 Task: Look for space in East Palo Alto, United States from 10th July, 2023 to 15th July, 2023 for 7 adults in price range Rs.10000 to Rs.15000. Place can be entire place or shared room with 4 bedrooms having 7 beds and 4 bathrooms. Property type can be house, flat, guest house. Amenities needed are: wifi, TV, free parkinig on premises, gym, breakfast. Booking option can be shelf check-in. Required host language is English.
Action: Mouse moved to (468, 132)
Screenshot: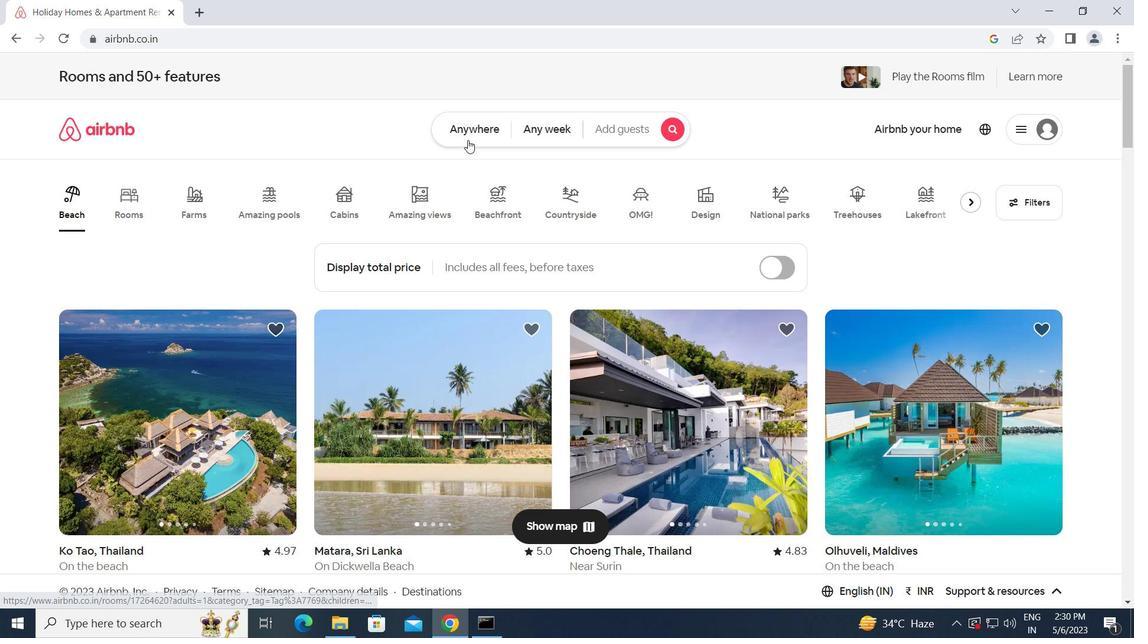 
Action: Mouse pressed left at (468, 132)
Screenshot: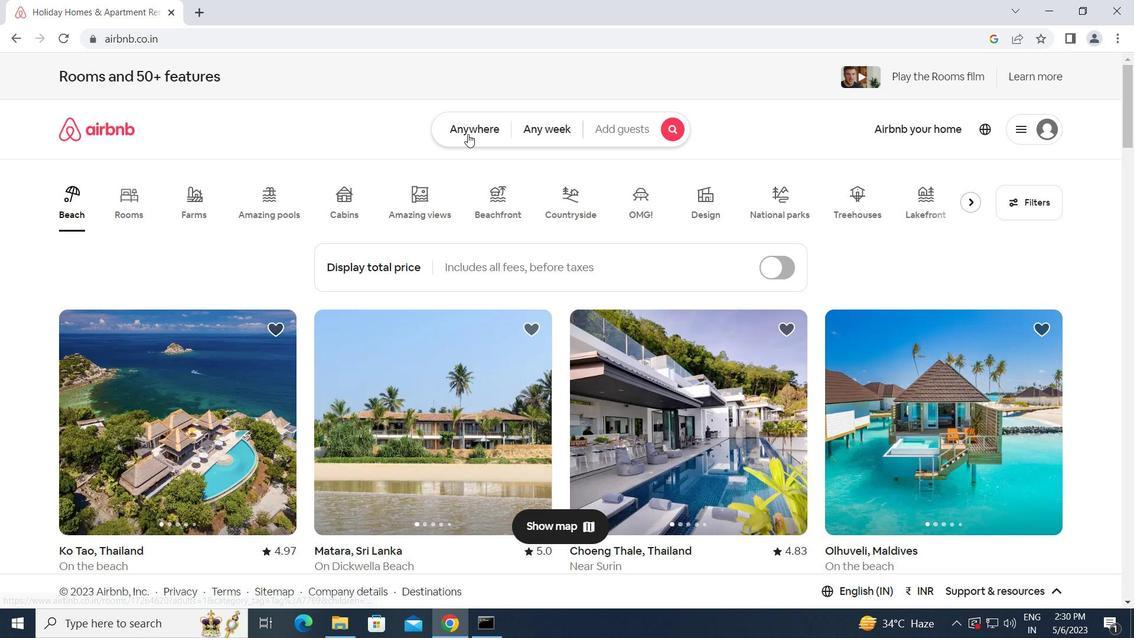 
Action: Mouse moved to (391, 176)
Screenshot: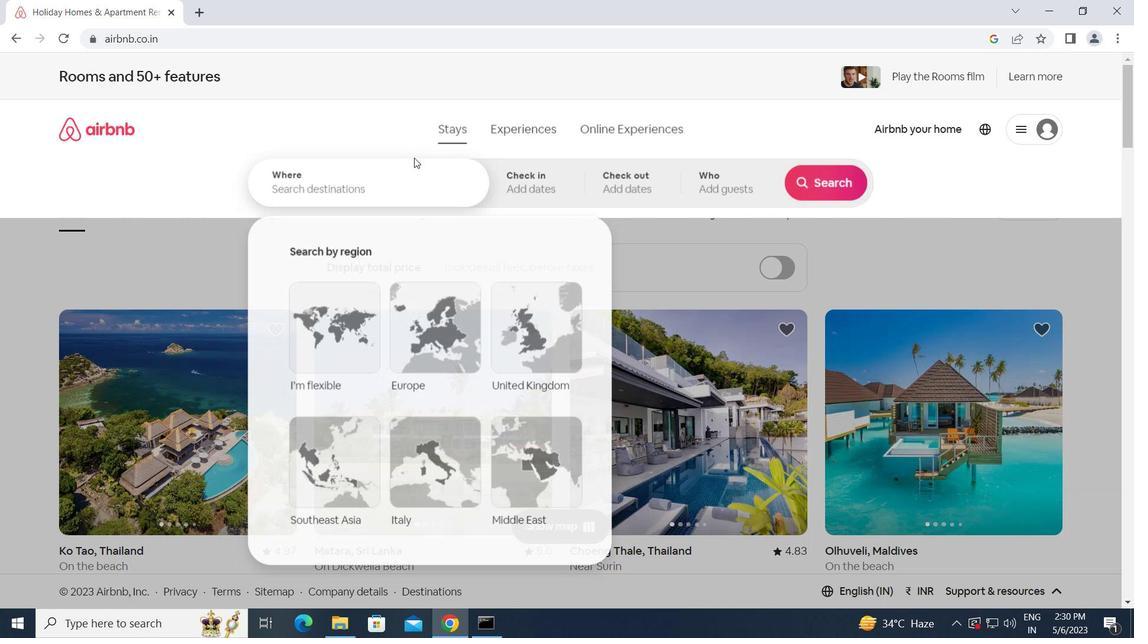 
Action: Mouse pressed left at (391, 176)
Screenshot: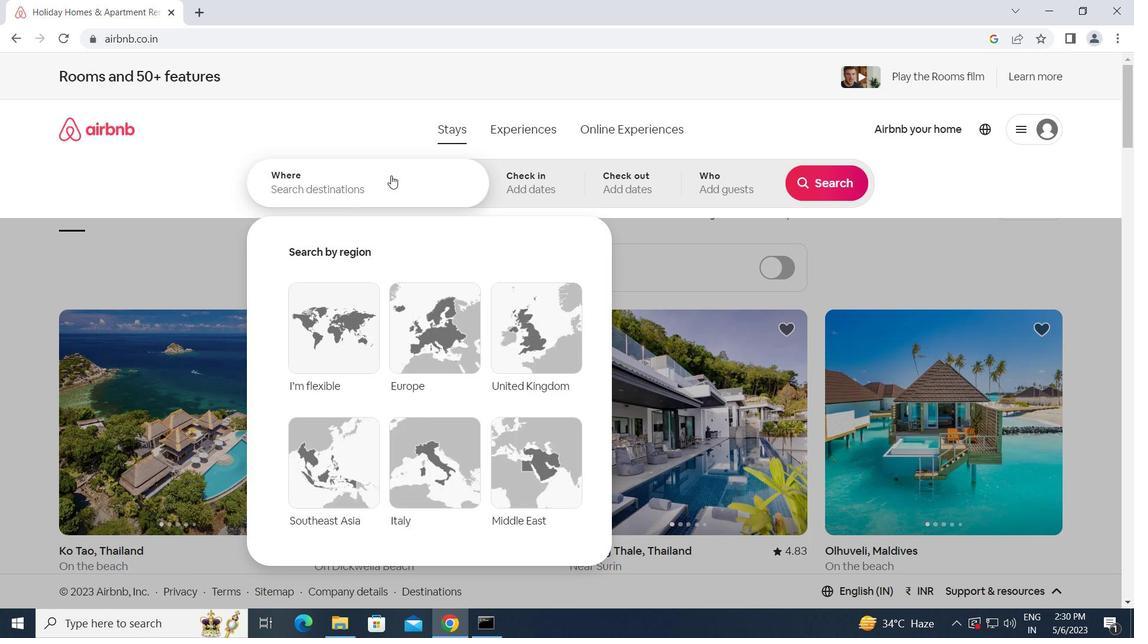 
Action: Key pressed e<Key.caps_lock>ast<Key.space><Key.caps_lock>p<Key.caps_lock>alo<Key.space><Key.caps_lock>a<Key.caps_lock>lto,<Key.space><Key.caps_lock>u<Key.caps_lock>nited<Key.space><Key.caps_lock>s<Key.caps_lock>ta
Screenshot: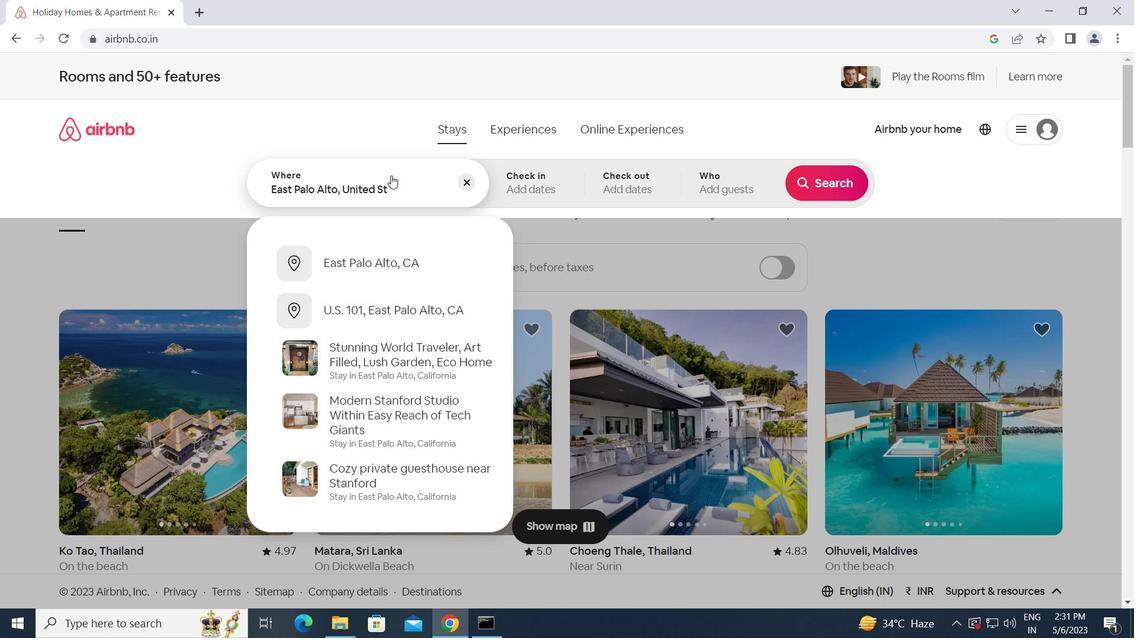 
Action: Mouse moved to (902, 0)
Screenshot: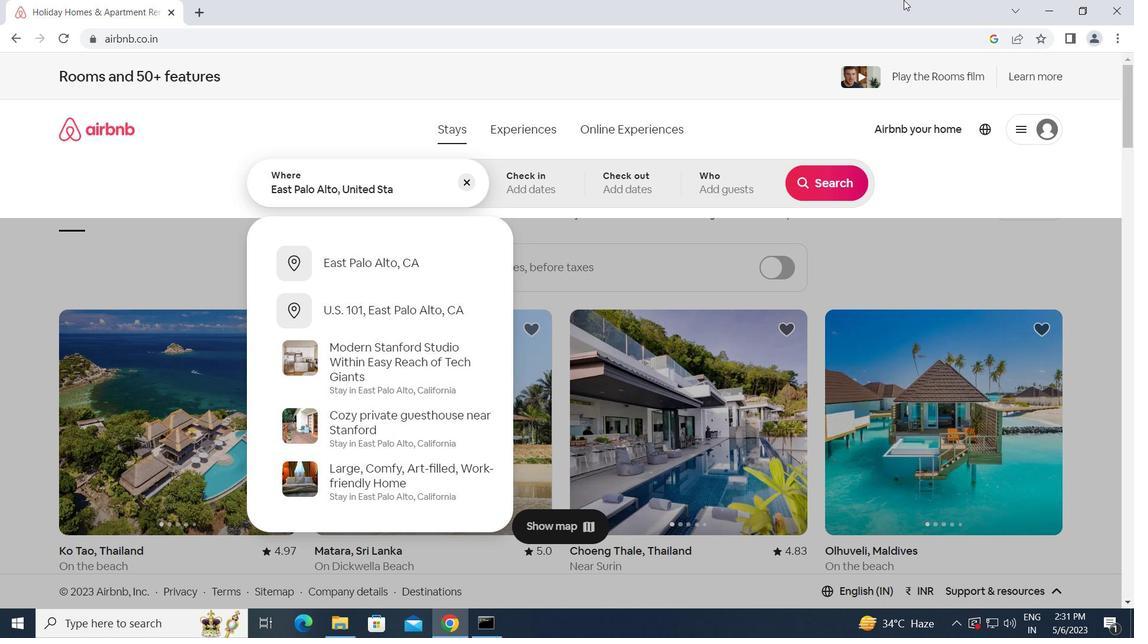 
Action: Key pressed t
Screenshot: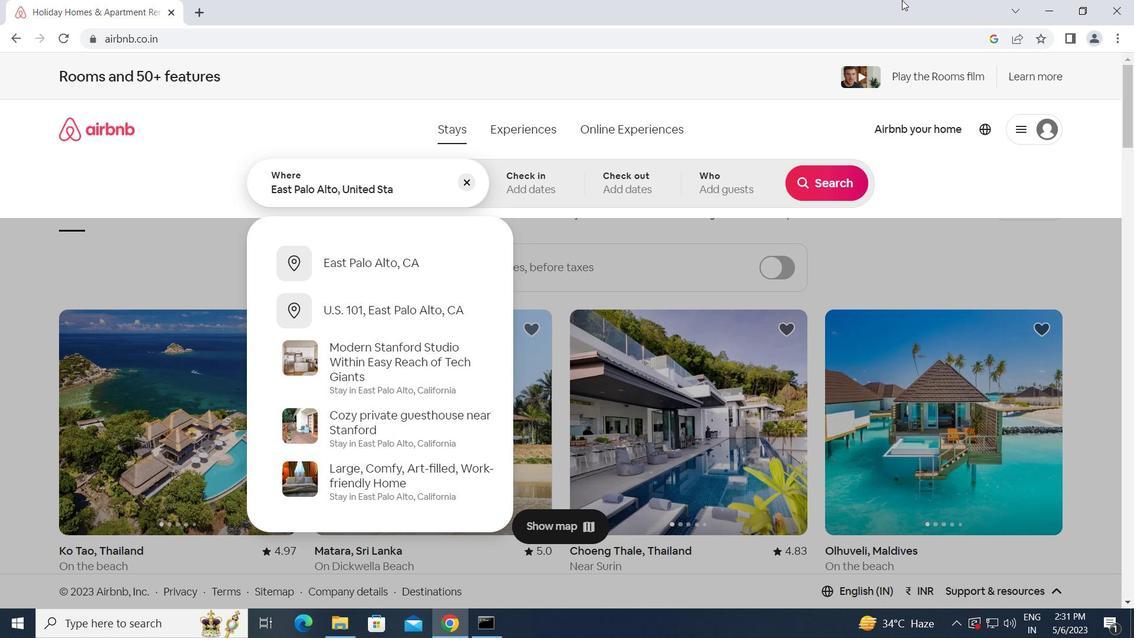 
Action: Mouse moved to (900, 0)
Screenshot: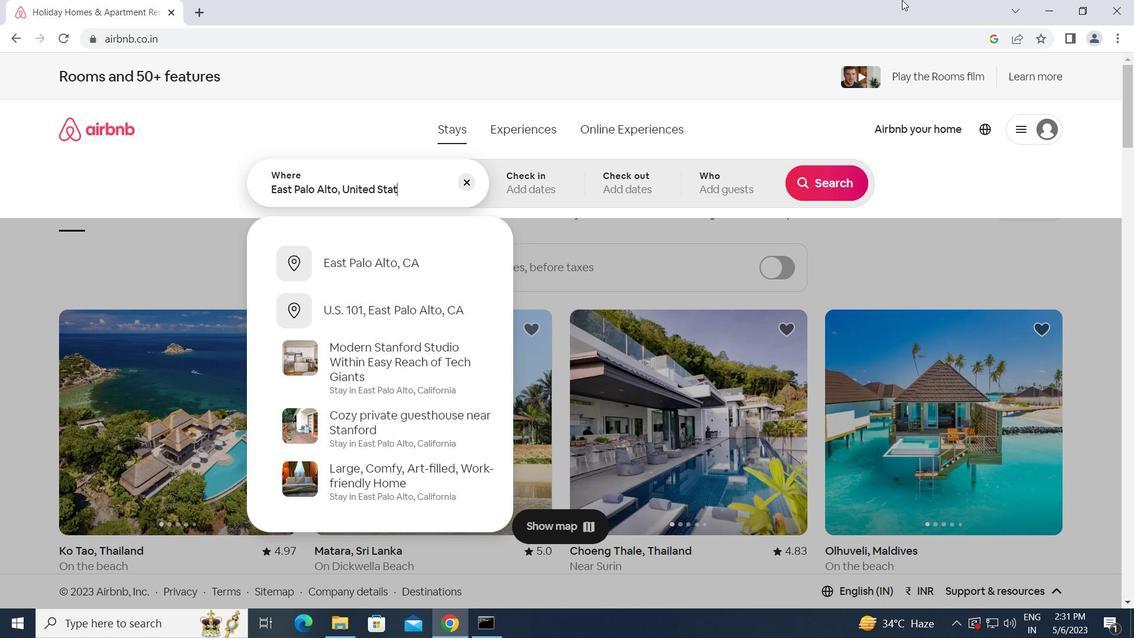 
Action: Key pressed es
Screenshot: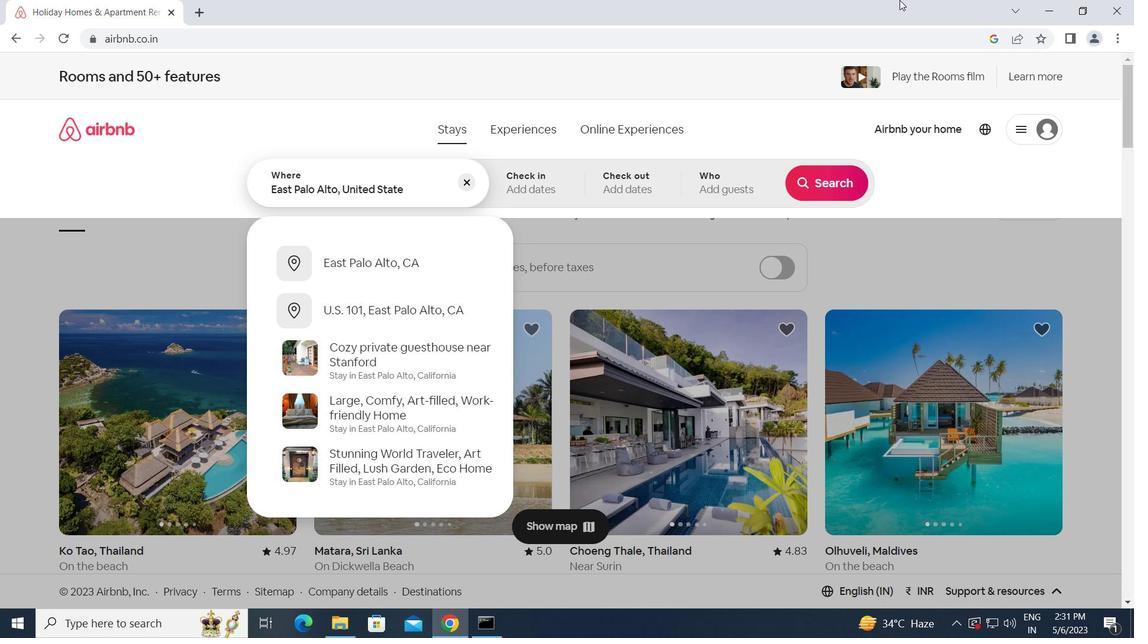 
Action: Mouse moved to (879, 0)
Screenshot: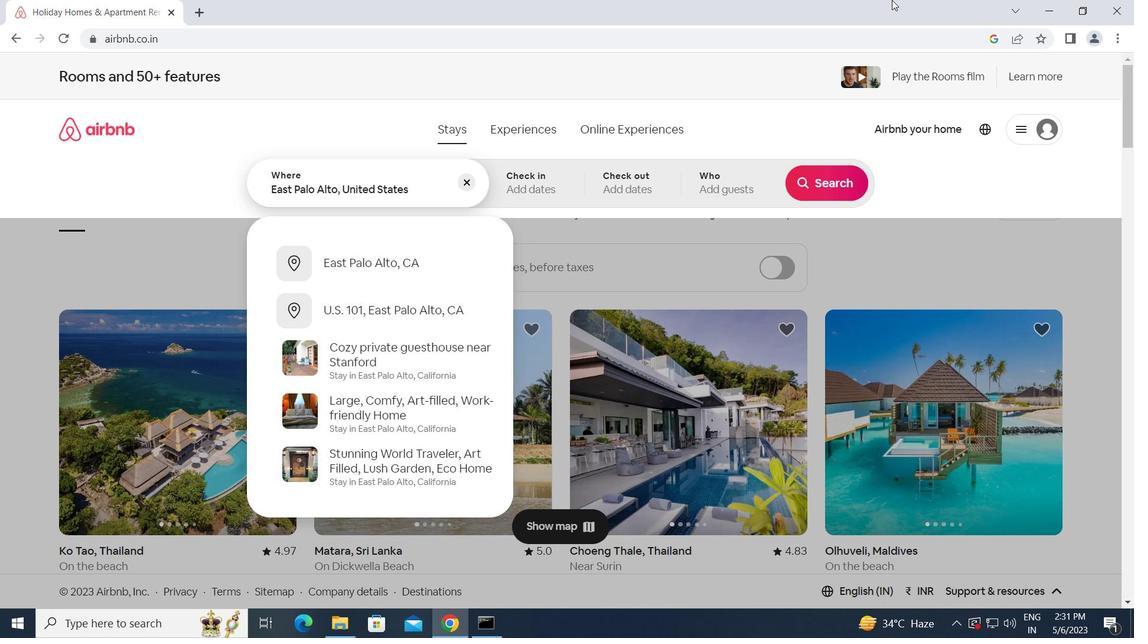 
Action: Key pressed <Key.enter>
Screenshot: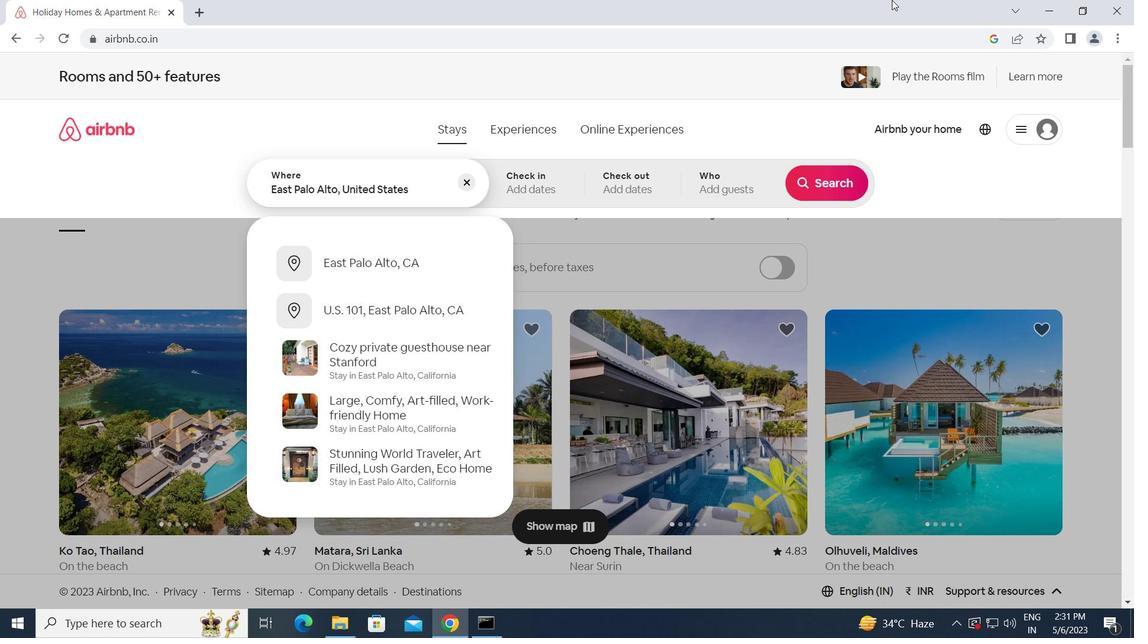 
Action: Mouse moved to (820, 304)
Screenshot: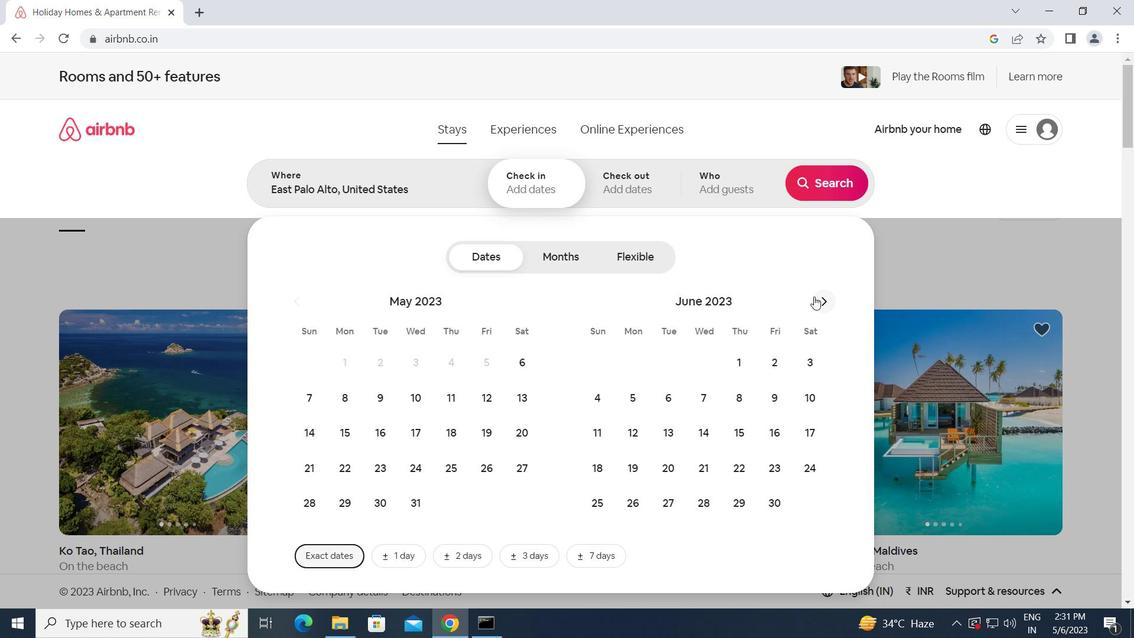 
Action: Mouse pressed left at (820, 304)
Screenshot: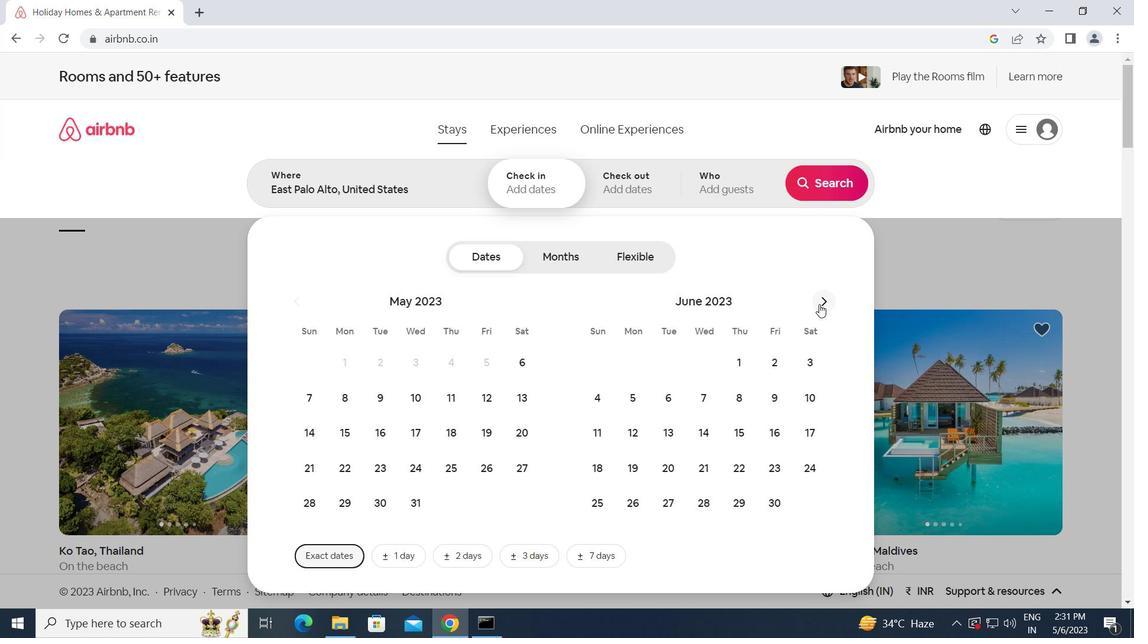 
Action: Mouse moved to (638, 432)
Screenshot: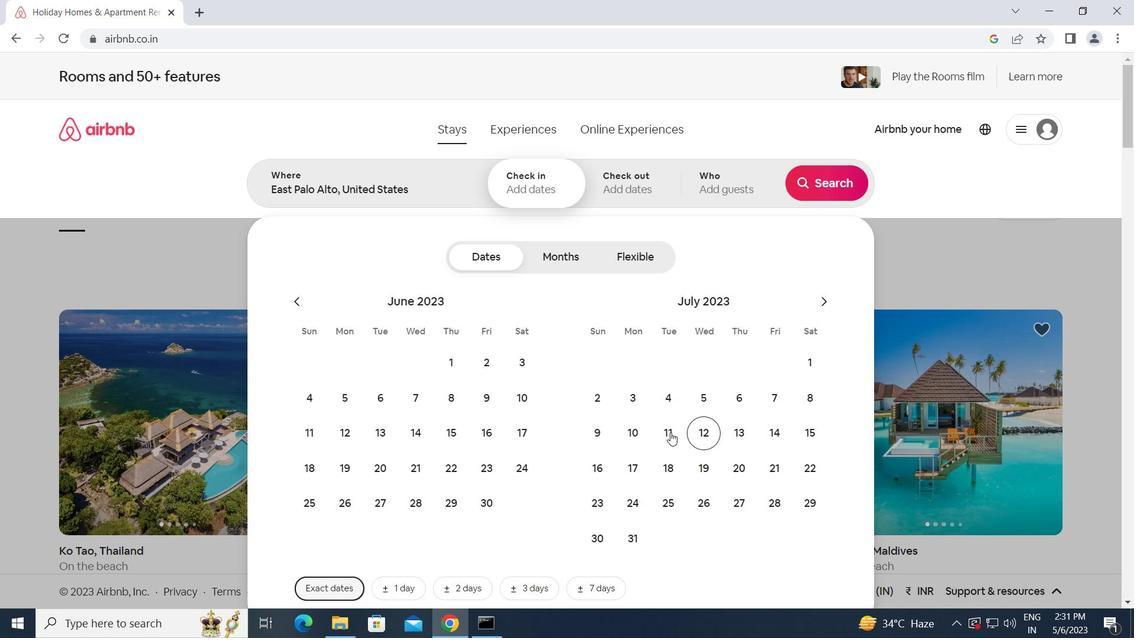 
Action: Mouse pressed left at (638, 432)
Screenshot: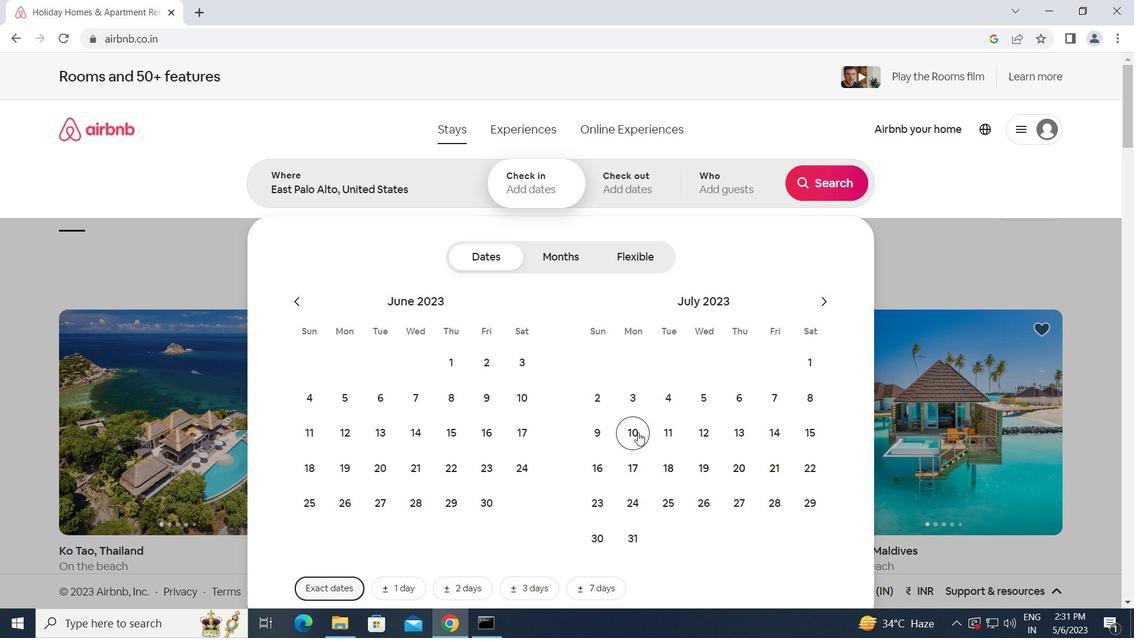 
Action: Mouse moved to (803, 429)
Screenshot: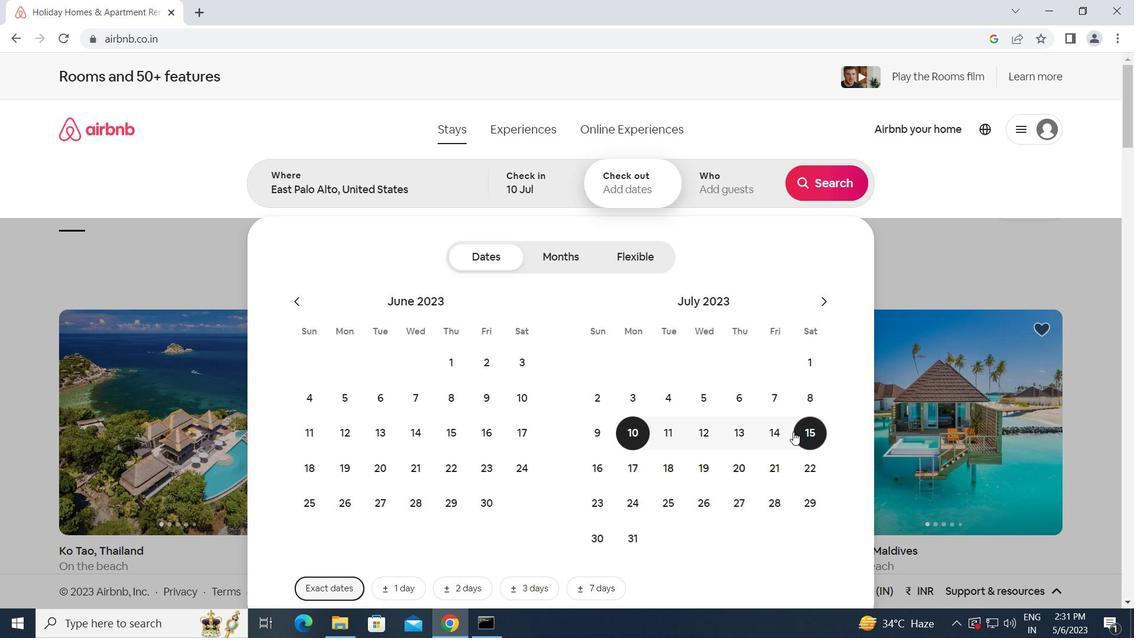 
Action: Mouse pressed left at (803, 429)
Screenshot: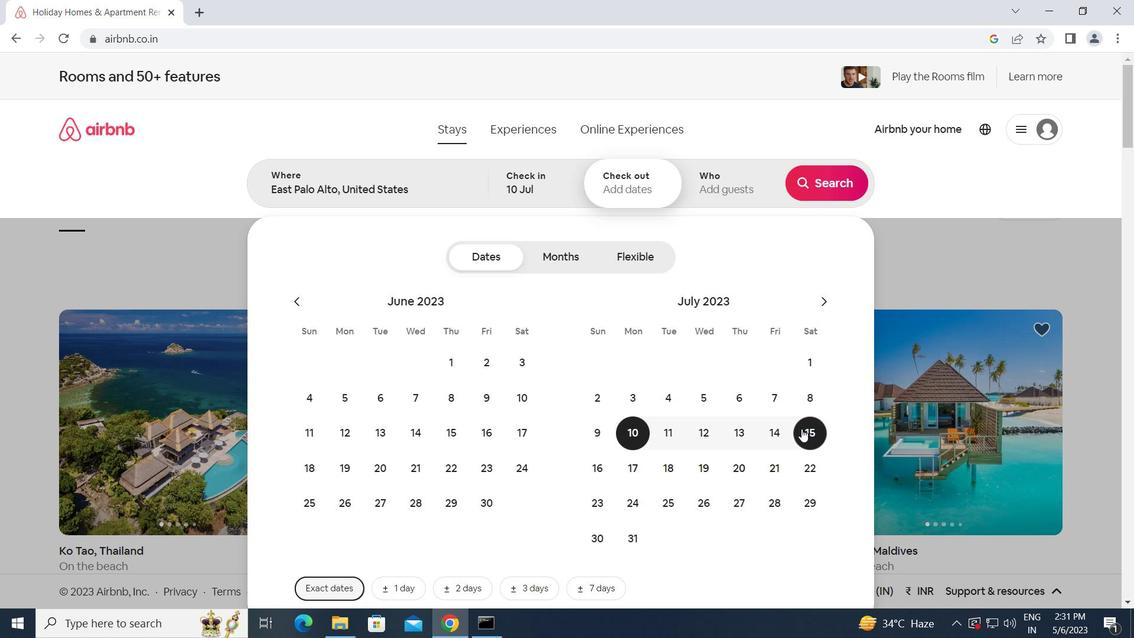 
Action: Mouse moved to (736, 186)
Screenshot: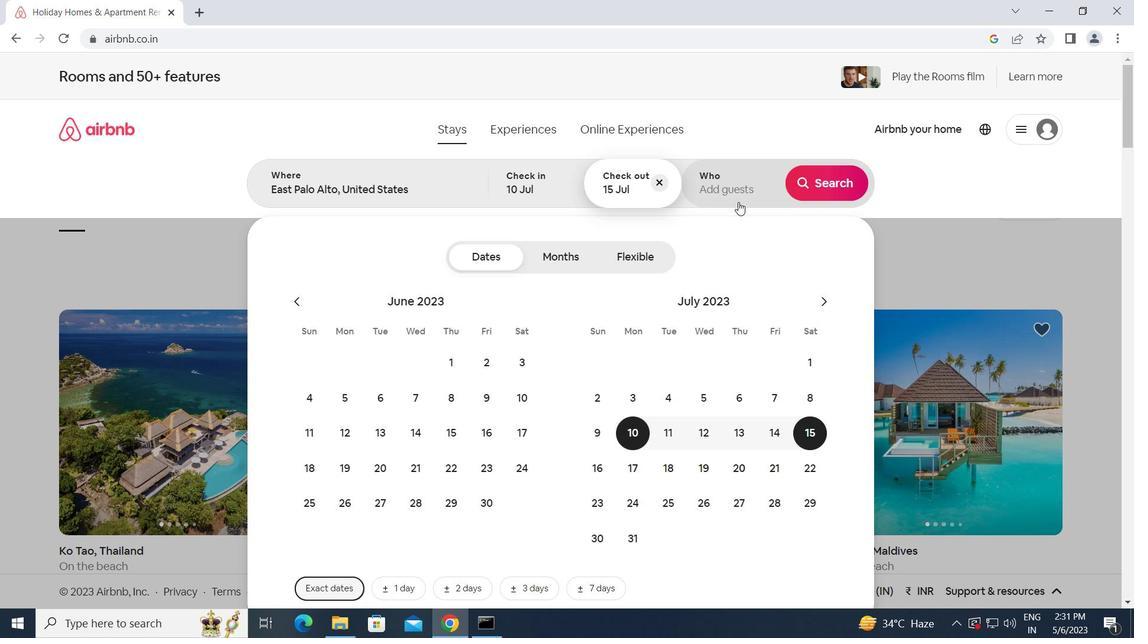 
Action: Mouse pressed left at (736, 186)
Screenshot: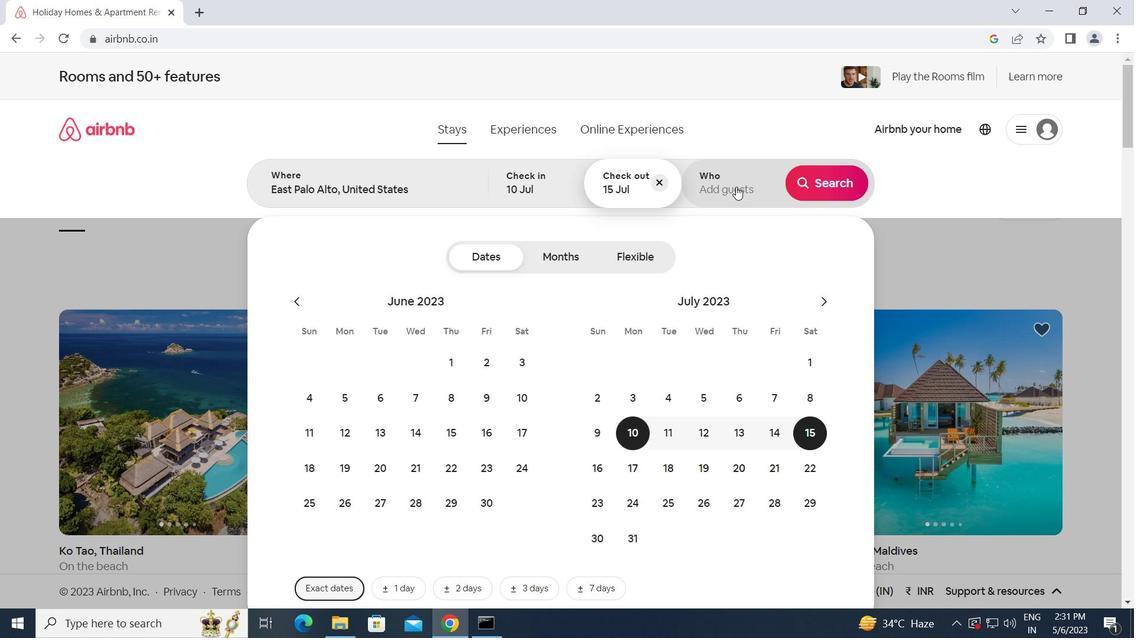 
Action: Mouse moved to (823, 266)
Screenshot: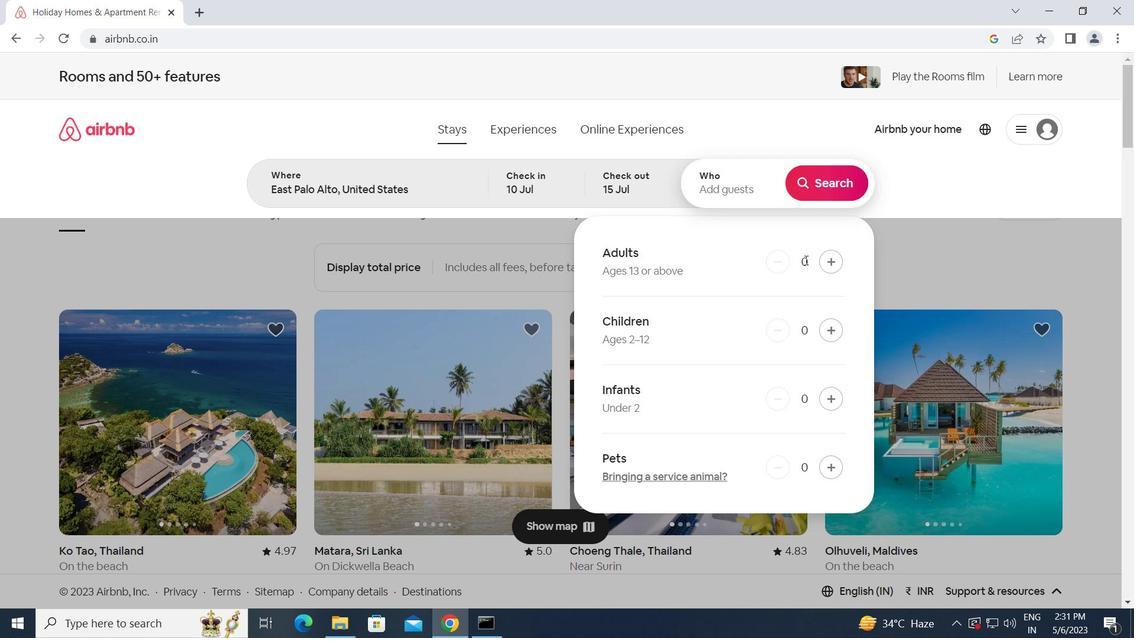 
Action: Mouse pressed left at (823, 266)
Screenshot: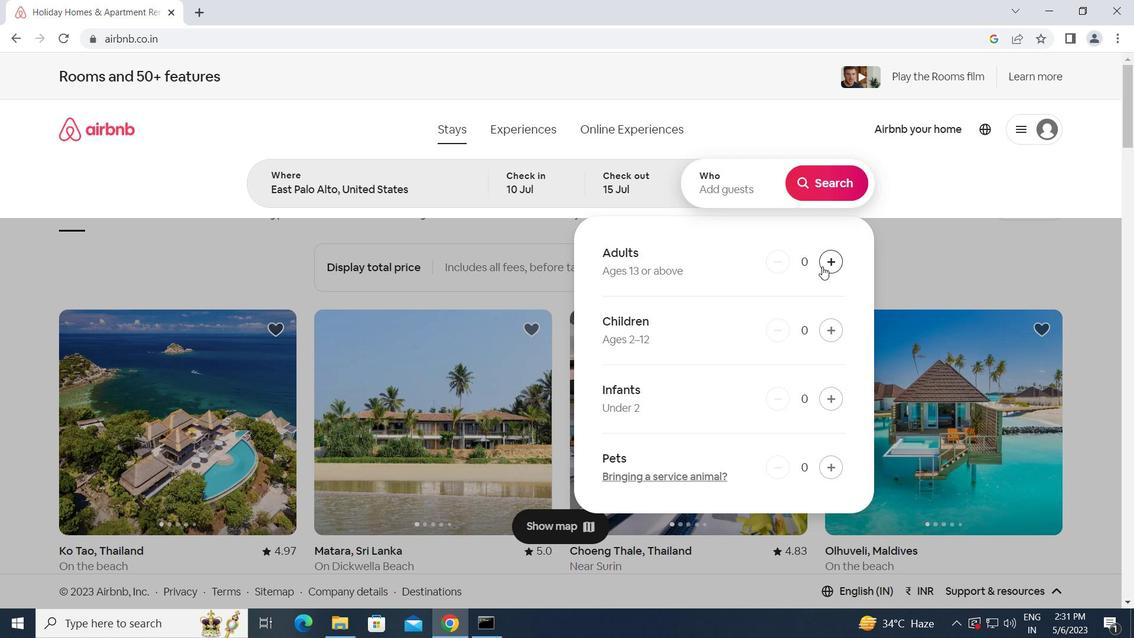 
Action: Mouse pressed left at (823, 266)
Screenshot: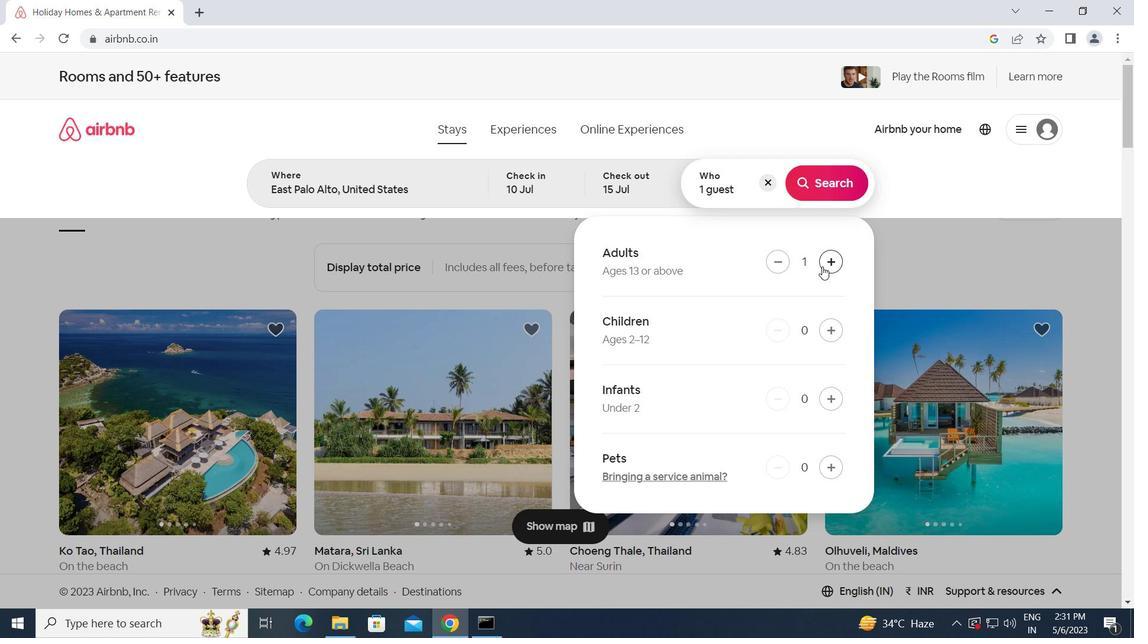 
Action: Mouse pressed left at (823, 266)
Screenshot: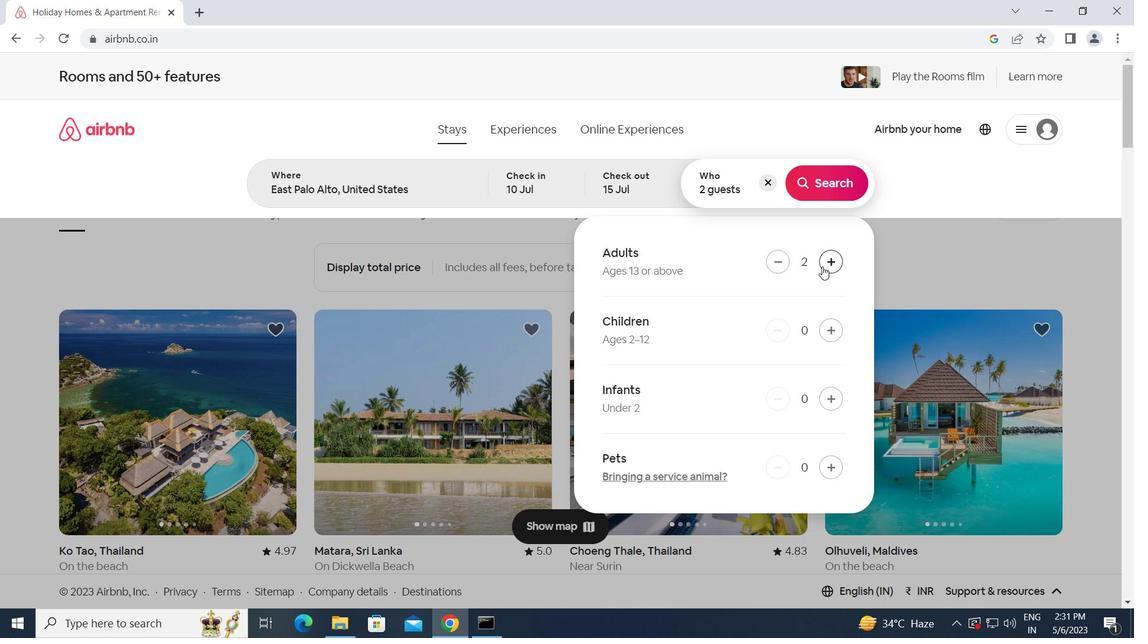 
Action: Mouse pressed left at (823, 266)
Screenshot: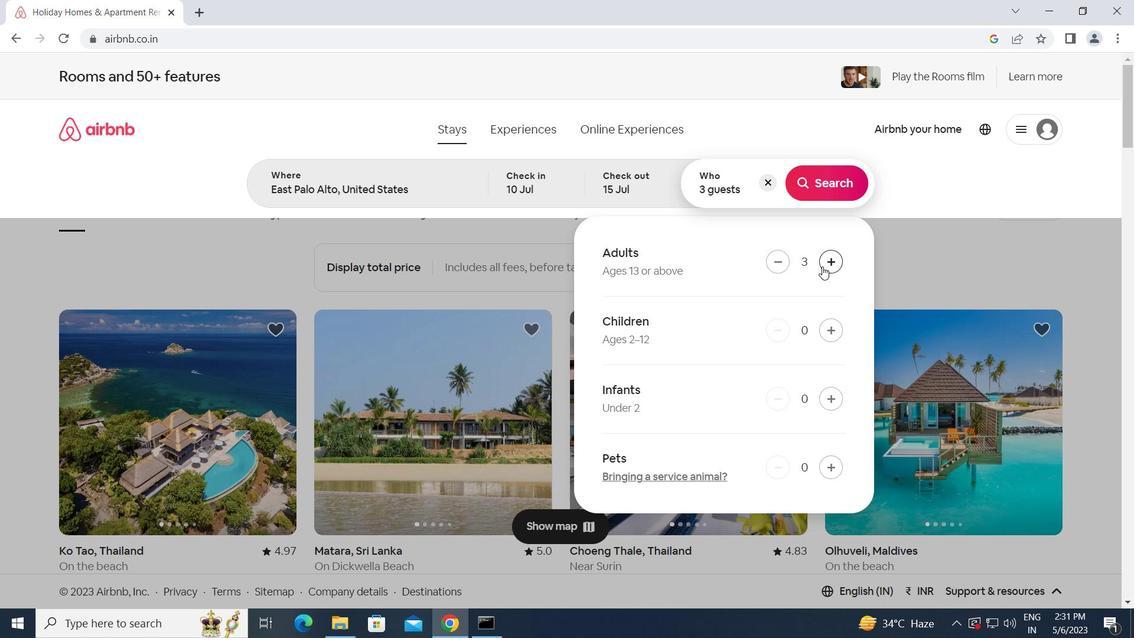 
Action: Mouse pressed left at (823, 266)
Screenshot: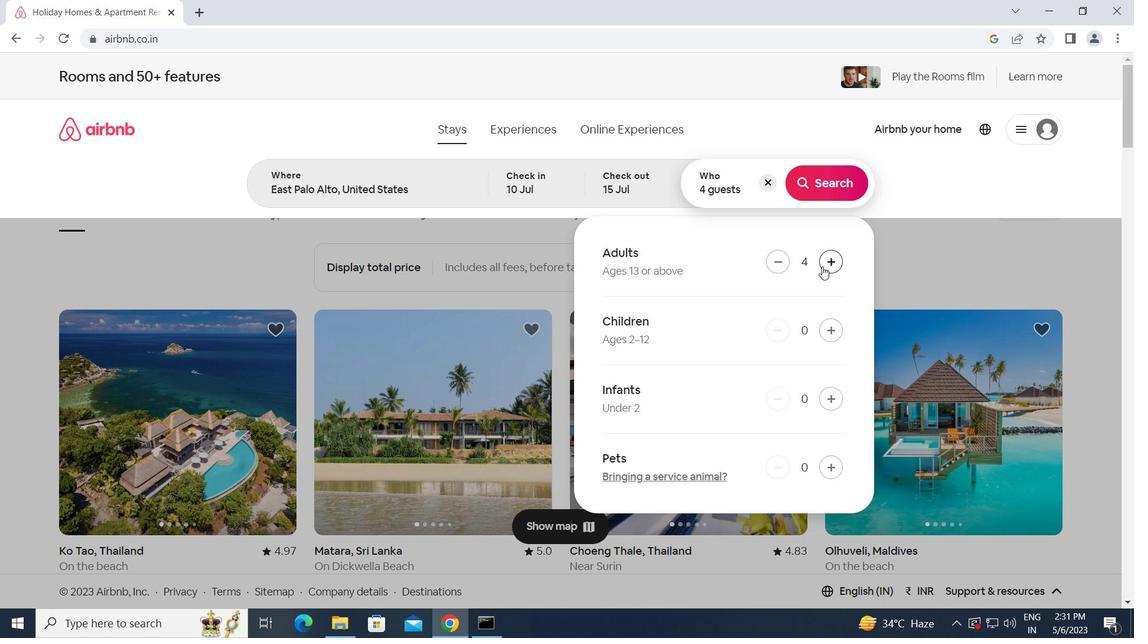
Action: Mouse pressed left at (823, 266)
Screenshot: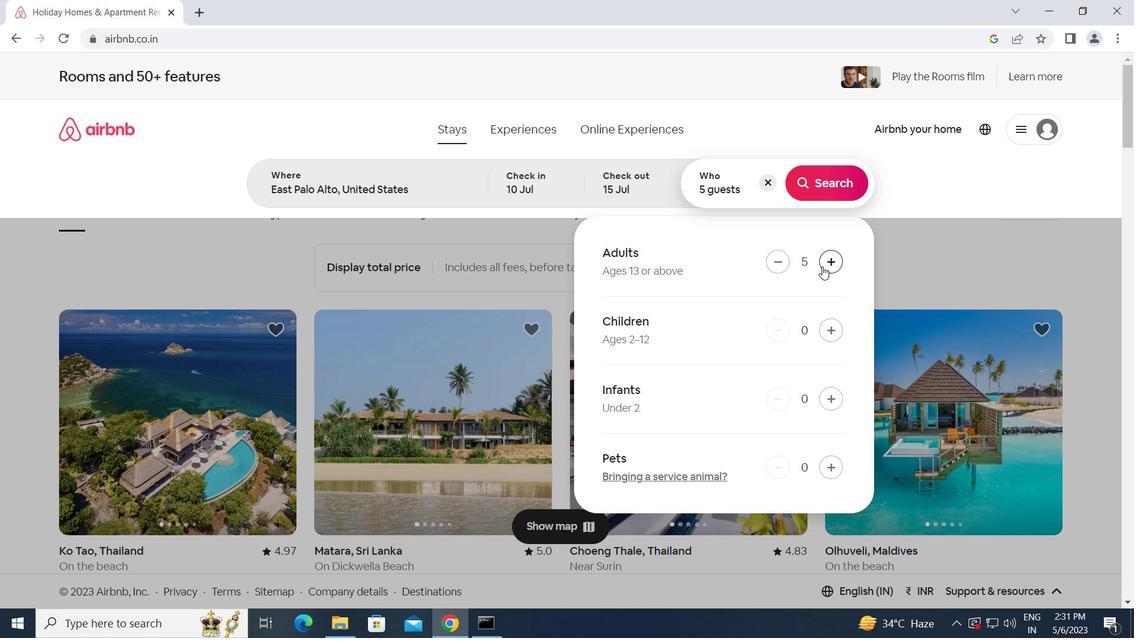 
Action: Mouse pressed left at (823, 266)
Screenshot: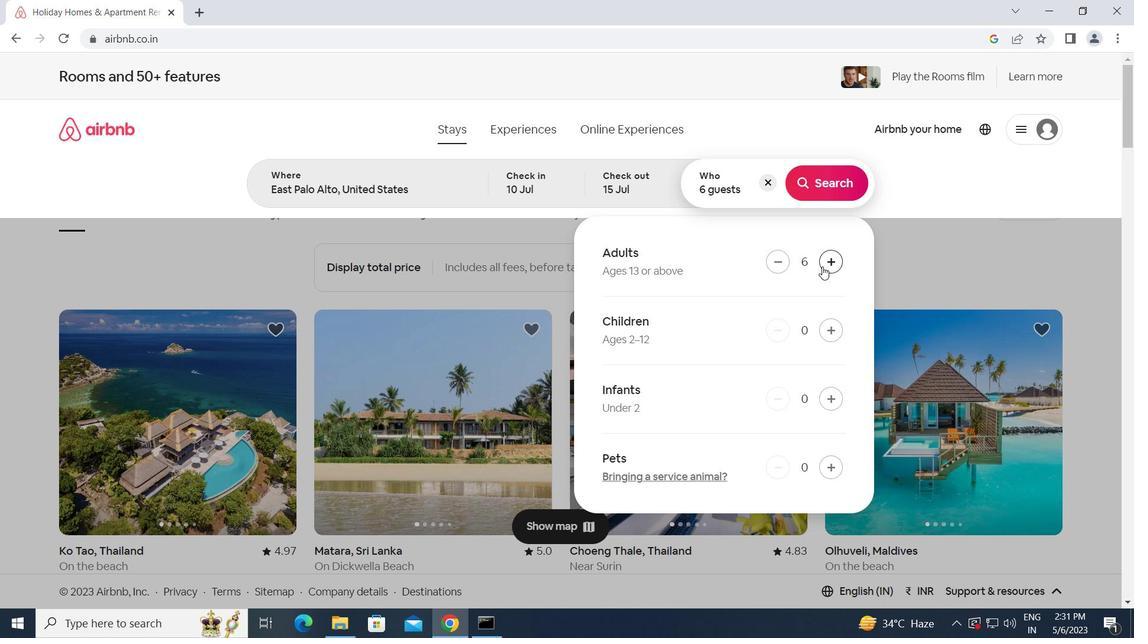 
Action: Mouse moved to (827, 187)
Screenshot: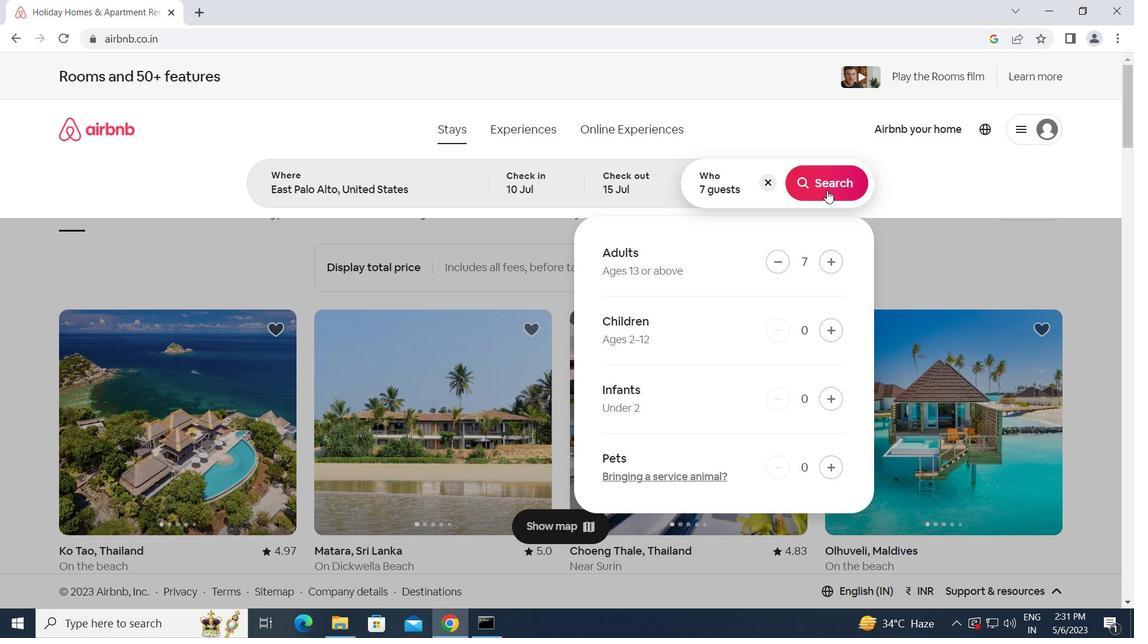 
Action: Mouse pressed left at (827, 187)
Screenshot: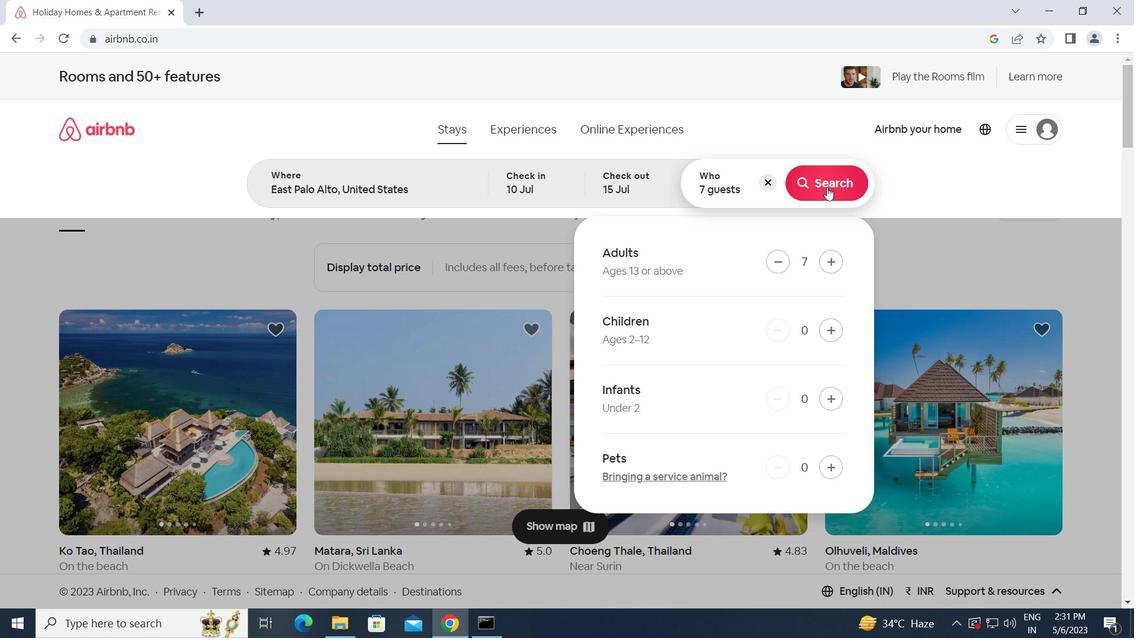 
Action: Mouse moved to (1034, 136)
Screenshot: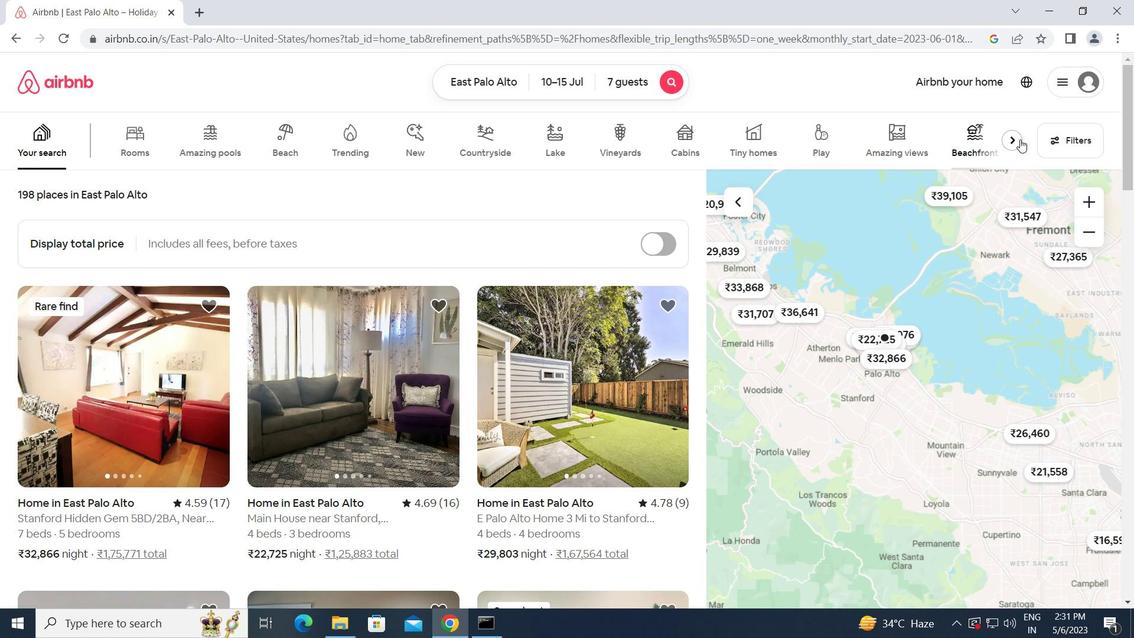 
Action: Mouse pressed left at (1034, 136)
Screenshot: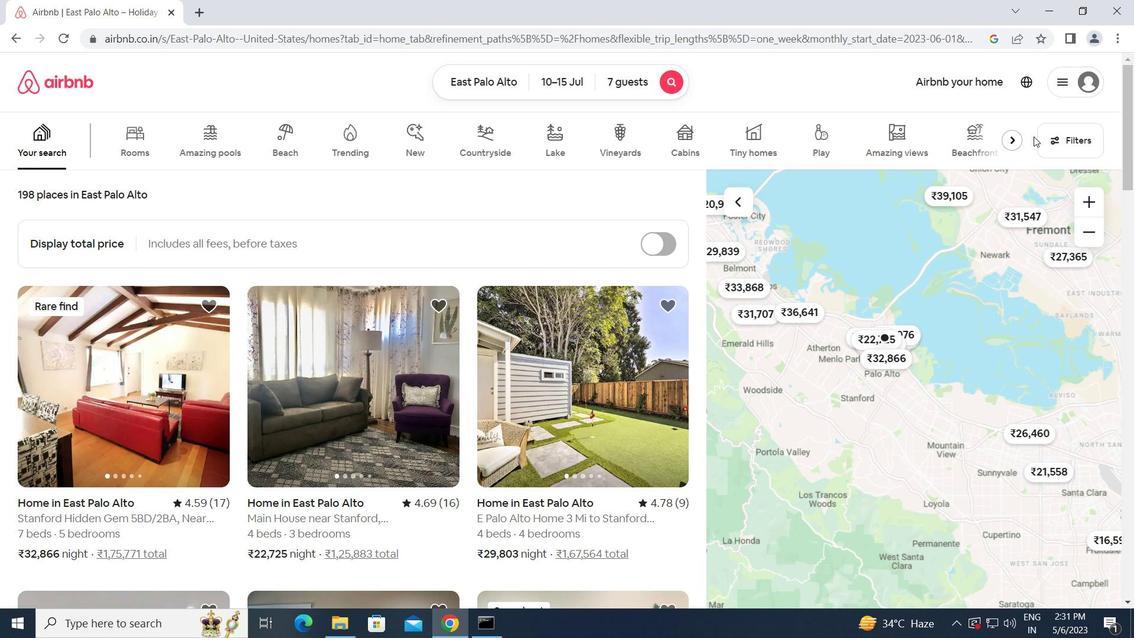 
Action: Mouse moved to (1064, 138)
Screenshot: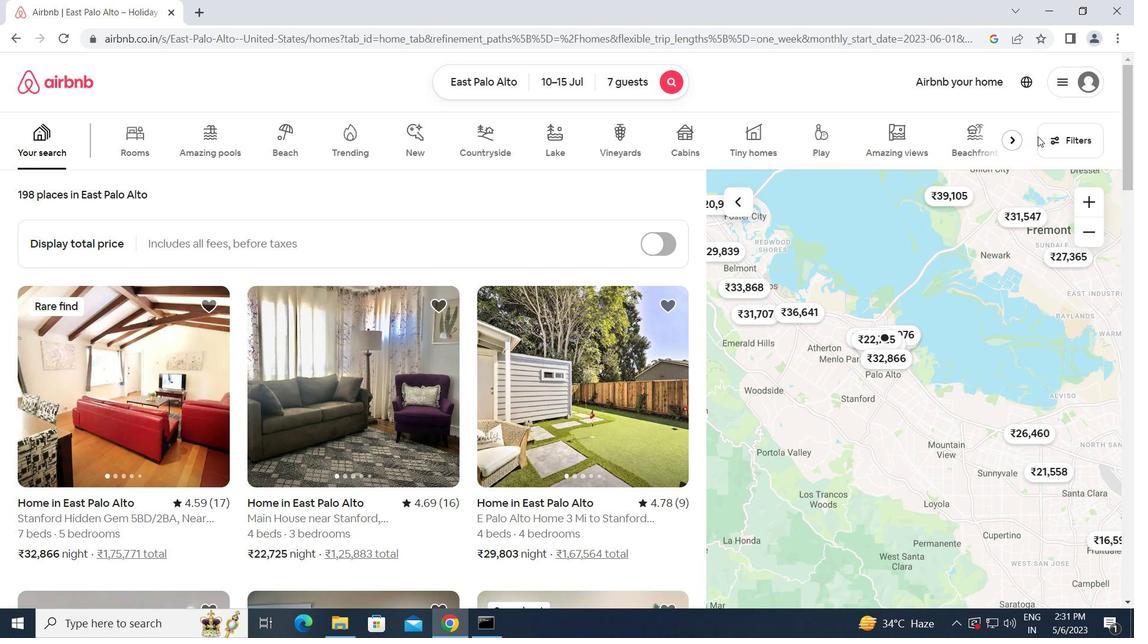 
Action: Mouse pressed left at (1064, 138)
Screenshot: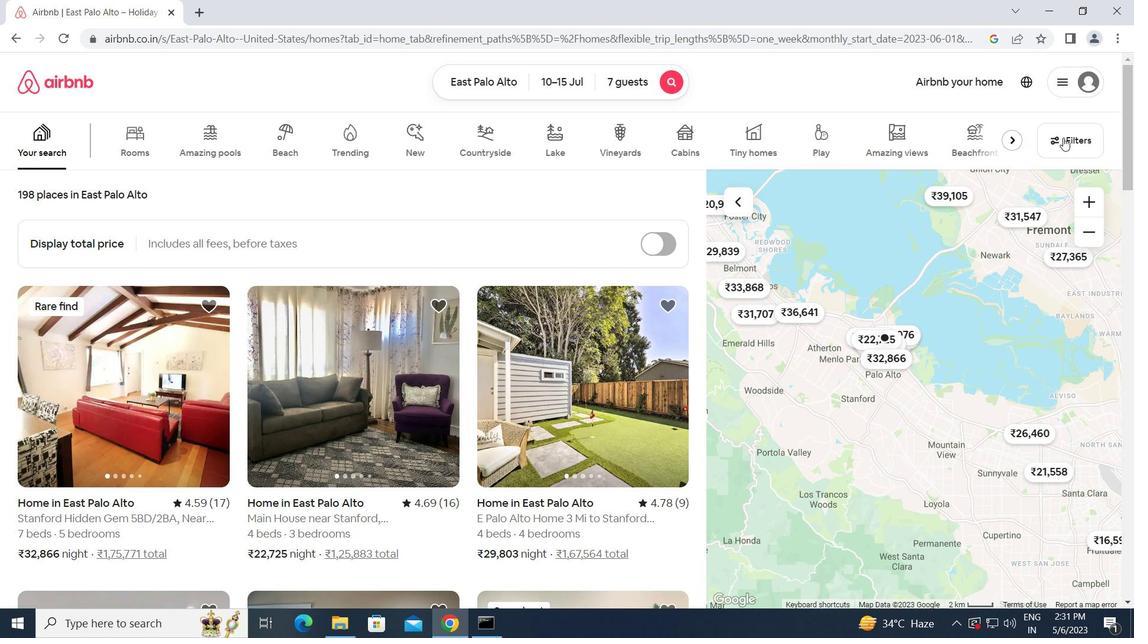 
Action: Mouse moved to (368, 500)
Screenshot: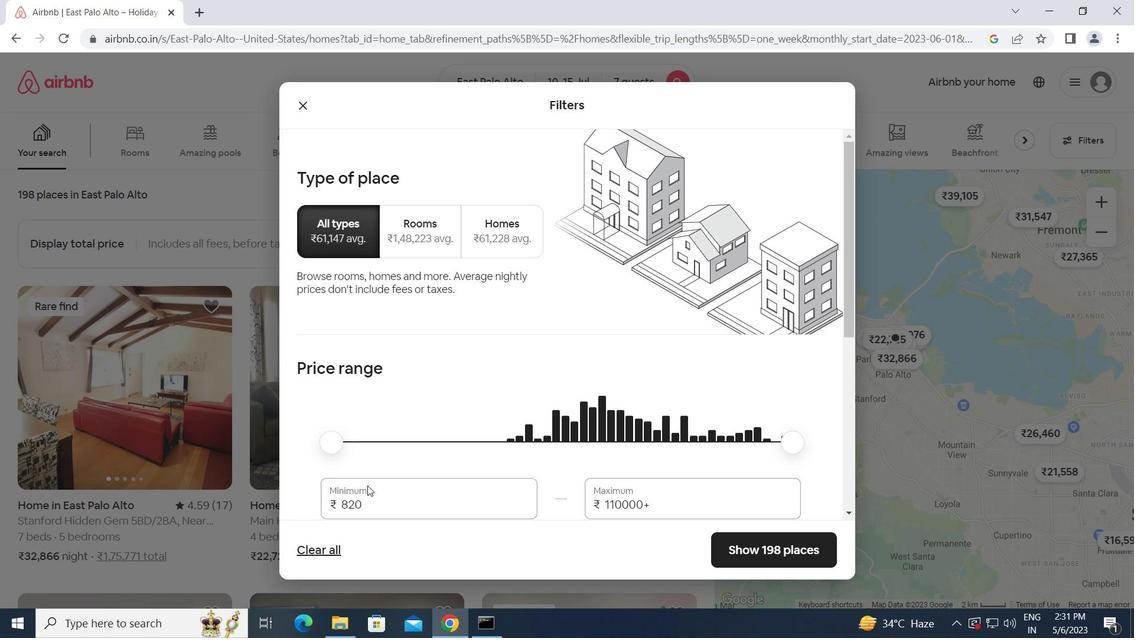 
Action: Mouse pressed left at (368, 500)
Screenshot: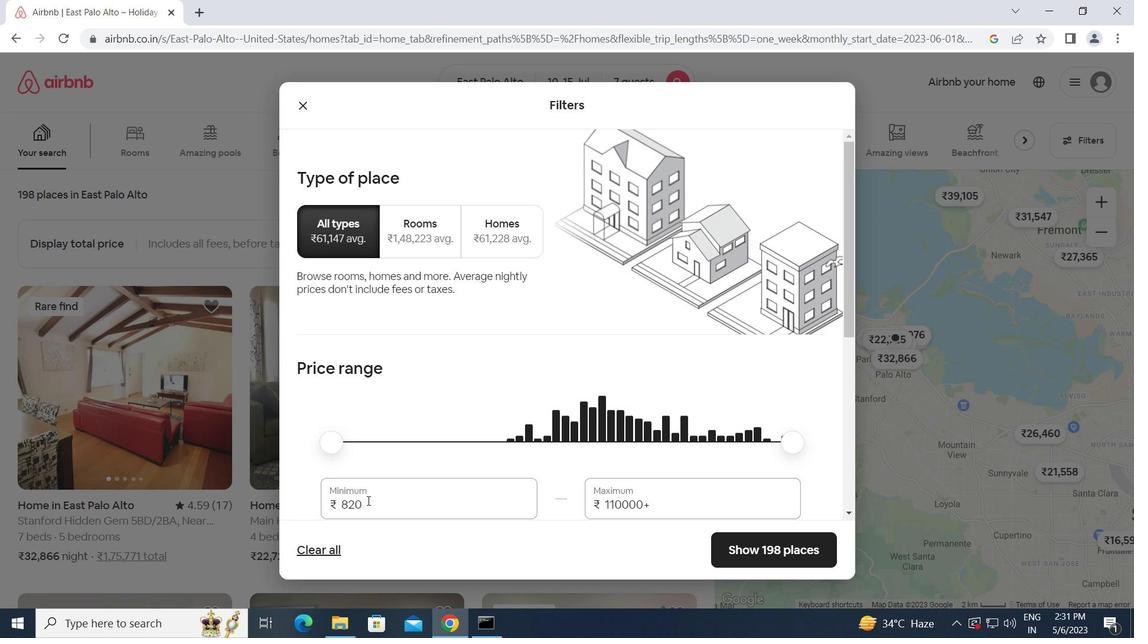 
Action: Mouse moved to (288, 502)
Screenshot: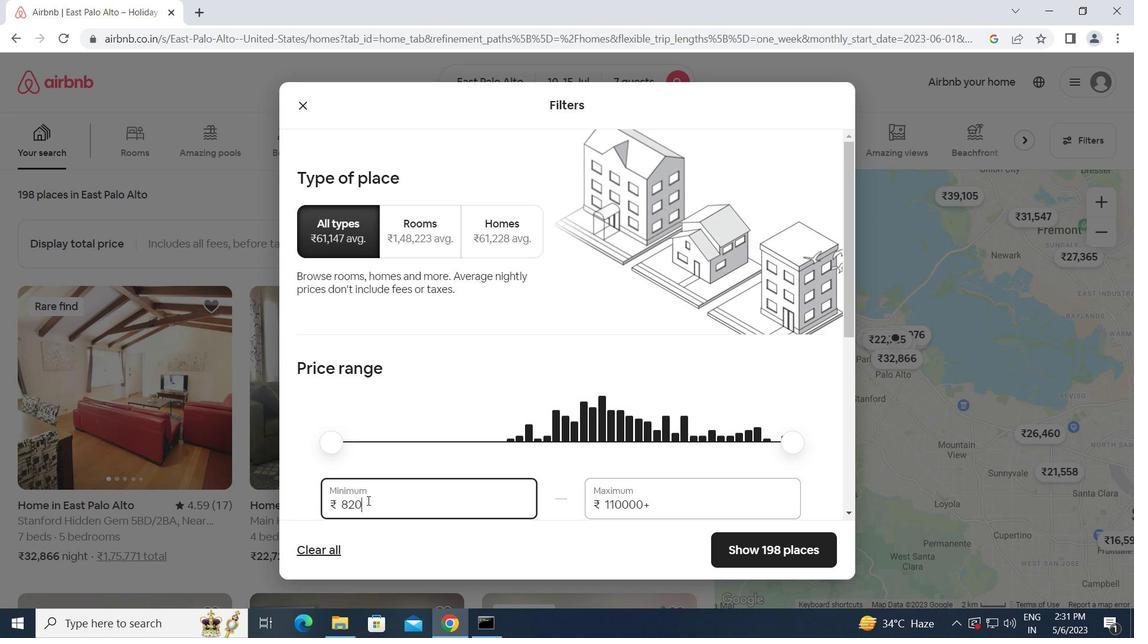 
Action: Key pressed 10000<Key.tab>15000
Screenshot: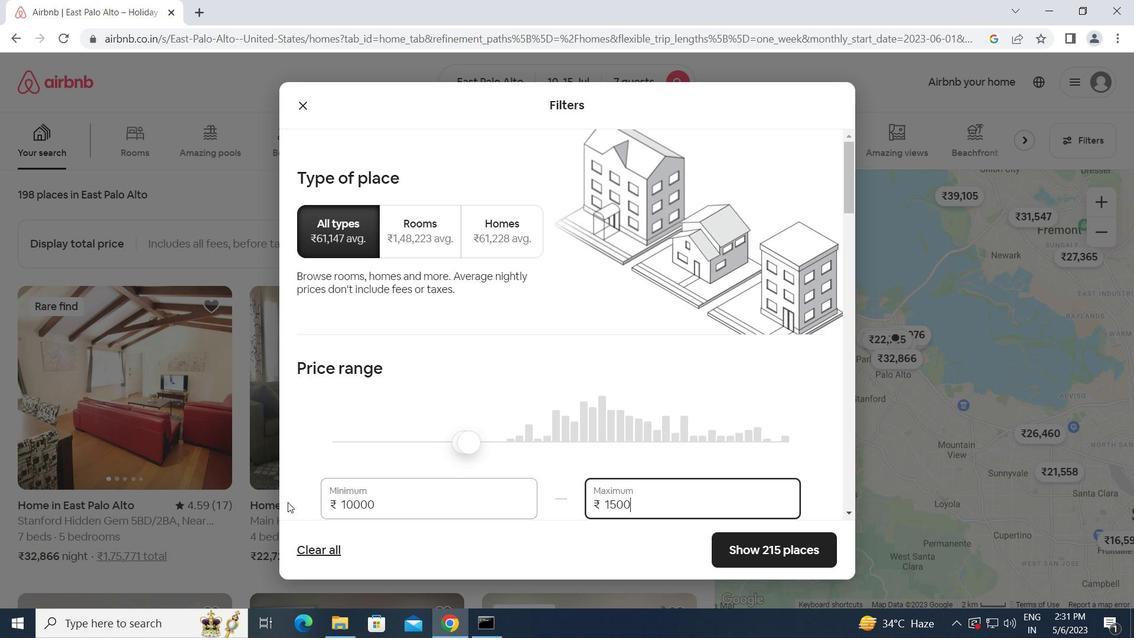 
Action: Mouse moved to (335, 490)
Screenshot: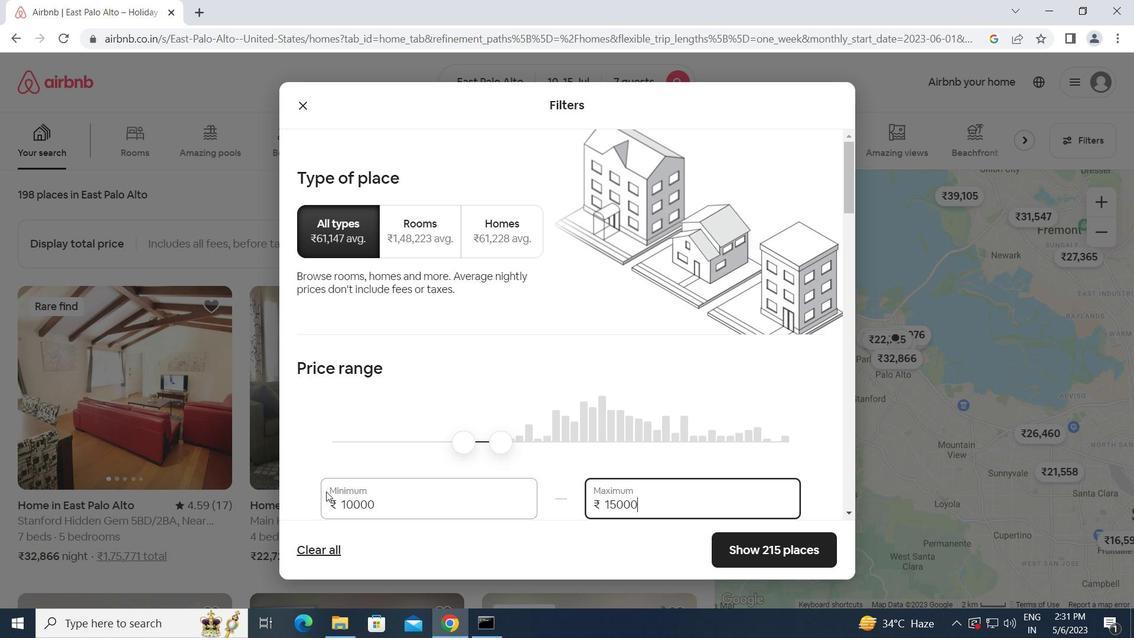 
Action: Mouse scrolled (335, 489) with delta (0, 0)
Screenshot: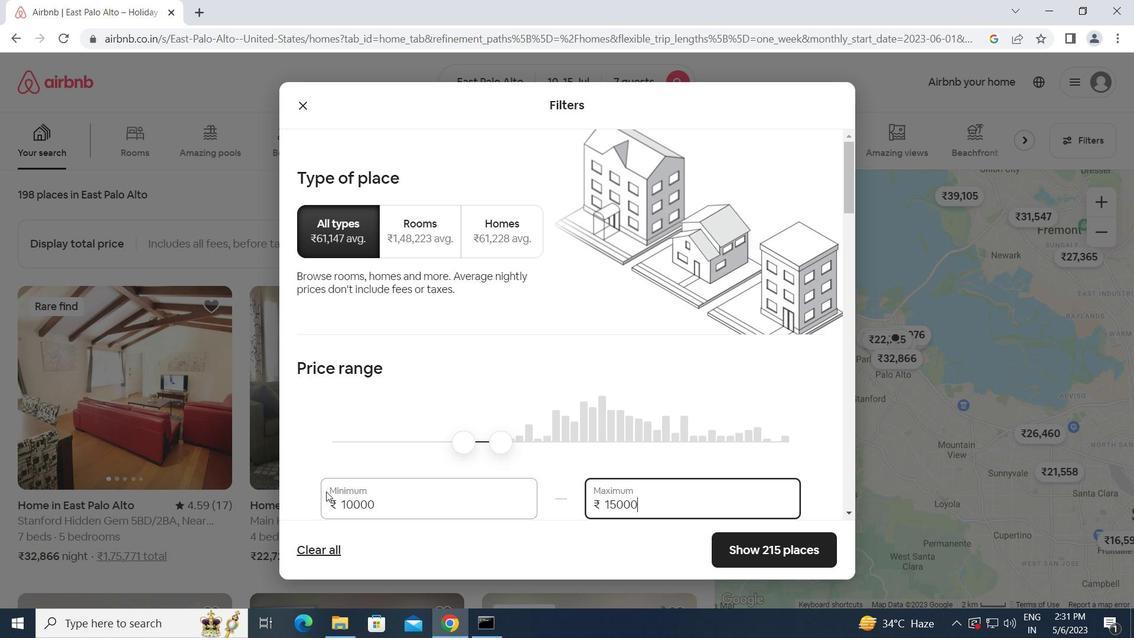 
Action: Mouse moved to (335, 490)
Screenshot: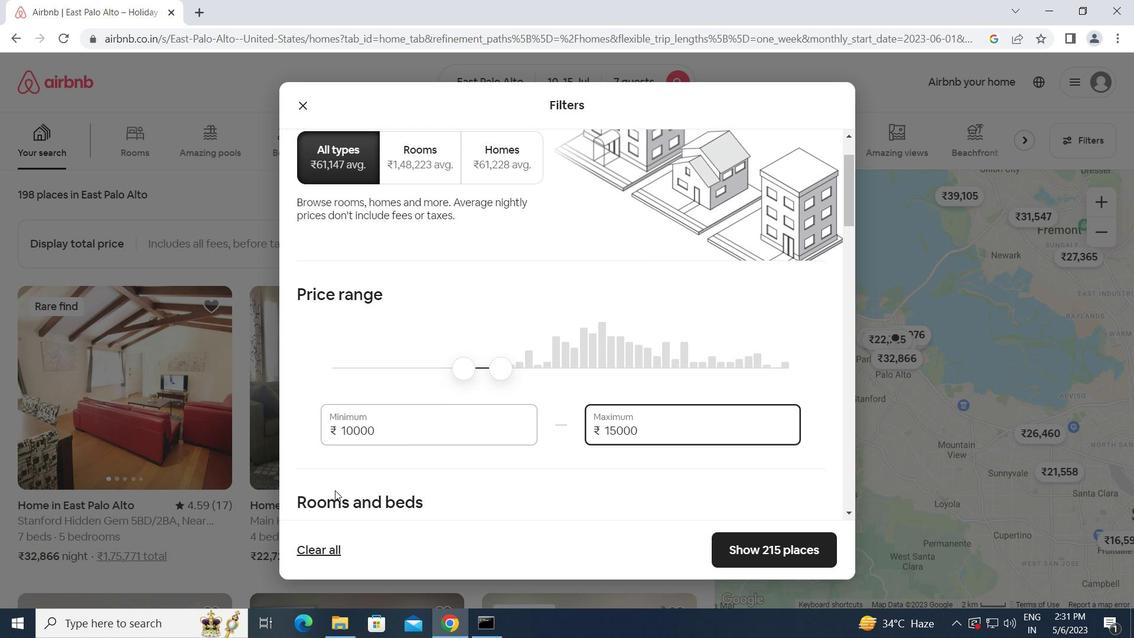 
Action: Mouse scrolled (335, 489) with delta (0, 0)
Screenshot: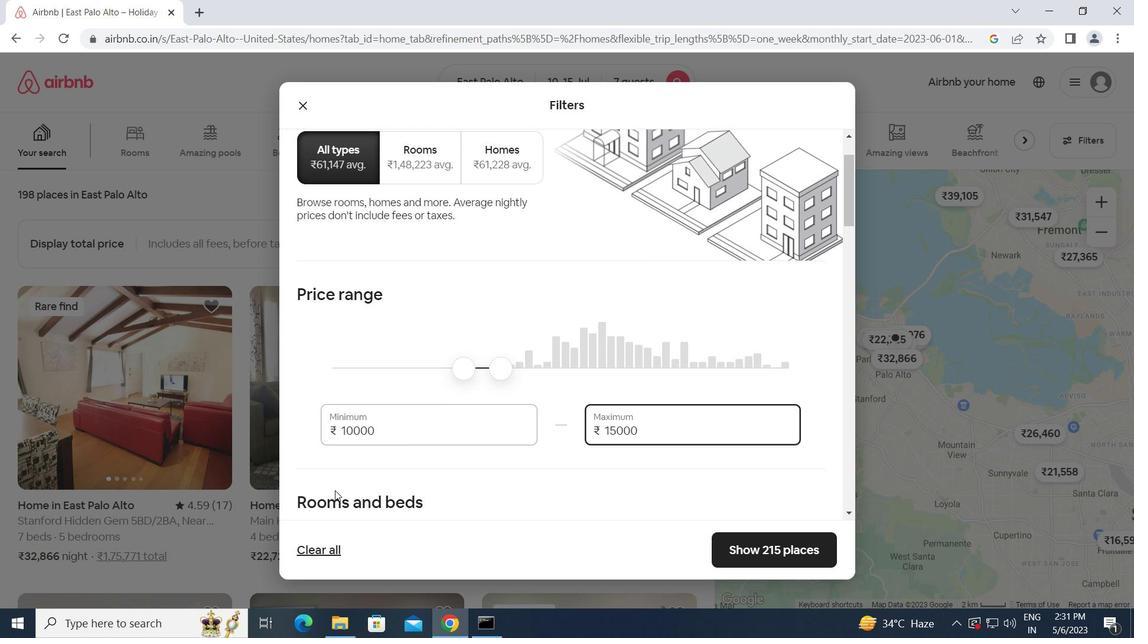 
Action: Mouse moved to (332, 490)
Screenshot: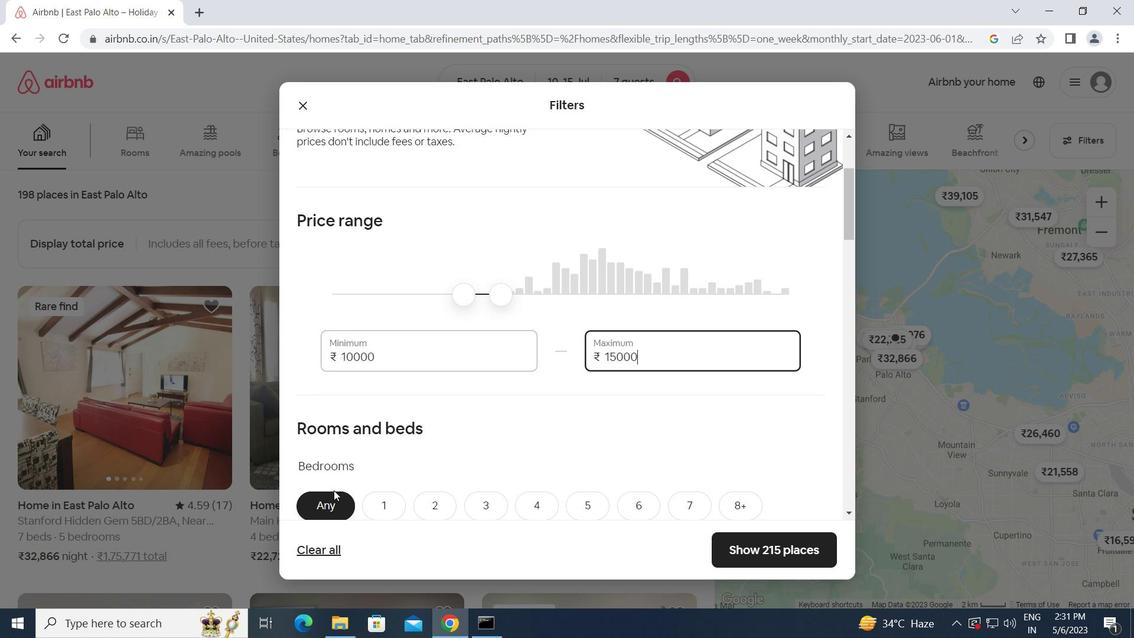 
Action: Mouse scrolled (332, 489) with delta (0, 0)
Screenshot: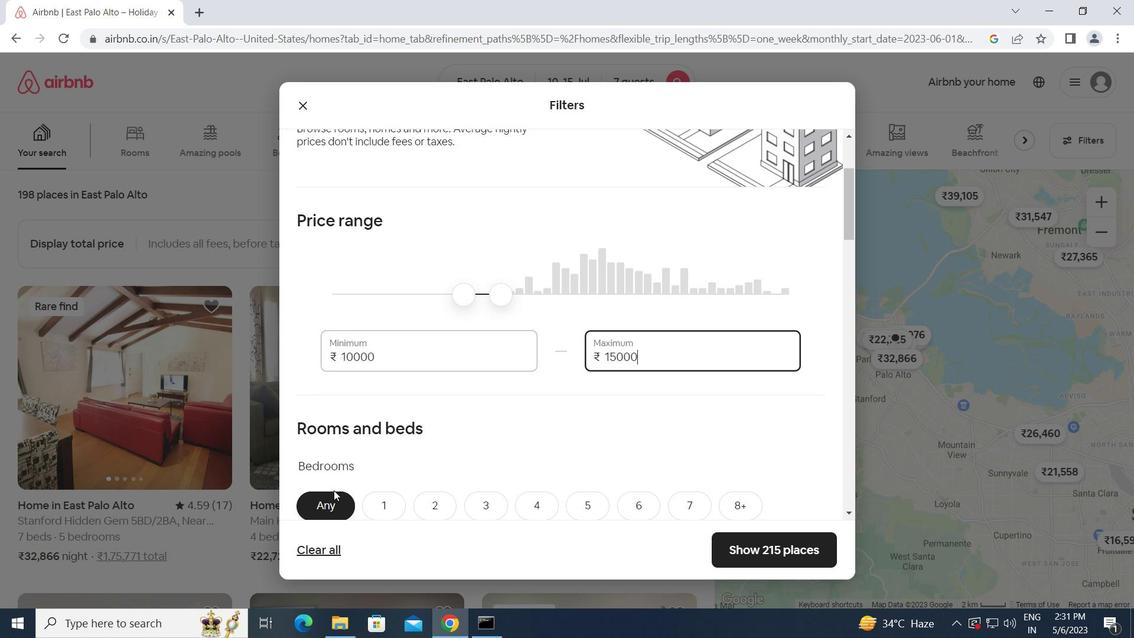 
Action: Mouse scrolled (332, 489) with delta (0, 0)
Screenshot: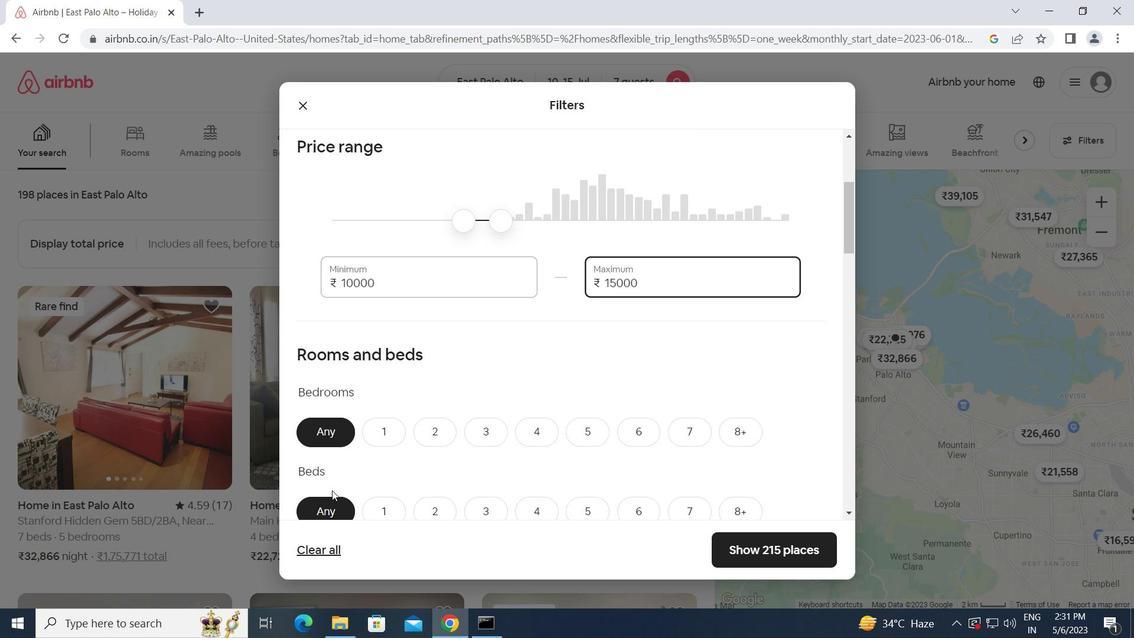 
Action: Mouse scrolled (332, 489) with delta (0, 0)
Screenshot: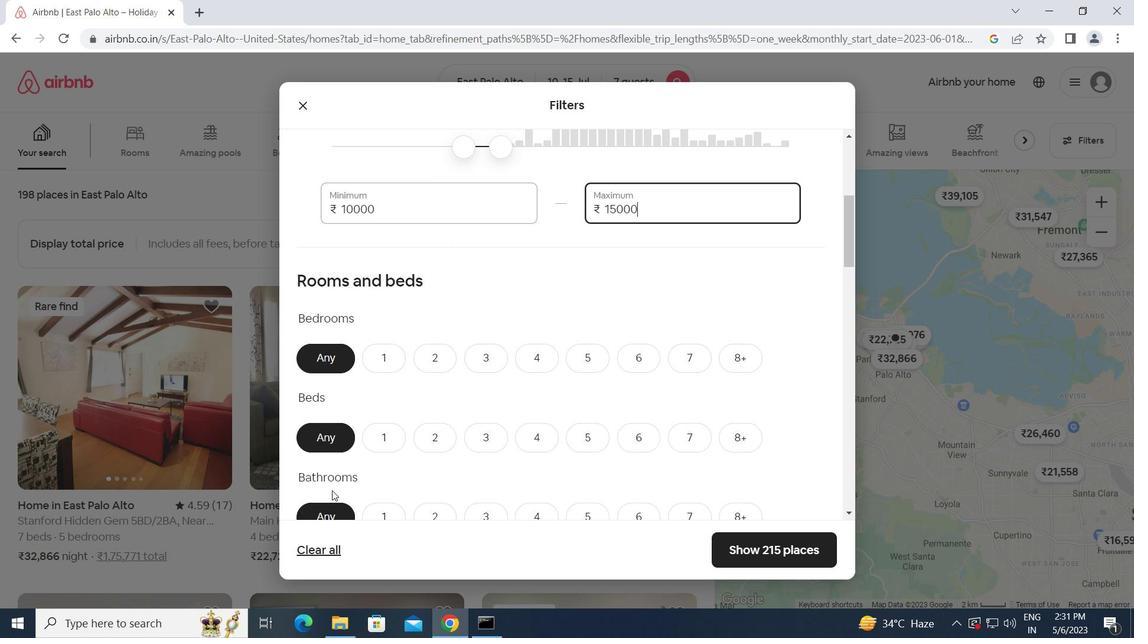 
Action: Mouse moved to (527, 288)
Screenshot: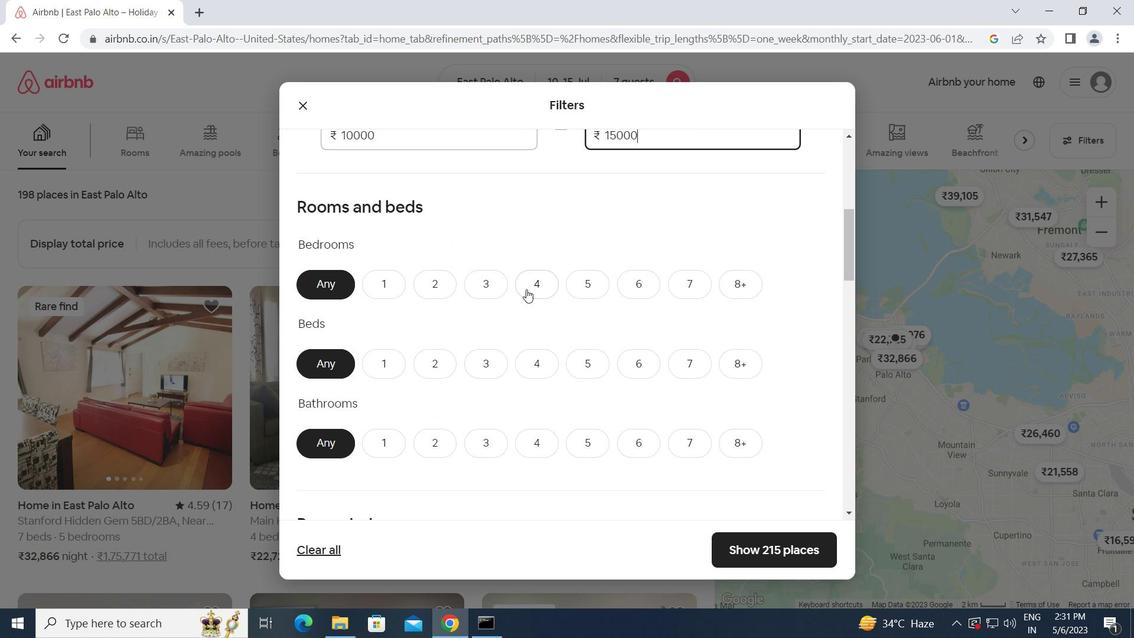 
Action: Mouse pressed left at (527, 288)
Screenshot: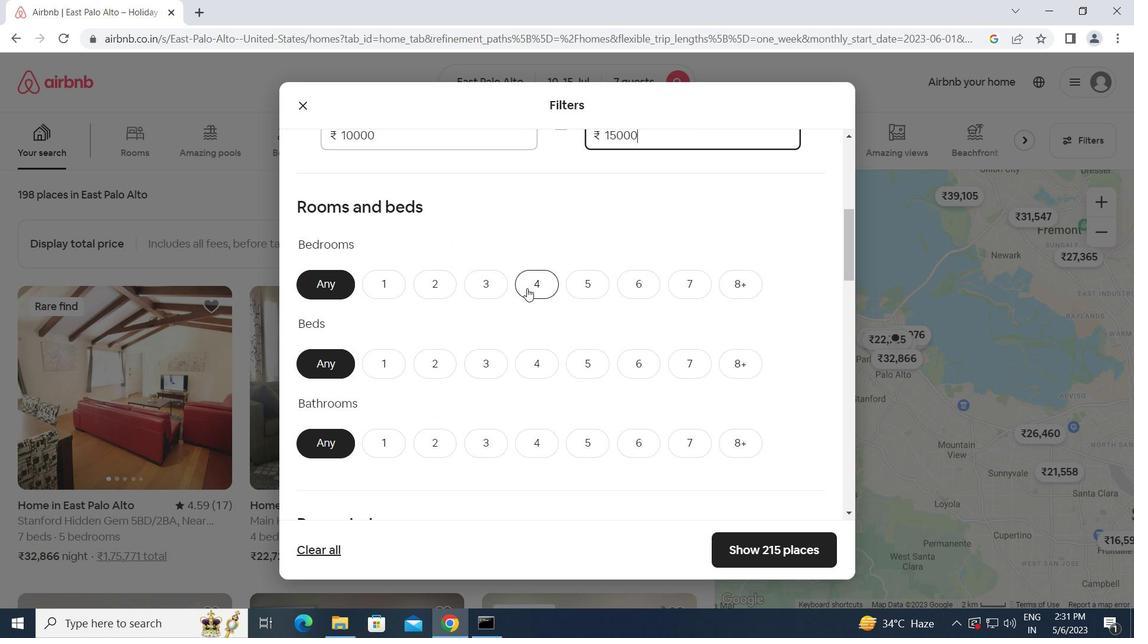 
Action: Mouse moved to (696, 358)
Screenshot: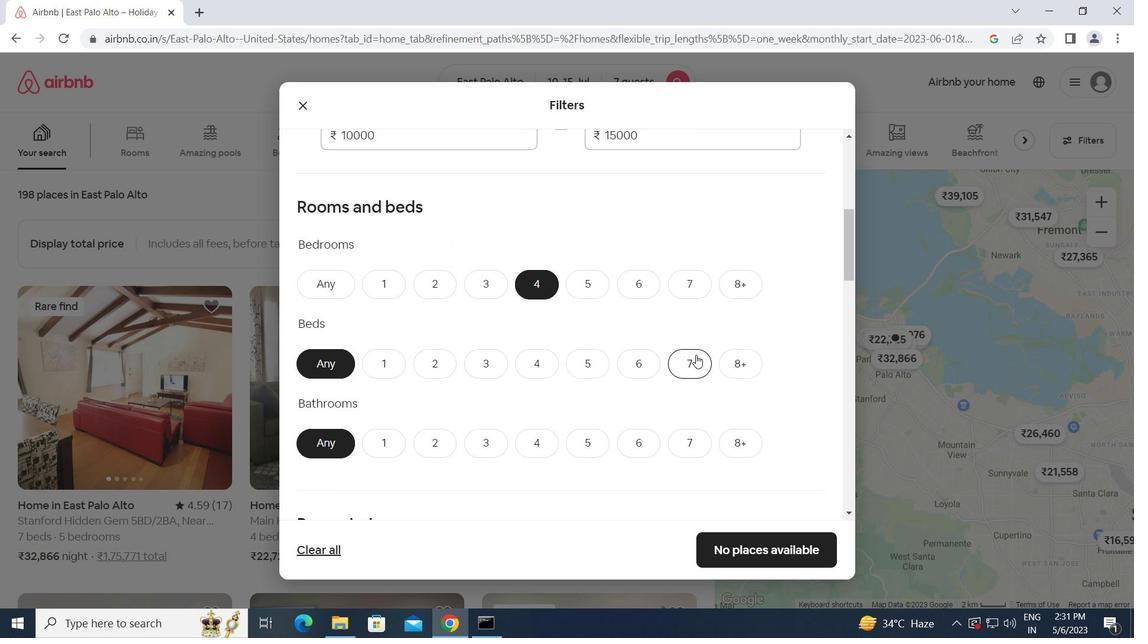 
Action: Mouse pressed left at (696, 358)
Screenshot: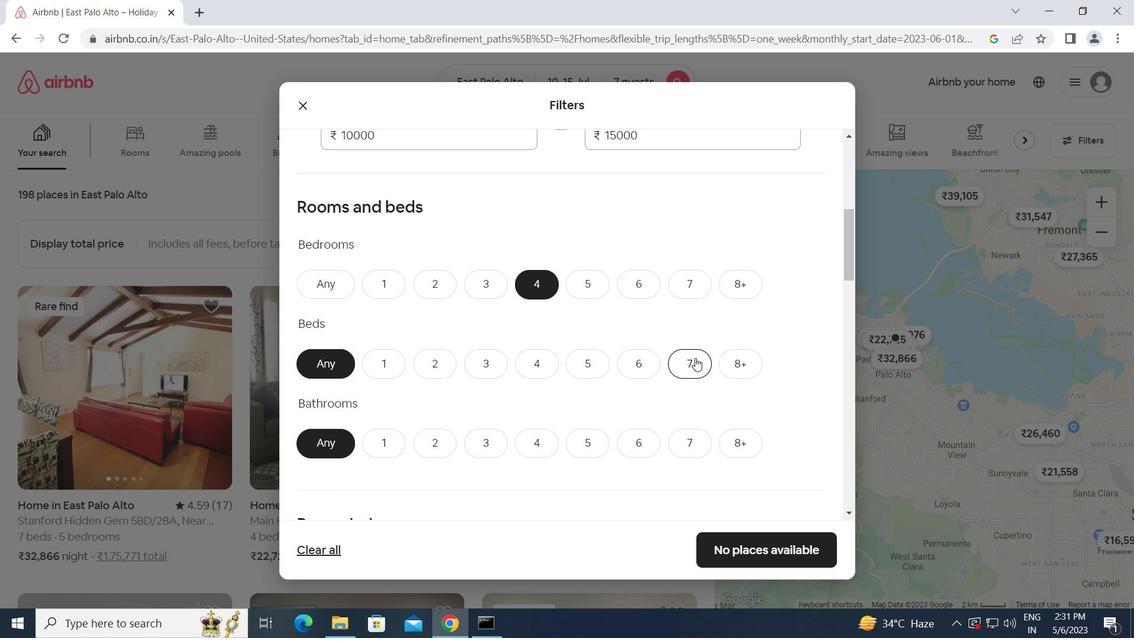
Action: Mouse moved to (546, 446)
Screenshot: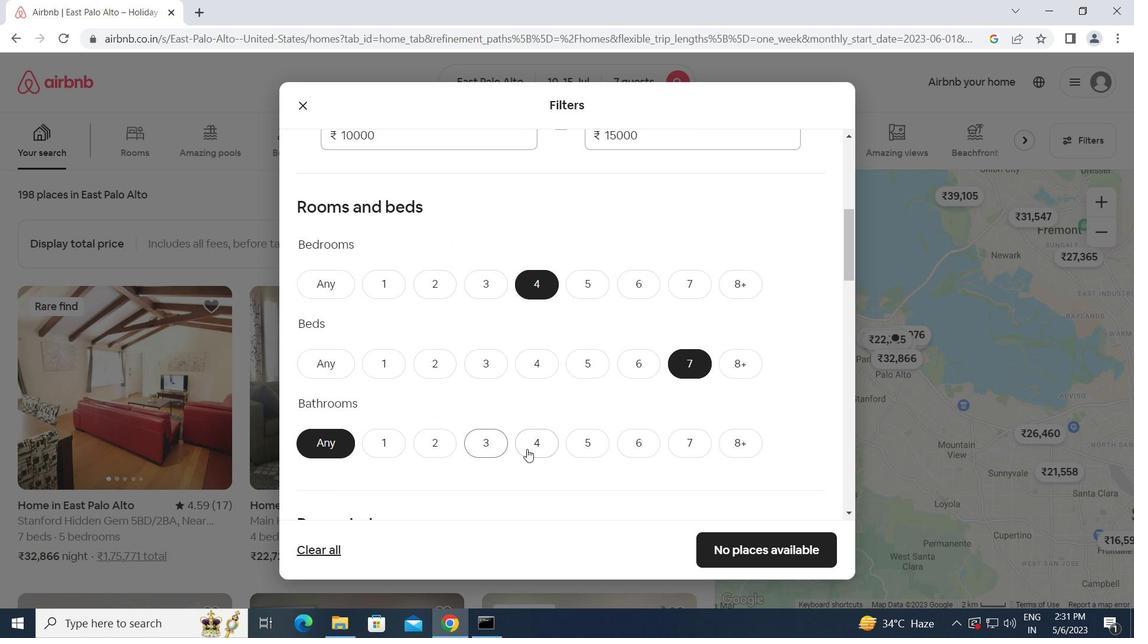 
Action: Mouse pressed left at (546, 446)
Screenshot: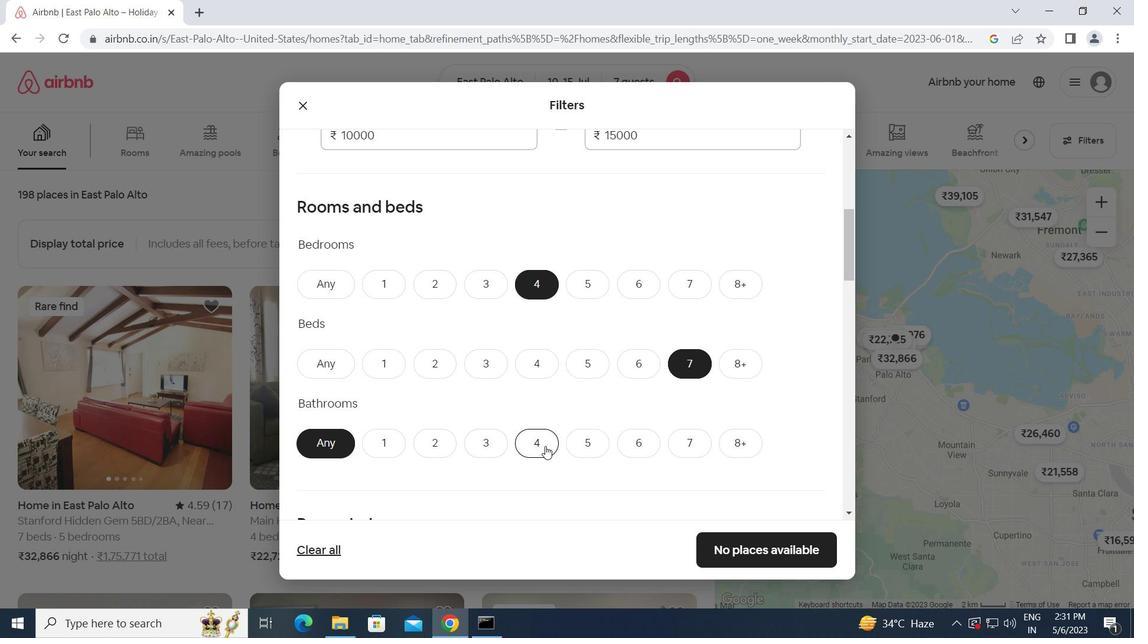 
Action: Mouse moved to (487, 468)
Screenshot: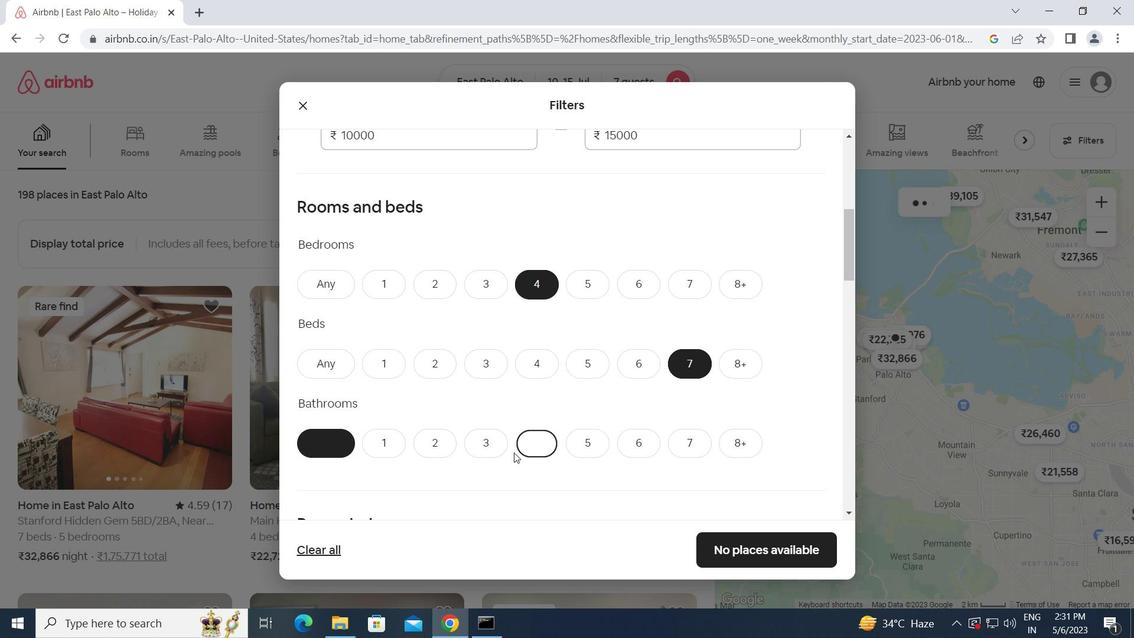
Action: Mouse scrolled (487, 468) with delta (0, 0)
Screenshot: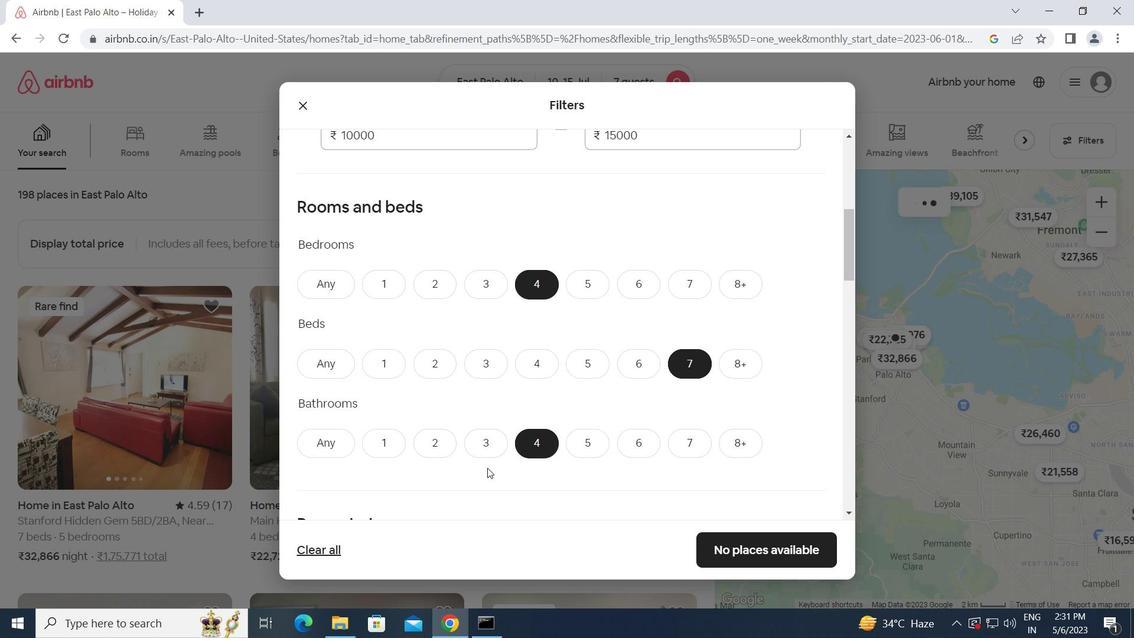 
Action: Mouse scrolled (487, 468) with delta (0, 0)
Screenshot: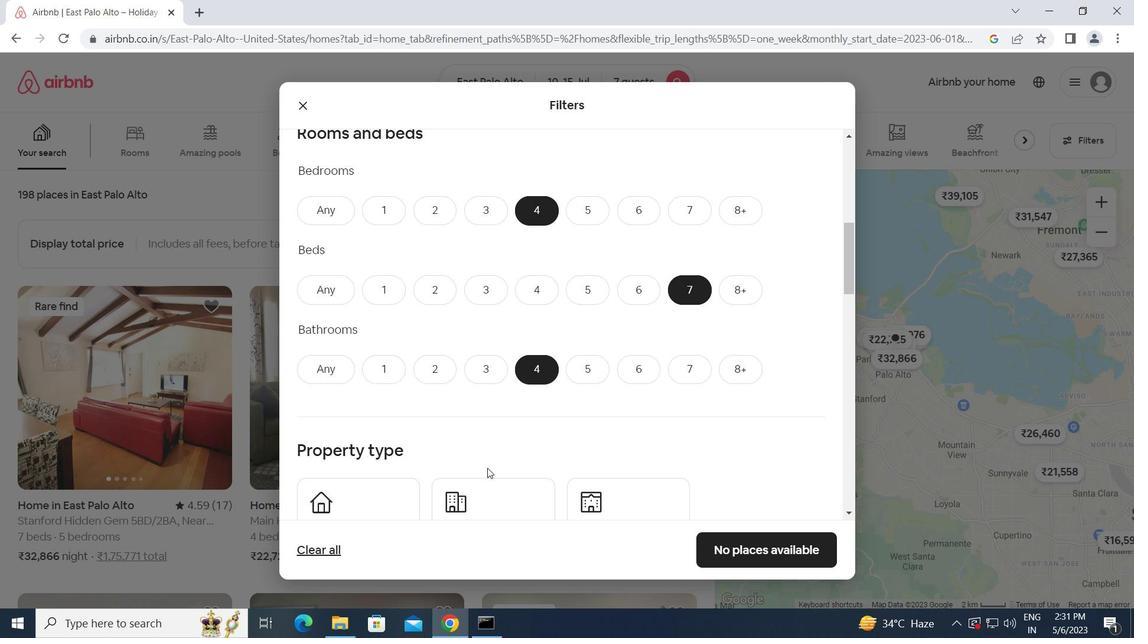 
Action: Mouse scrolled (487, 468) with delta (0, 0)
Screenshot: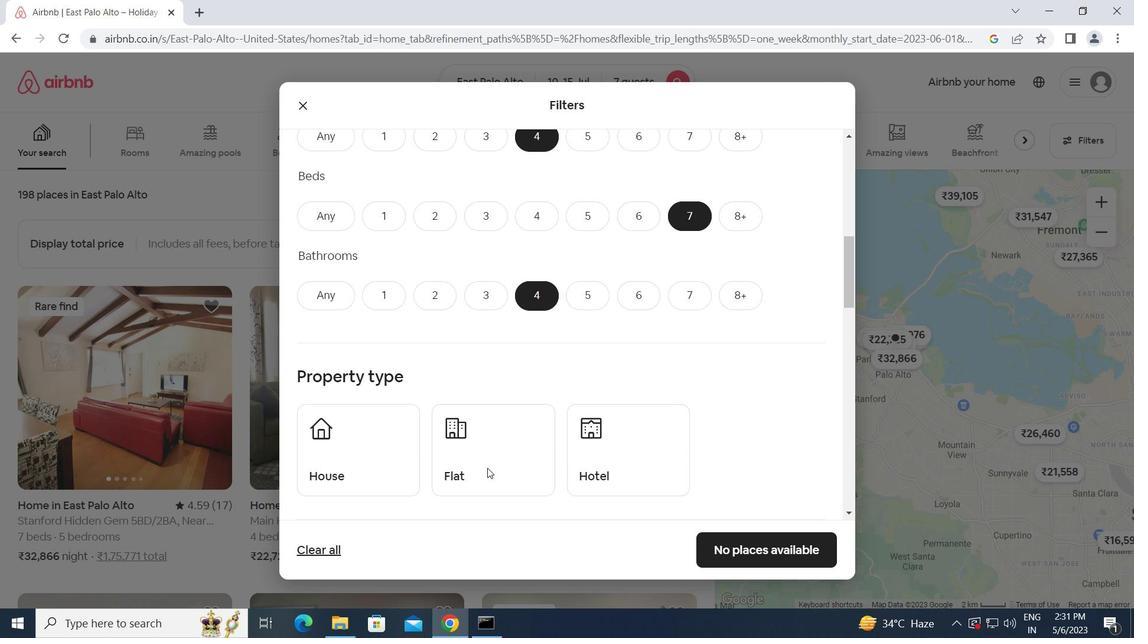 
Action: Mouse moved to (486, 468)
Screenshot: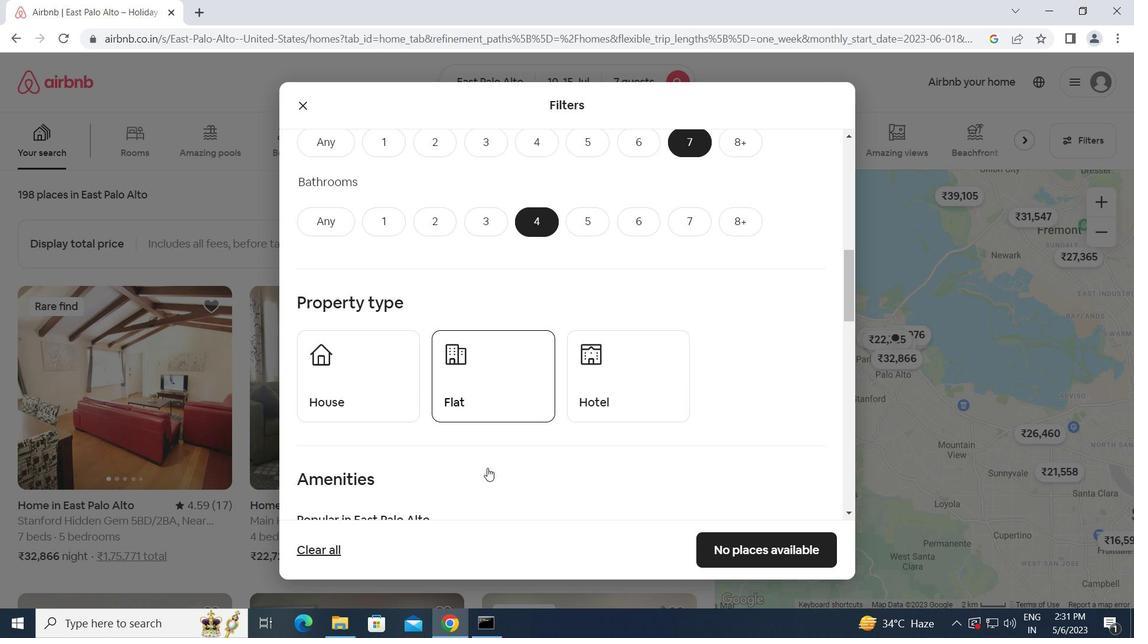 
Action: Mouse scrolled (486, 468) with delta (0, 0)
Screenshot: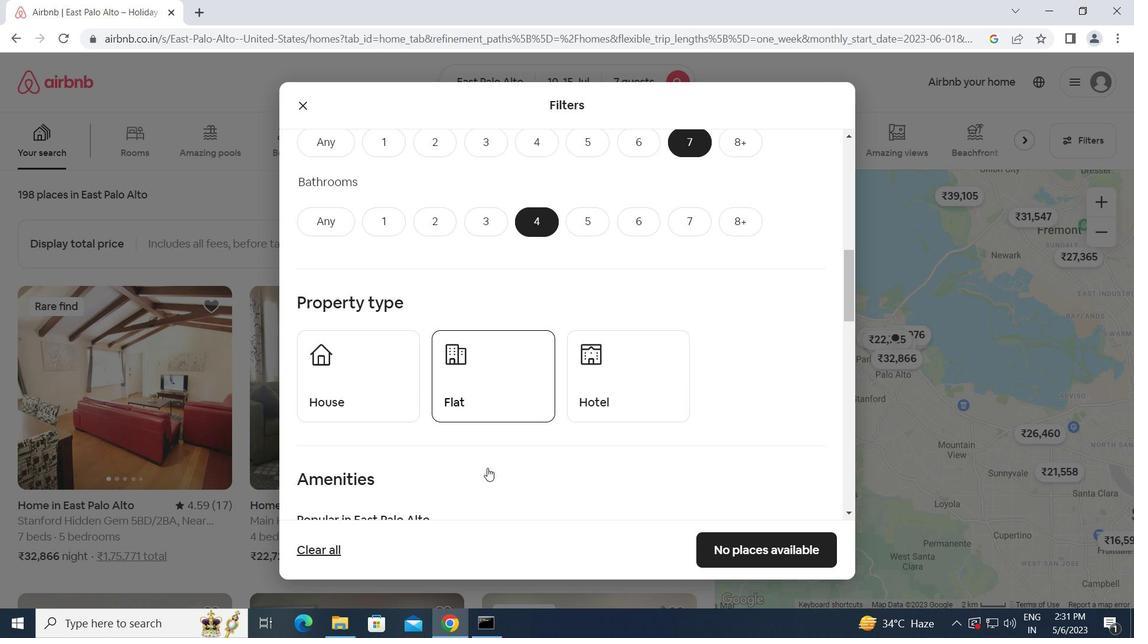 
Action: Mouse moved to (354, 317)
Screenshot: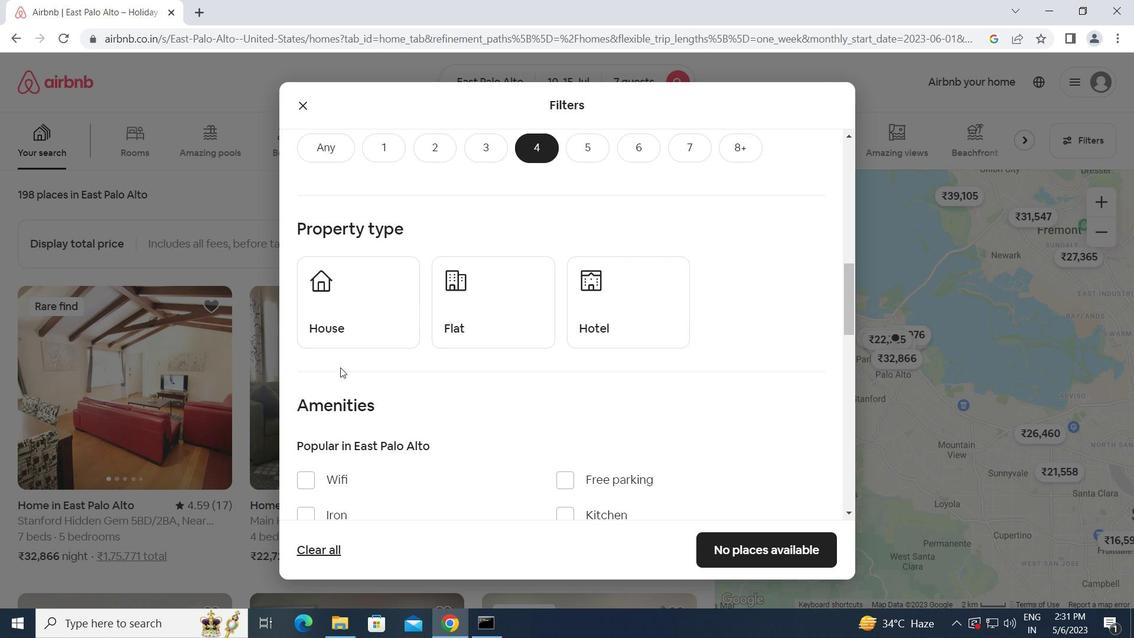 
Action: Mouse pressed left at (354, 317)
Screenshot: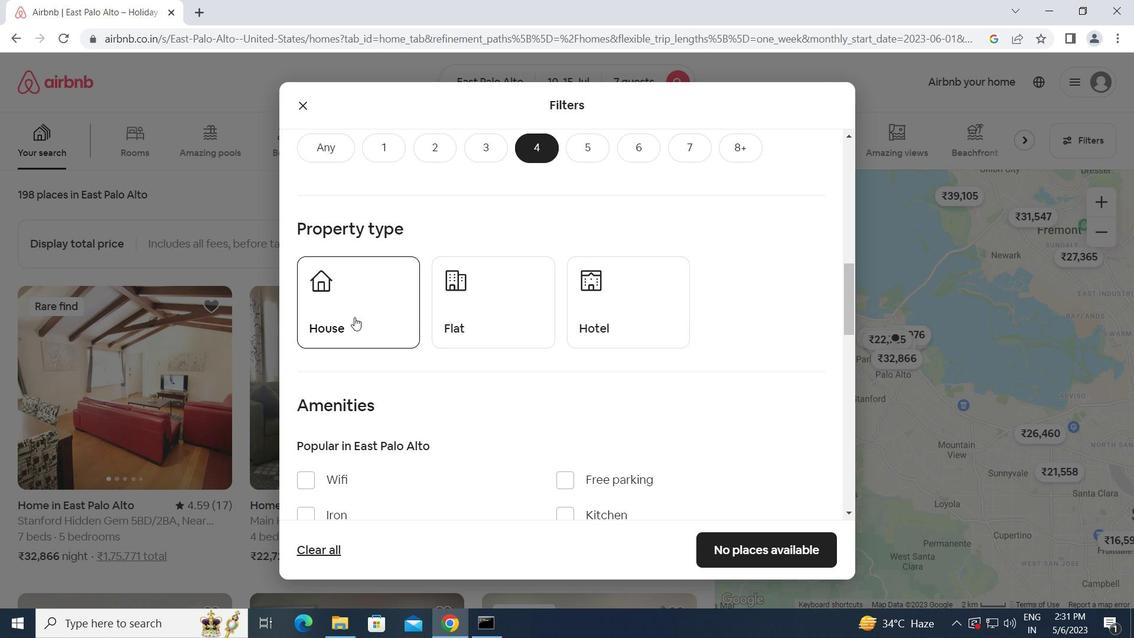 
Action: Mouse moved to (466, 304)
Screenshot: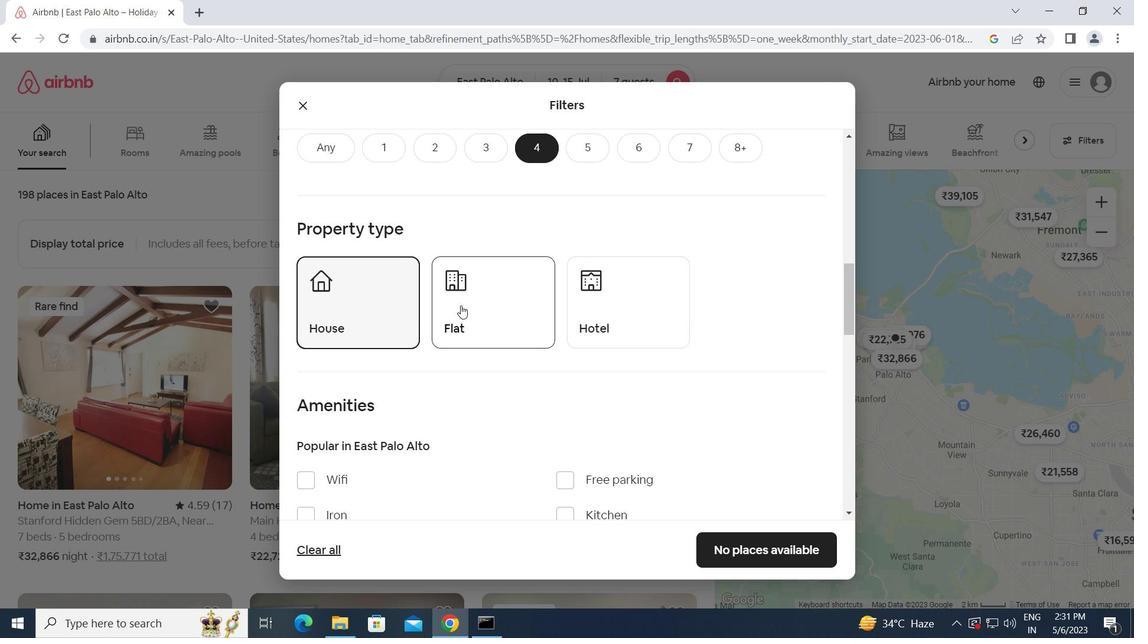 
Action: Mouse pressed left at (466, 304)
Screenshot: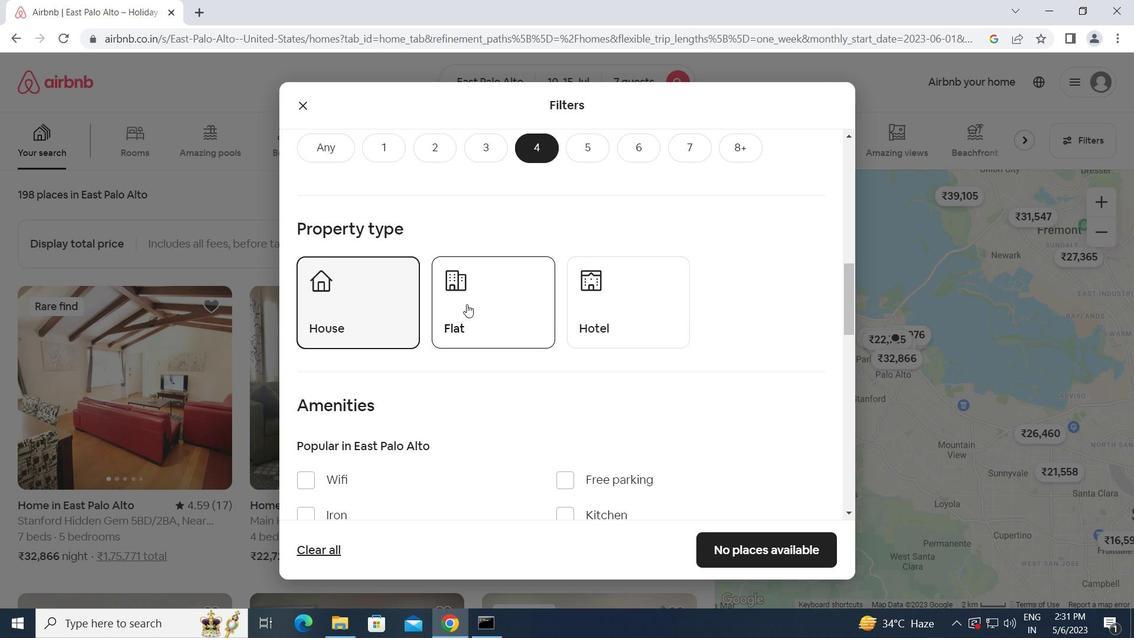 
Action: Mouse moved to (408, 375)
Screenshot: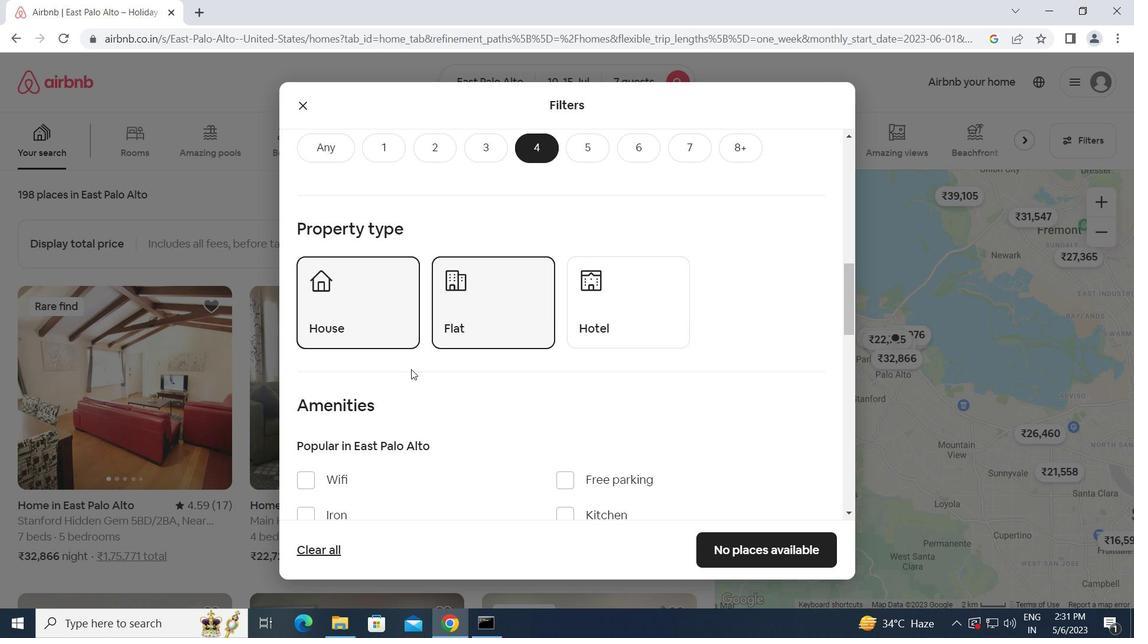 
Action: Mouse scrolled (408, 374) with delta (0, 0)
Screenshot: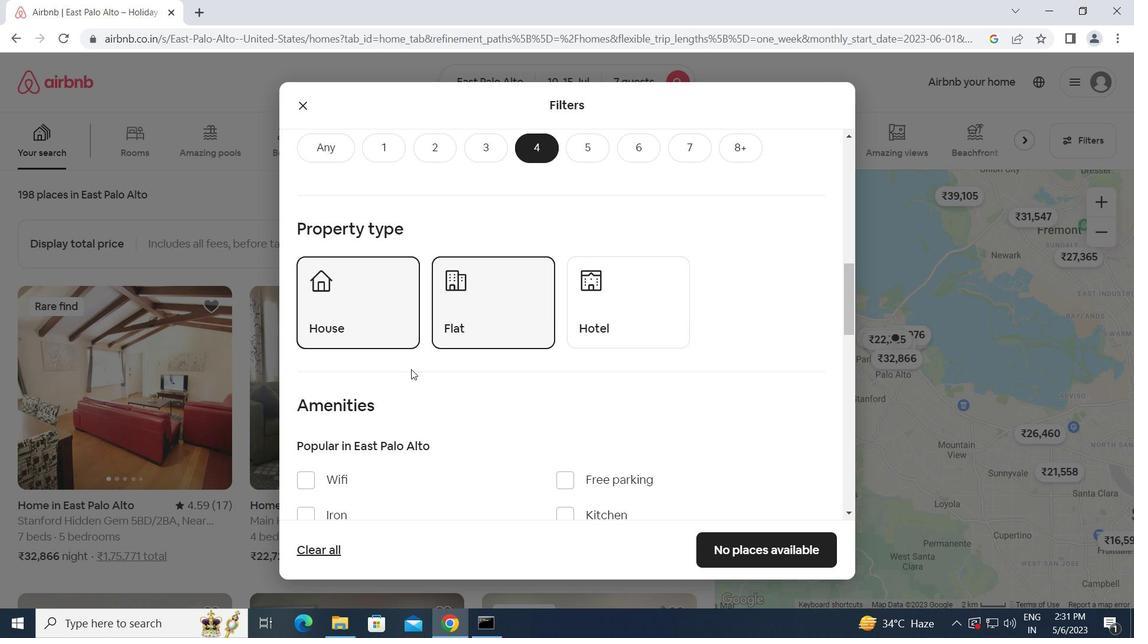 
Action: Mouse moved to (404, 375)
Screenshot: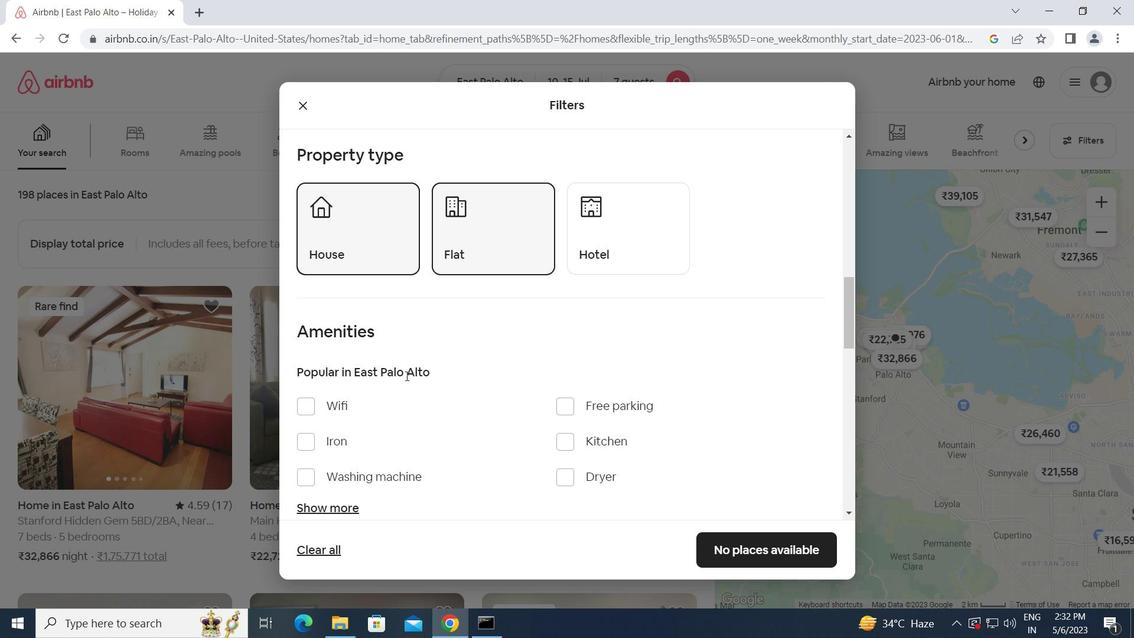 
Action: Mouse scrolled (404, 375) with delta (0, 0)
Screenshot: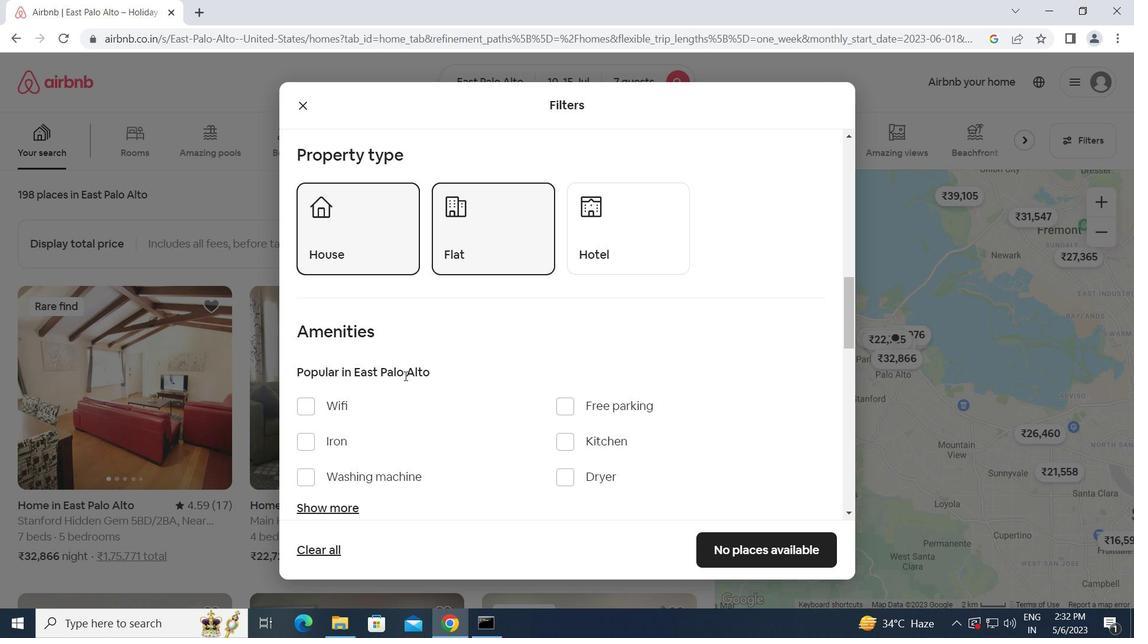 
Action: Mouse moved to (303, 335)
Screenshot: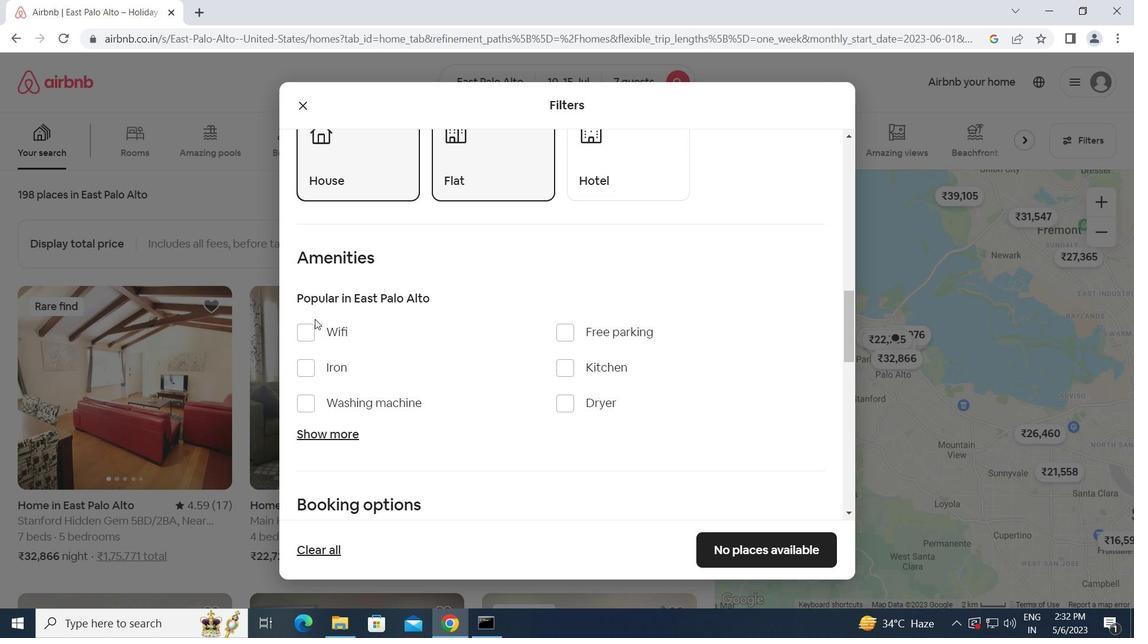 
Action: Mouse pressed left at (303, 335)
Screenshot: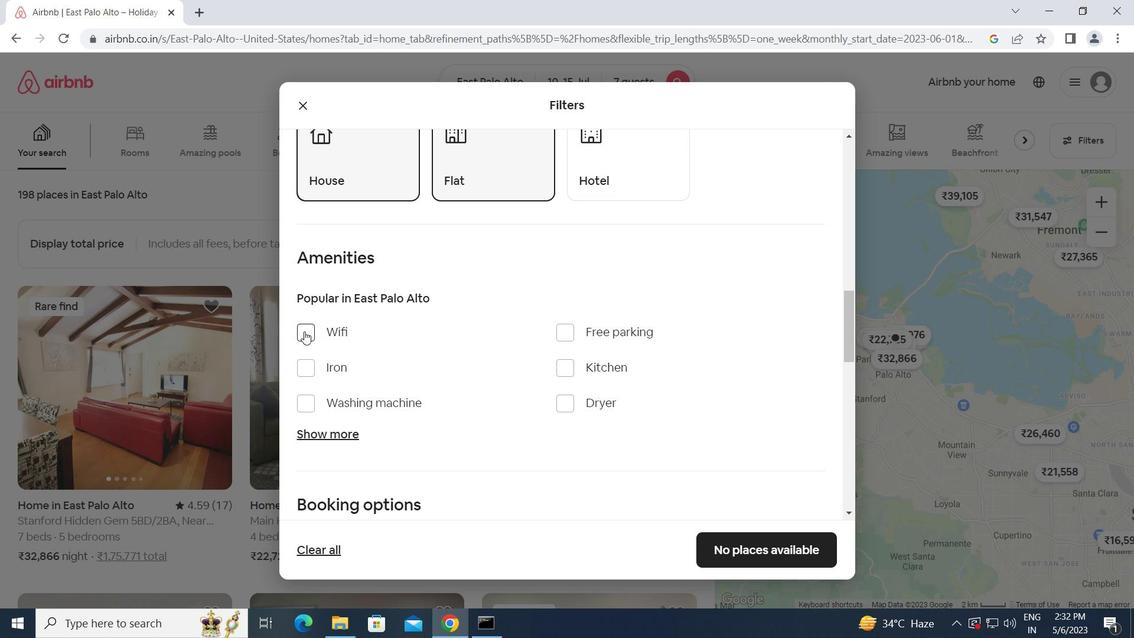 
Action: Mouse moved to (349, 433)
Screenshot: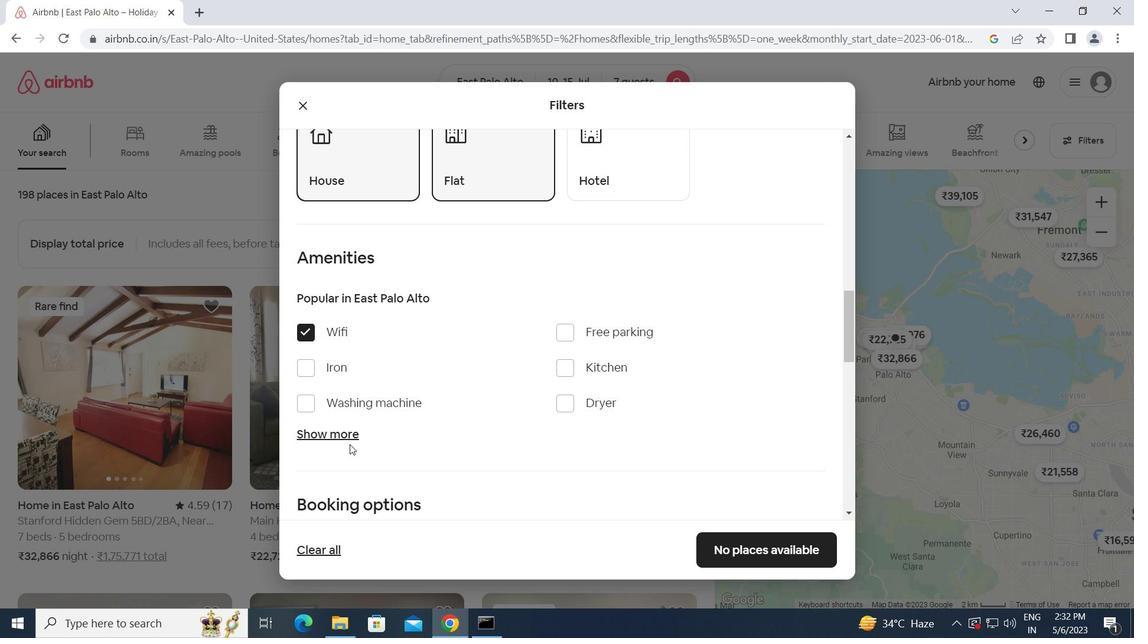 
Action: Mouse pressed left at (349, 433)
Screenshot: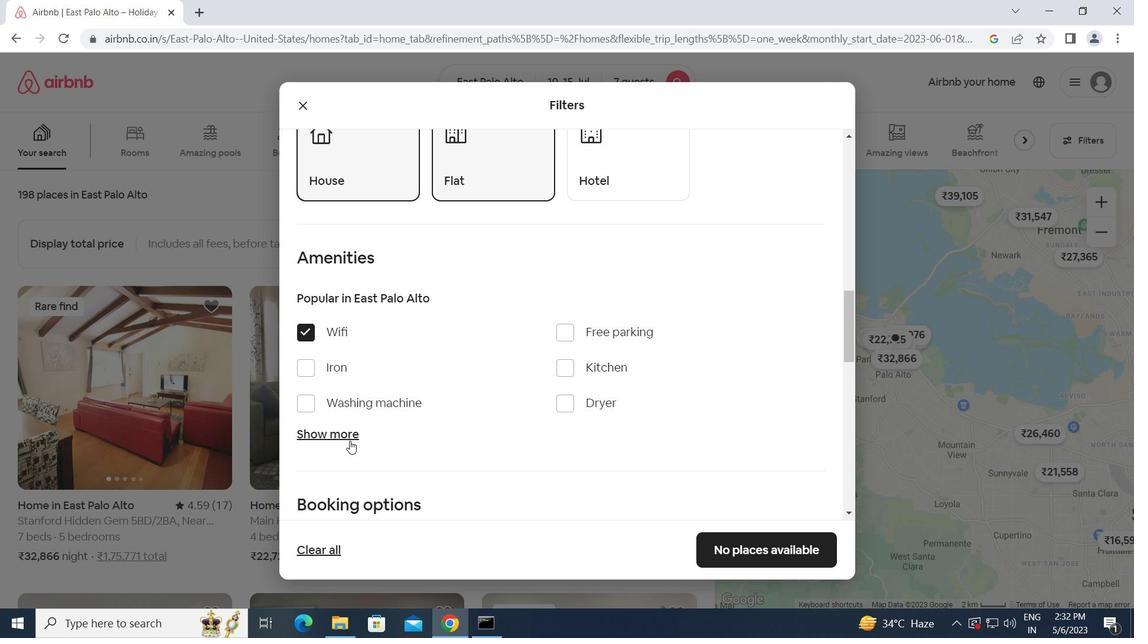 
Action: Mouse moved to (364, 451)
Screenshot: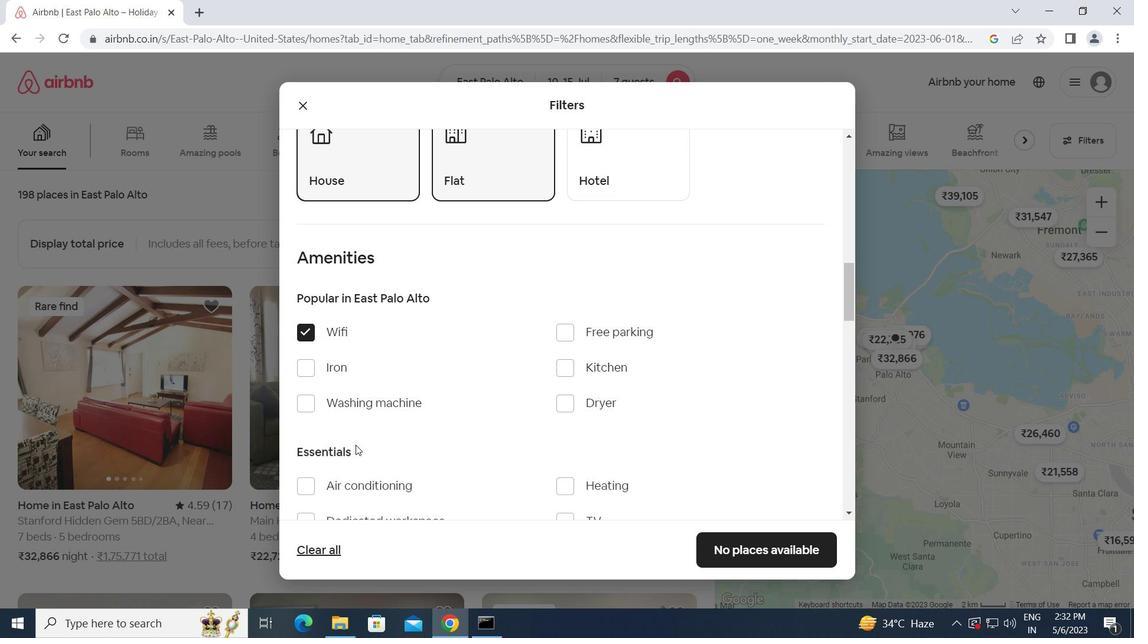 
Action: Mouse scrolled (364, 450) with delta (0, 0)
Screenshot: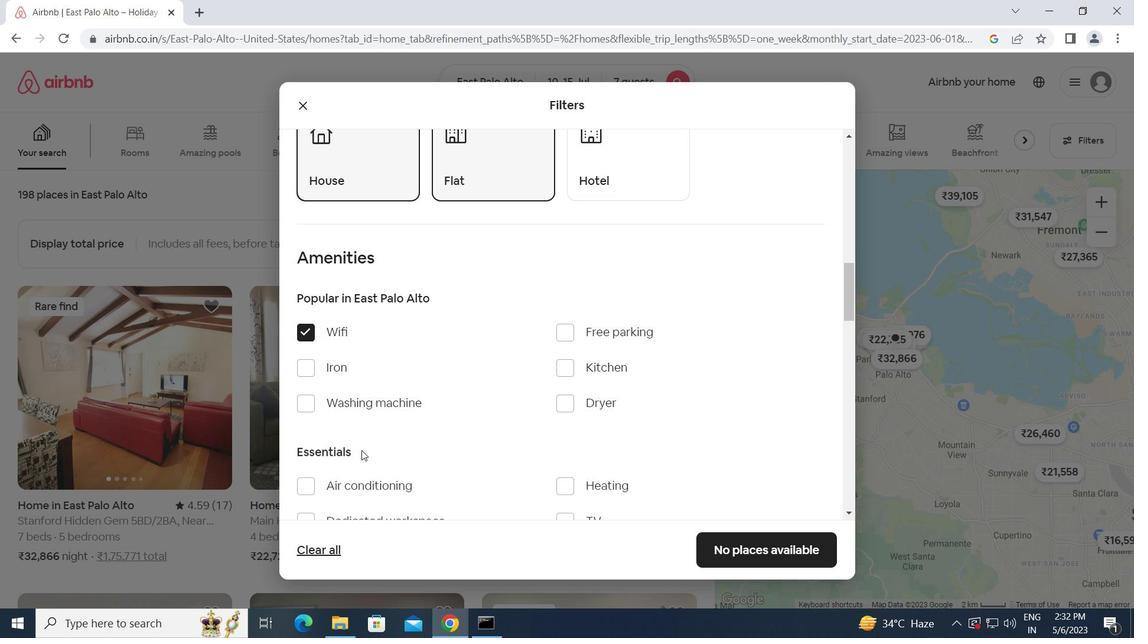 
Action: Mouse scrolled (364, 450) with delta (0, 0)
Screenshot: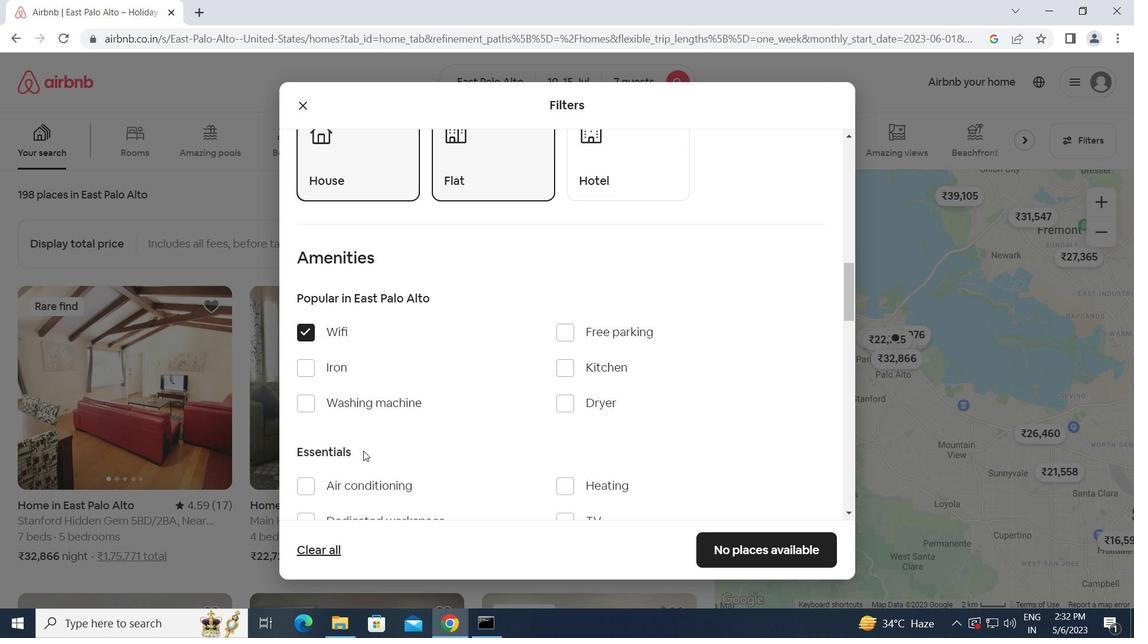 
Action: Mouse moved to (564, 374)
Screenshot: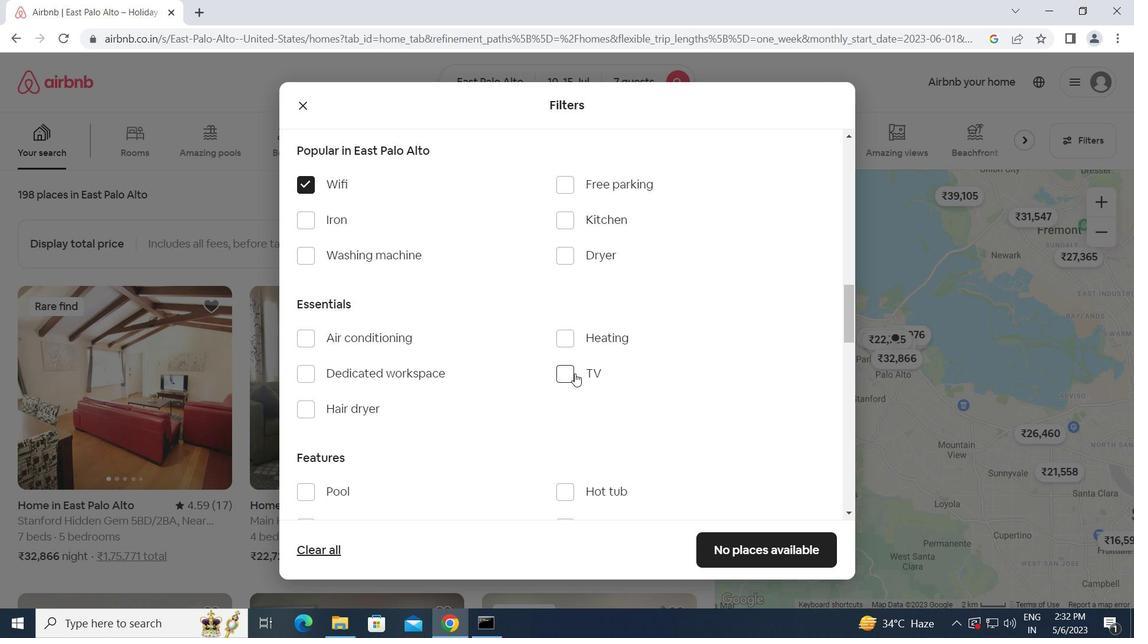 
Action: Mouse pressed left at (564, 374)
Screenshot: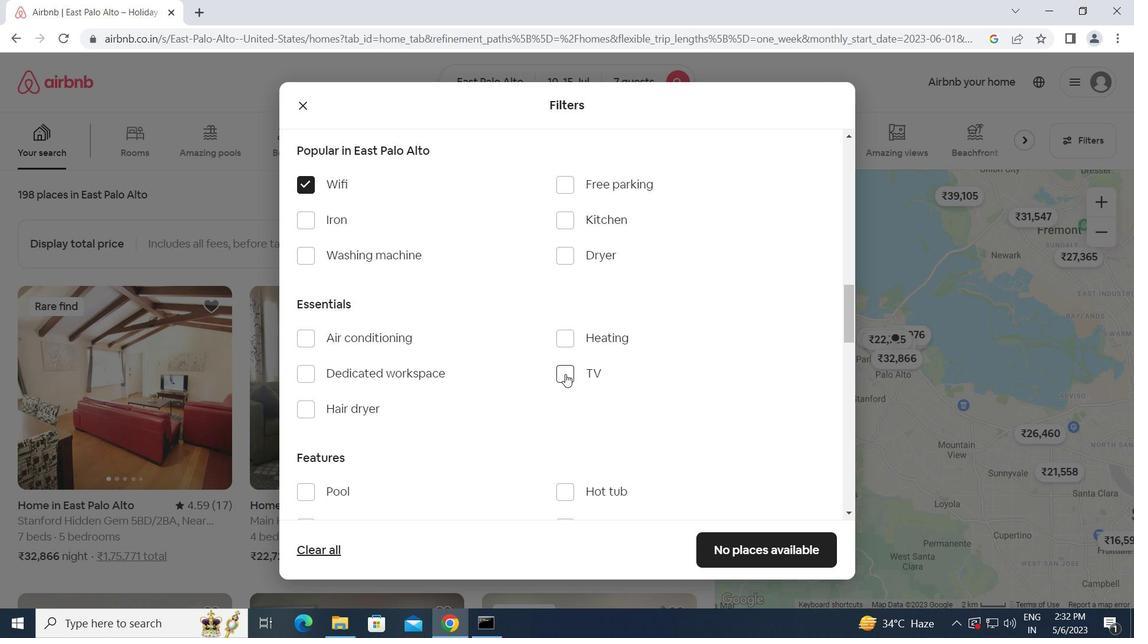 
Action: Mouse moved to (565, 184)
Screenshot: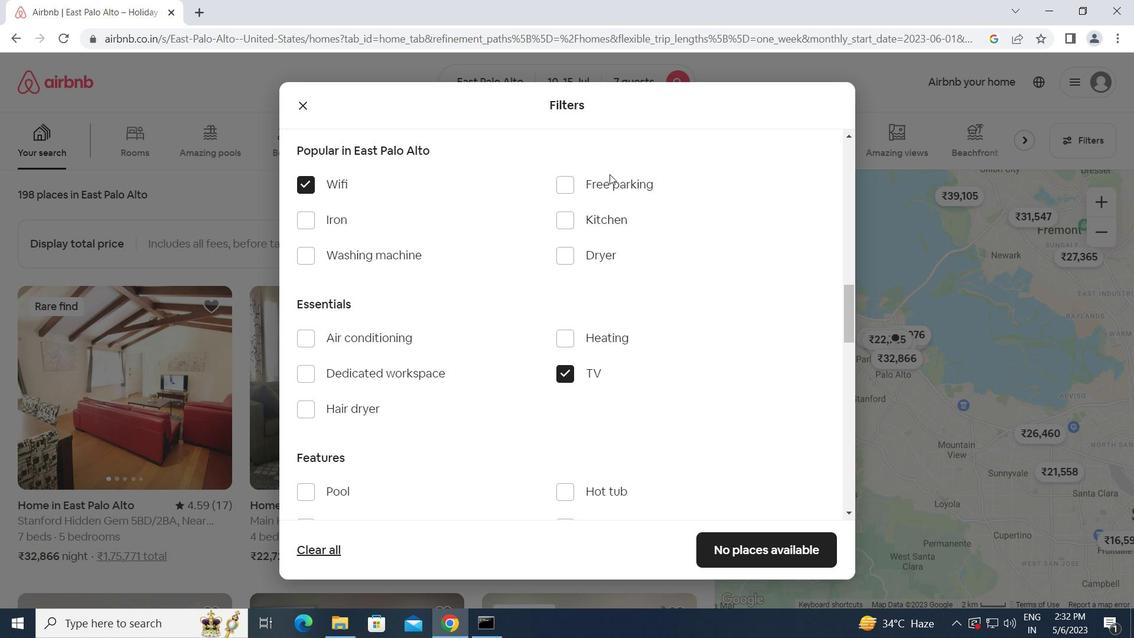 
Action: Mouse pressed left at (565, 184)
Screenshot: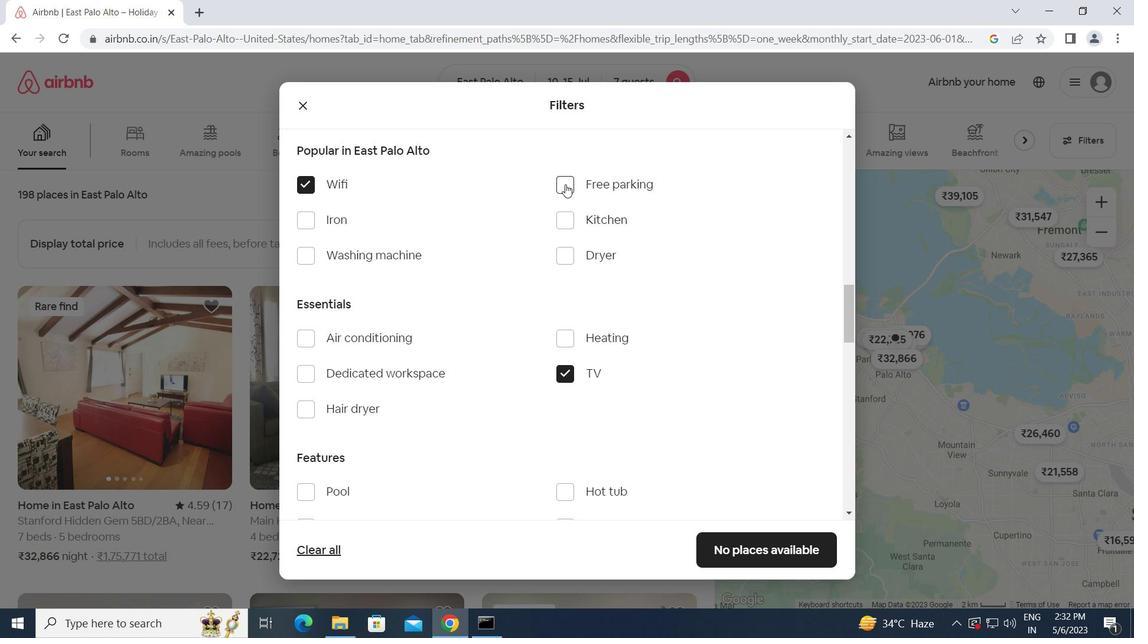 
Action: Mouse moved to (392, 320)
Screenshot: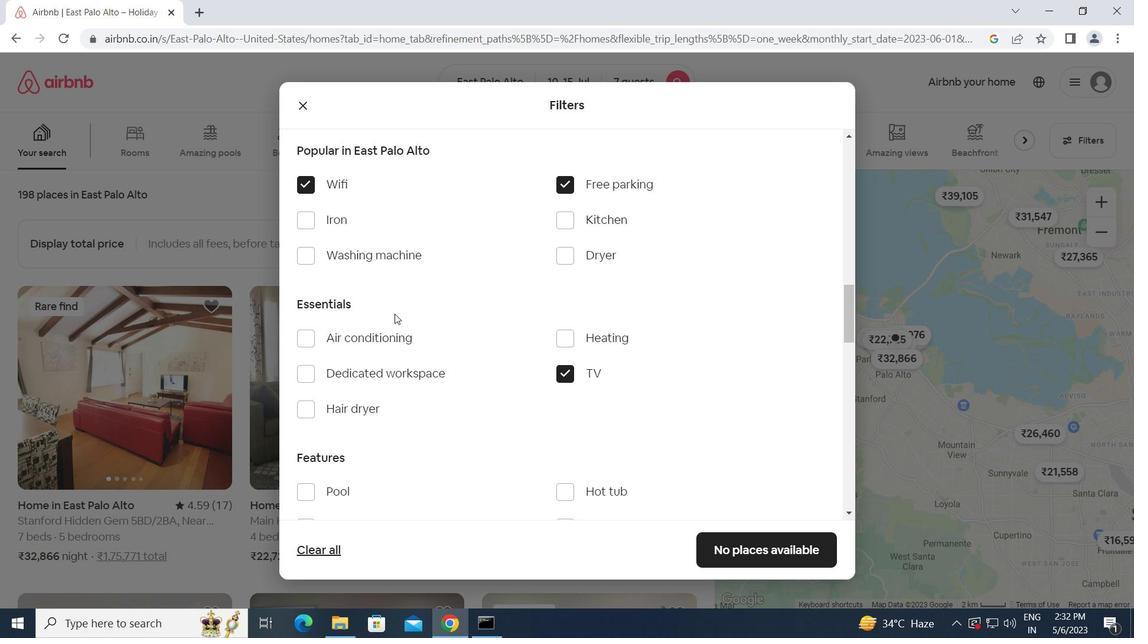 
Action: Mouse scrolled (392, 319) with delta (0, 0)
Screenshot: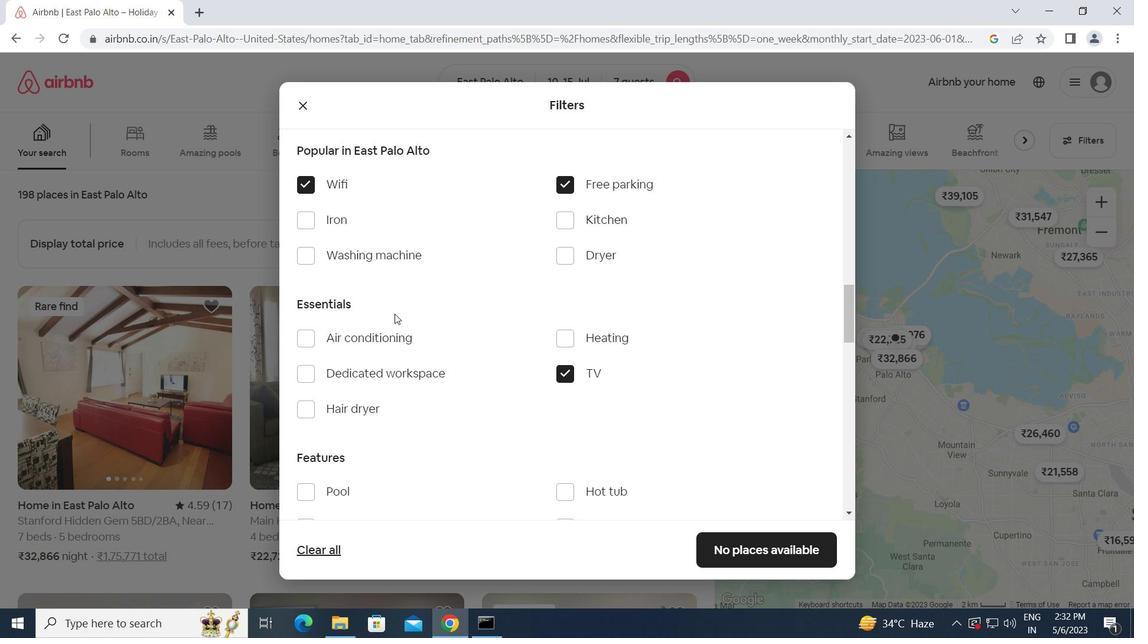 
Action: Mouse scrolled (392, 319) with delta (0, 0)
Screenshot: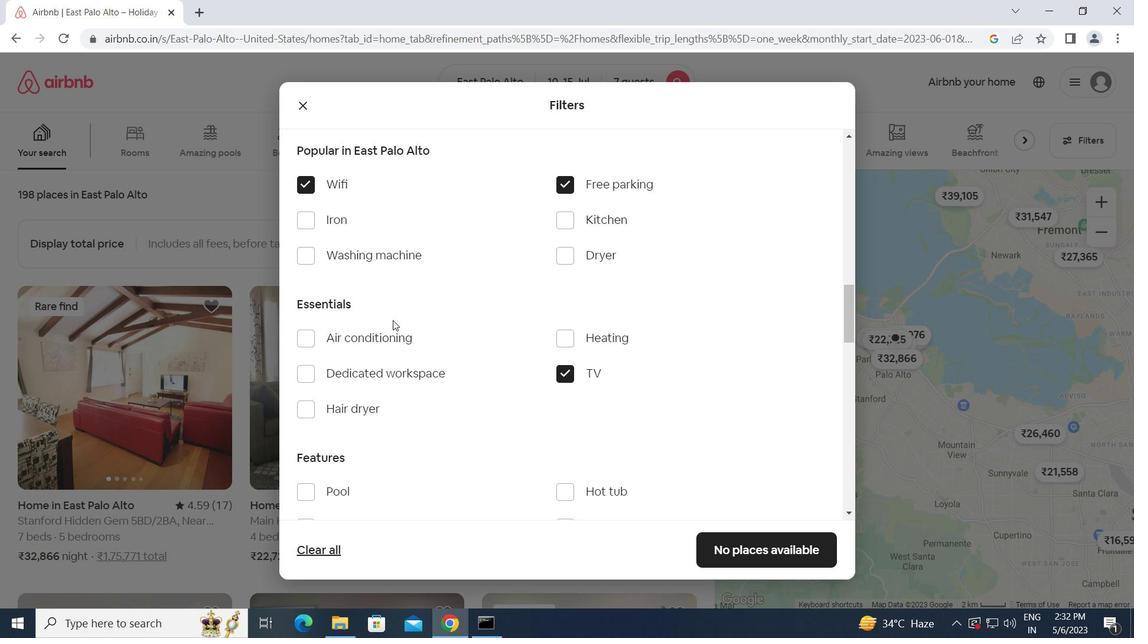 
Action: Mouse scrolled (392, 319) with delta (0, 0)
Screenshot: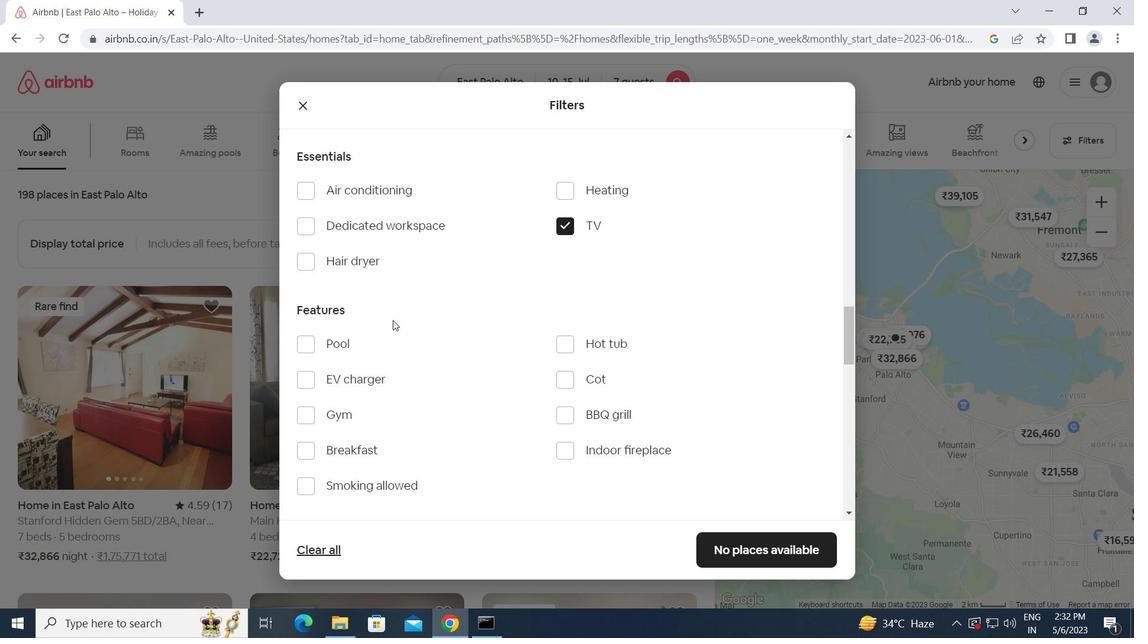 
Action: Mouse moved to (314, 345)
Screenshot: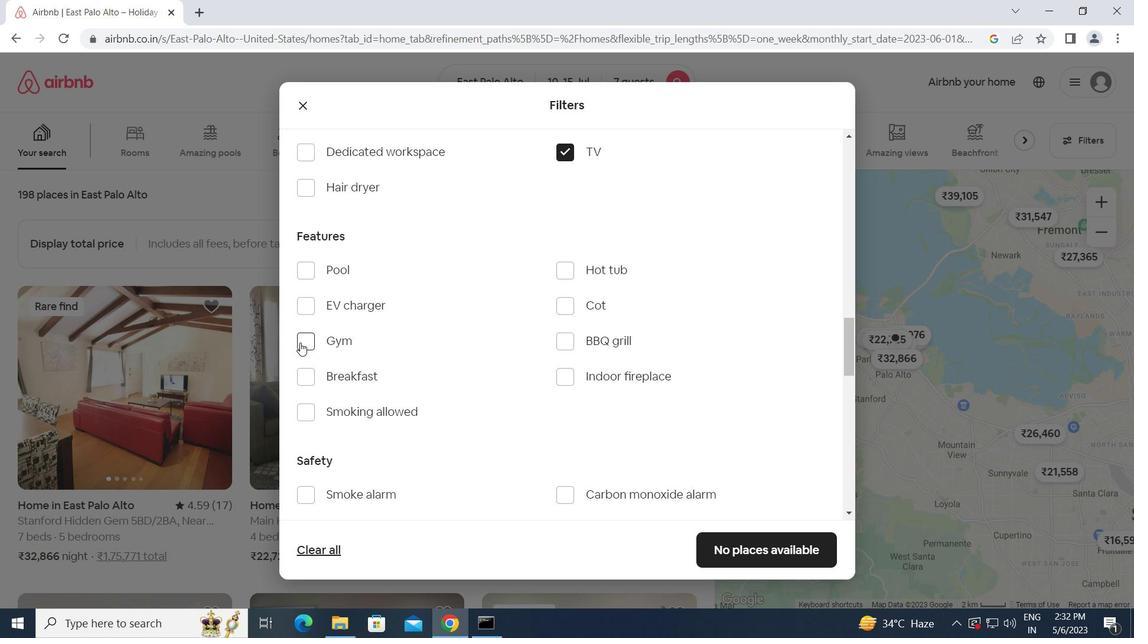 
Action: Mouse pressed left at (314, 345)
Screenshot: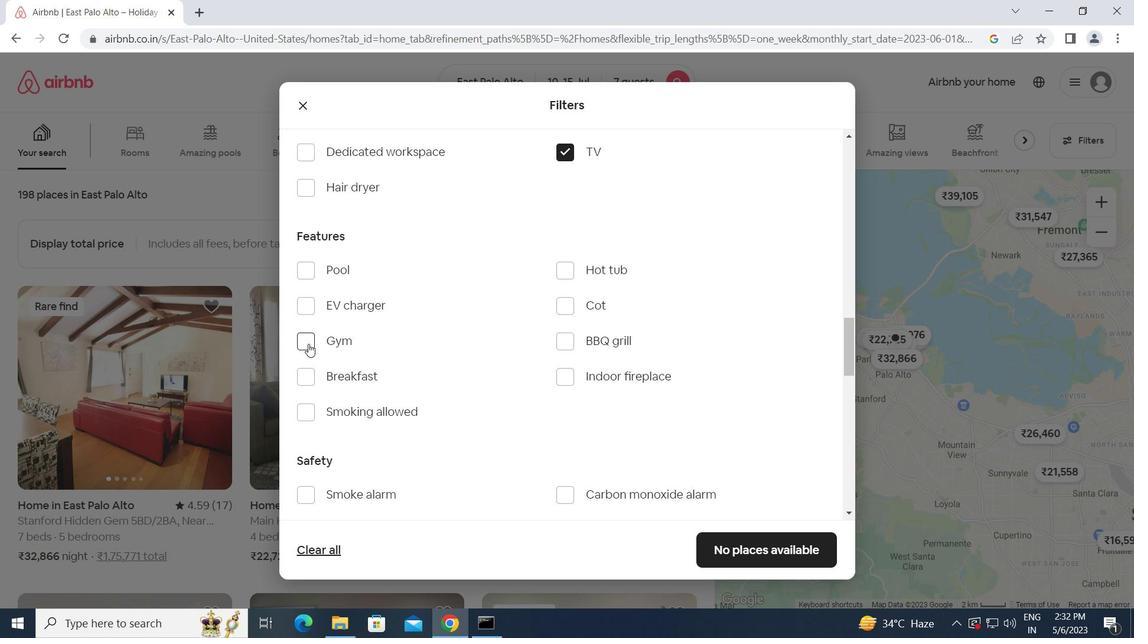 
Action: Mouse moved to (304, 375)
Screenshot: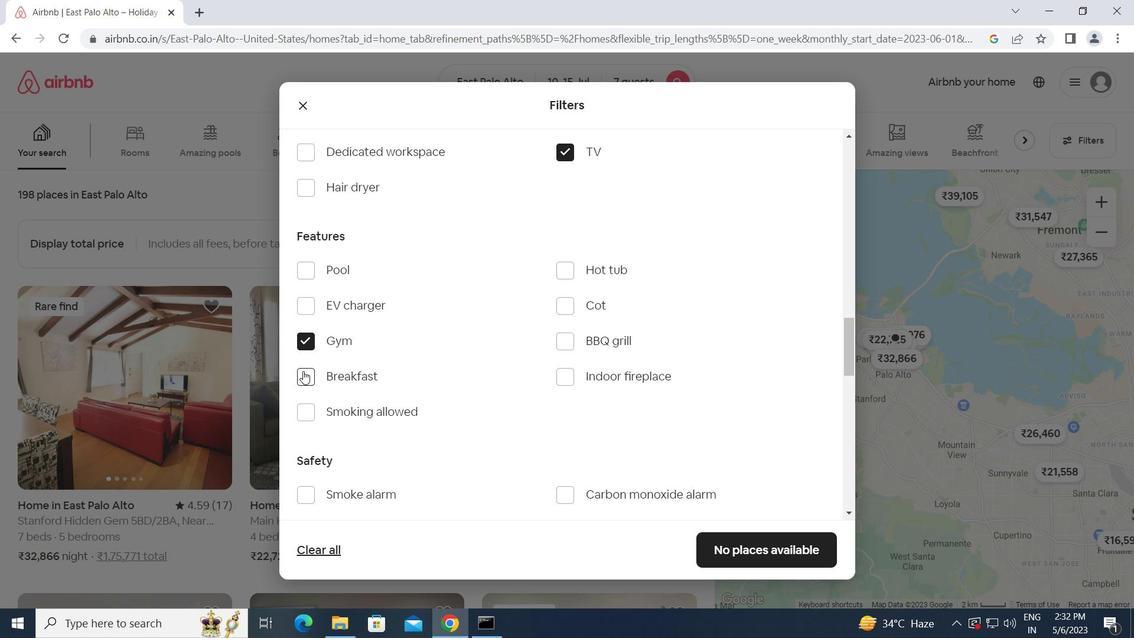 
Action: Mouse pressed left at (304, 375)
Screenshot: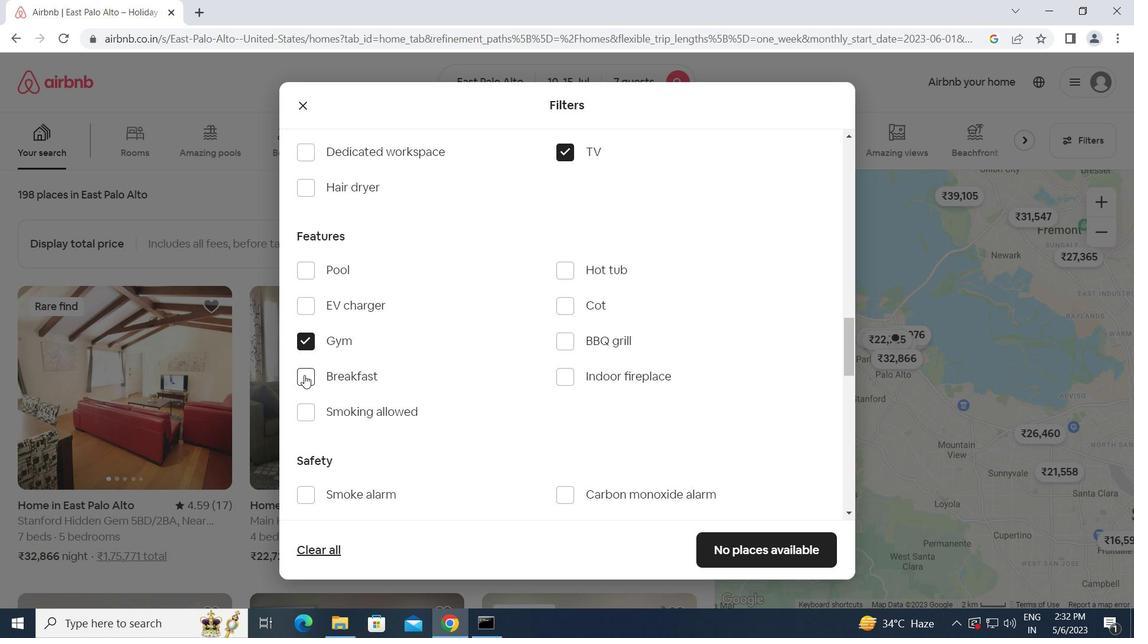 
Action: Mouse moved to (520, 439)
Screenshot: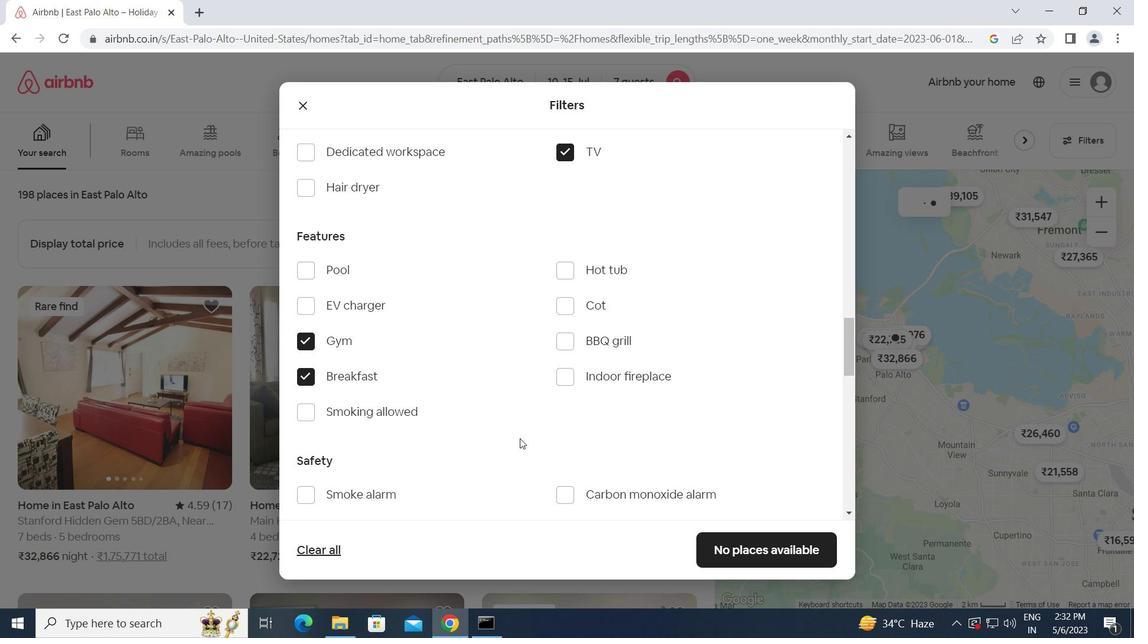 
Action: Mouse scrolled (520, 438) with delta (0, 0)
Screenshot: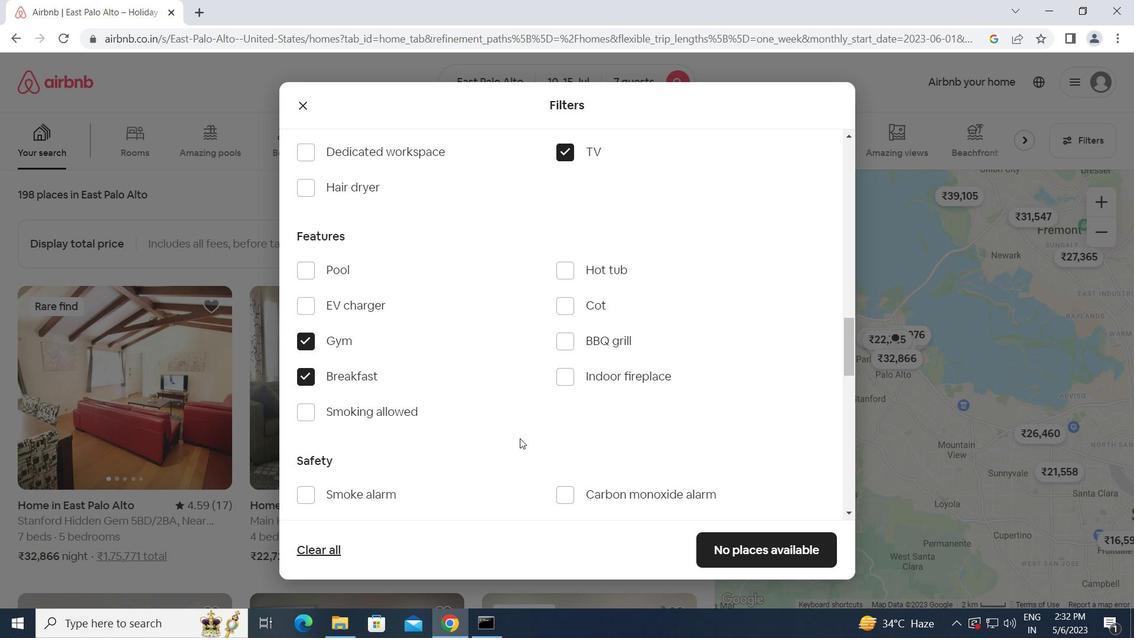 
Action: Mouse moved to (520, 439)
Screenshot: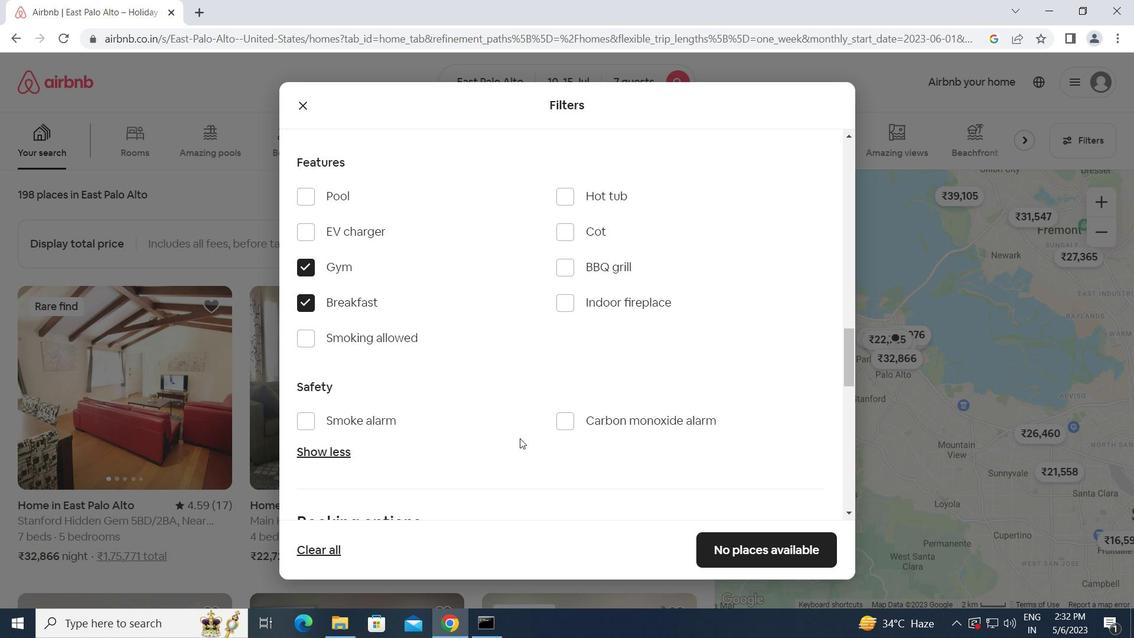
Action: Mouse scrolled (520, 438) with delta (0, 0)
Screenshot: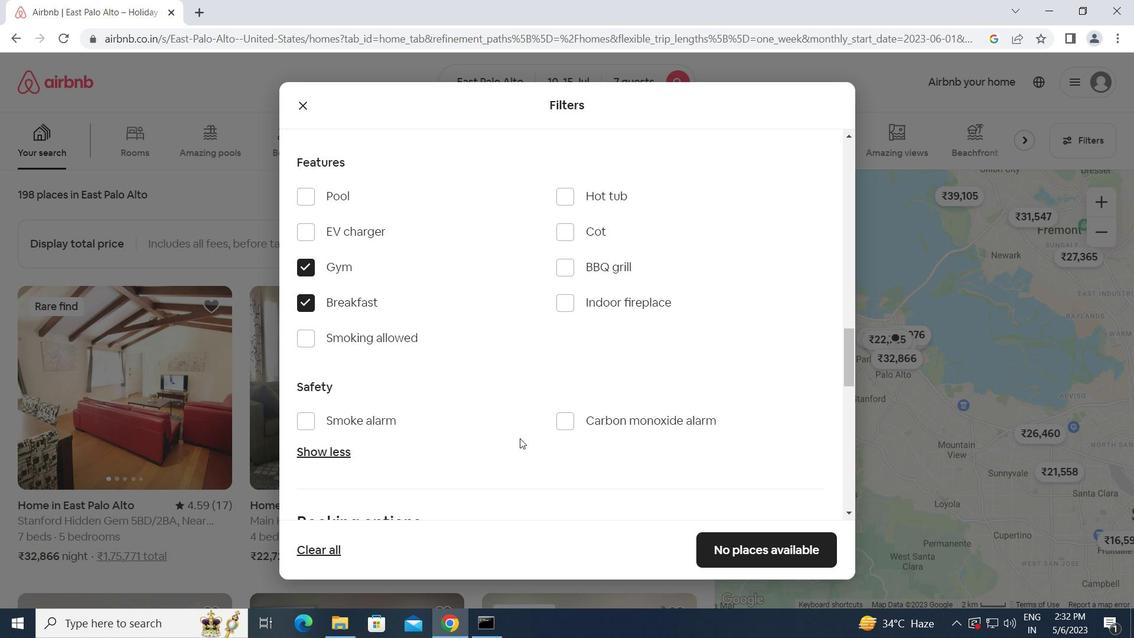 
Action: Mouse moved to (520, 439)
Screenshot: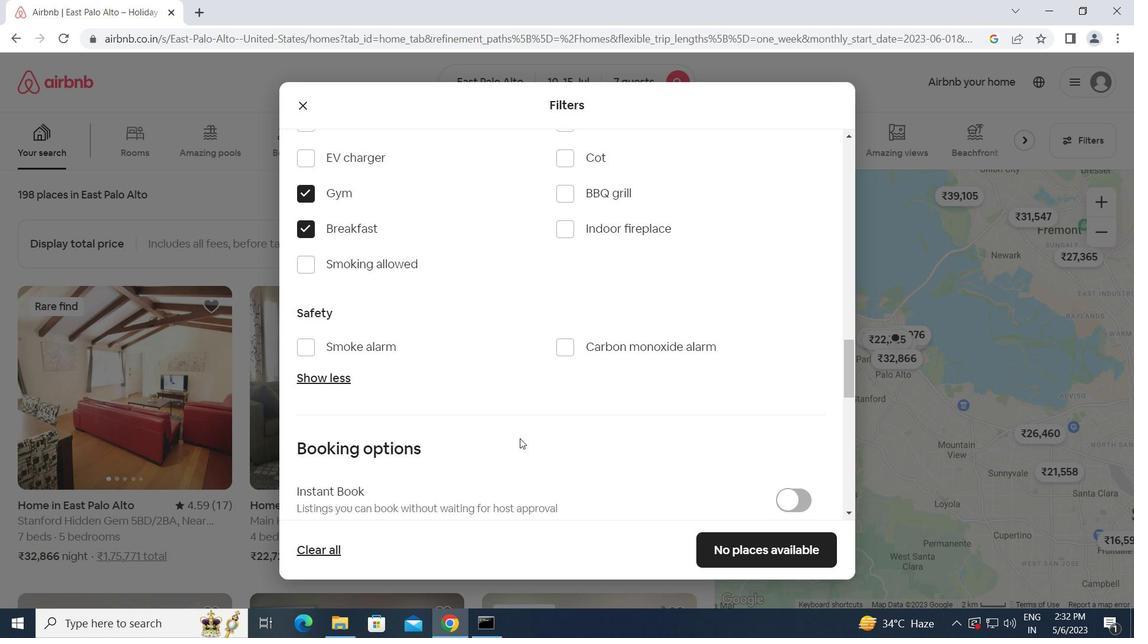 
Action: Mouse scrolled (520, 438) with delta (0, 0)
Screenshot: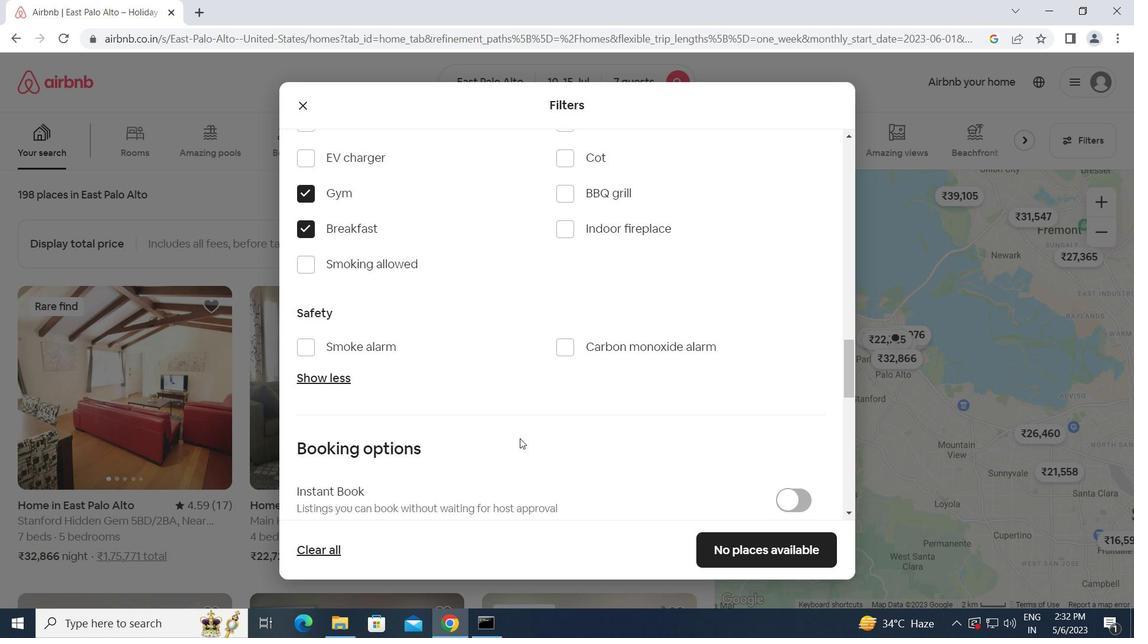
Action: Mouse moved to (518, 439)
Screenshot: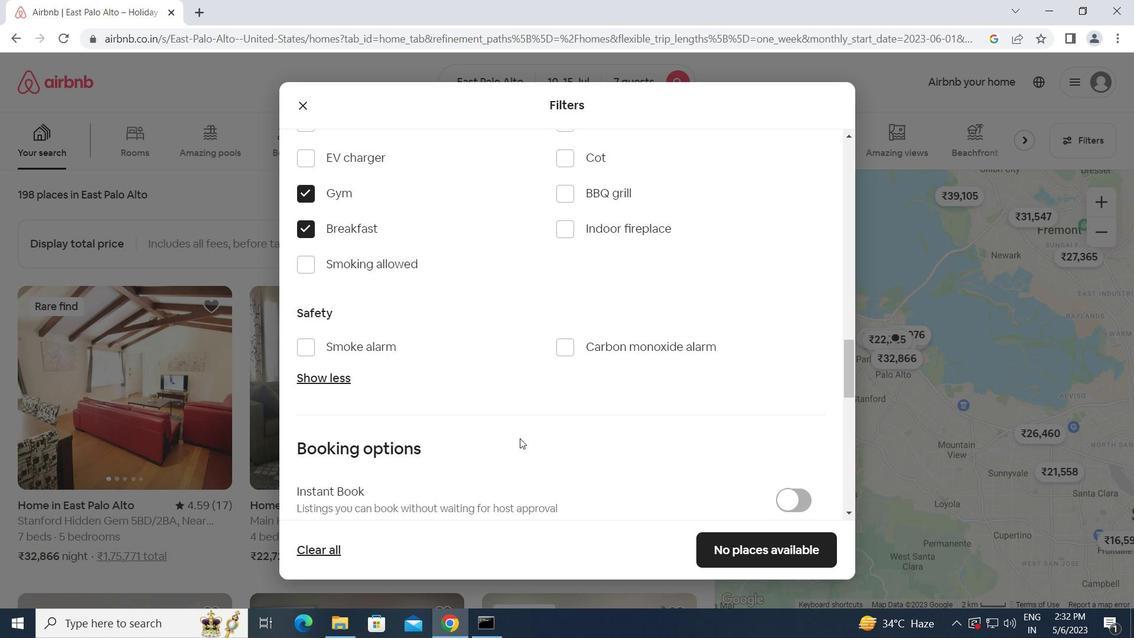 
Action: Mouse scrolled (518, 438) with delta (0, 0)
Screenshot: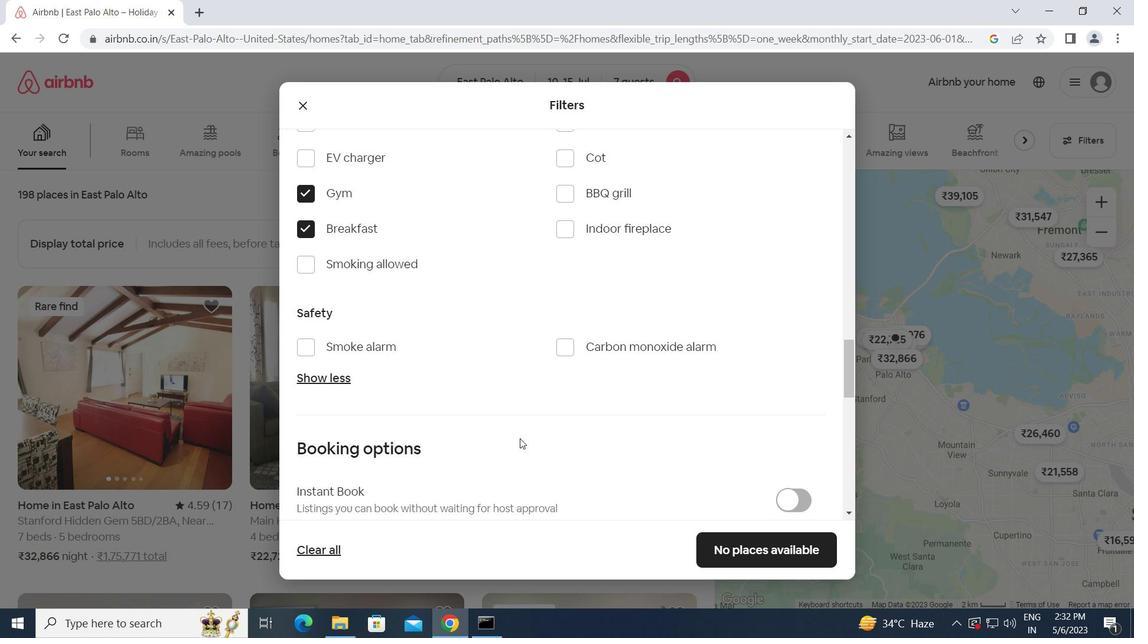 
Action: Mouse moved to (790, 405)
Screenshot: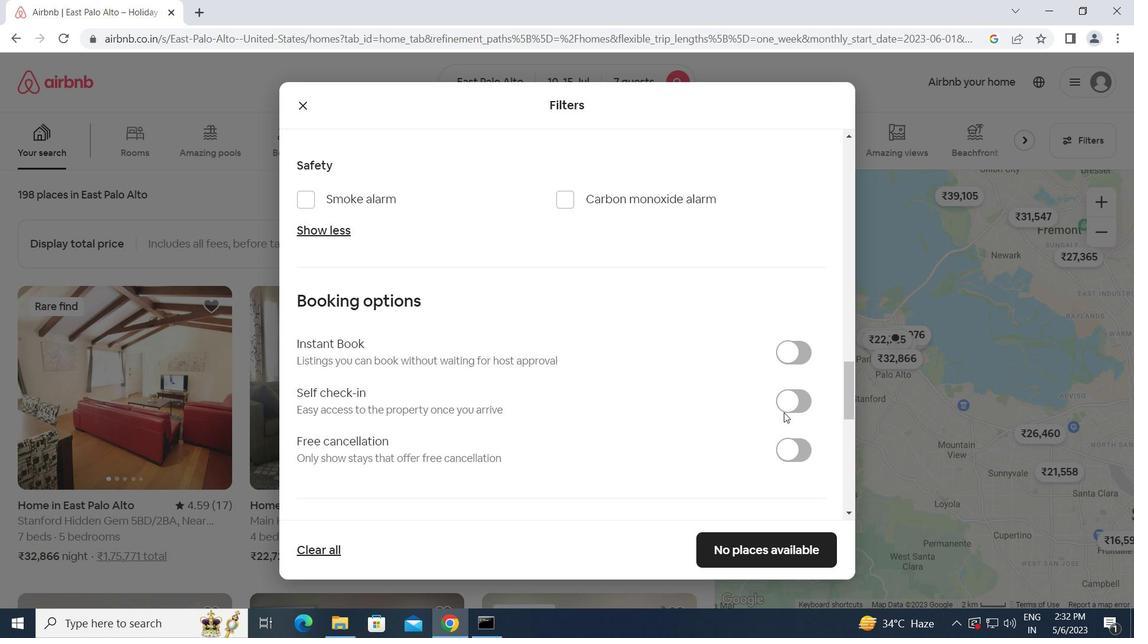 
Action: Mouse pressed left at (790, 405)
Screenshot: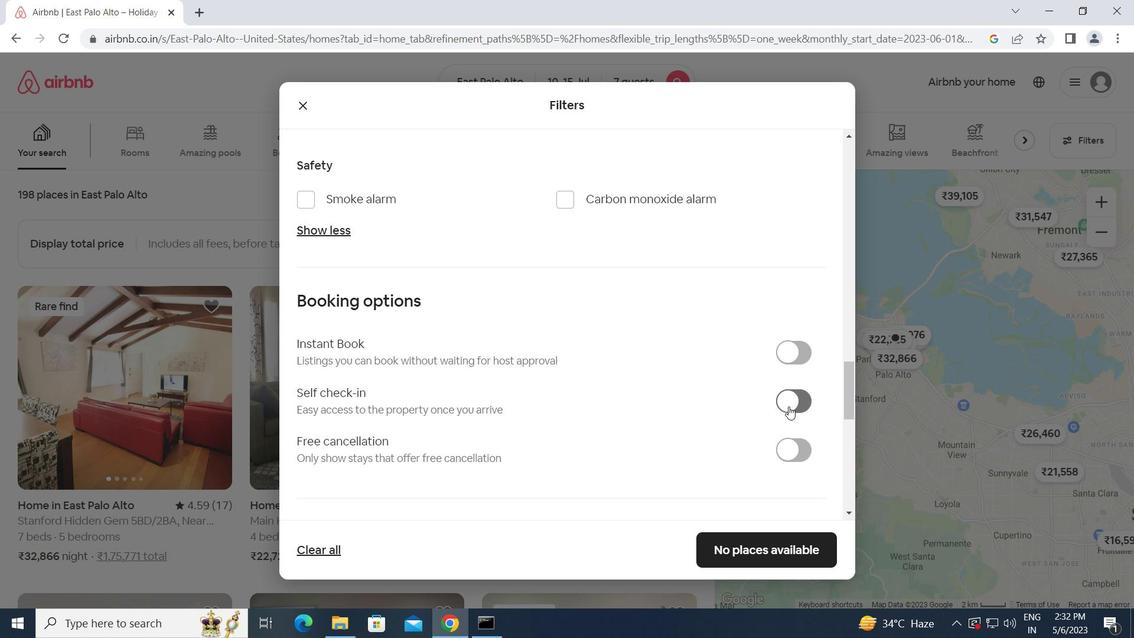 
Action: Mouse moved to (632, 414)
Screenshot: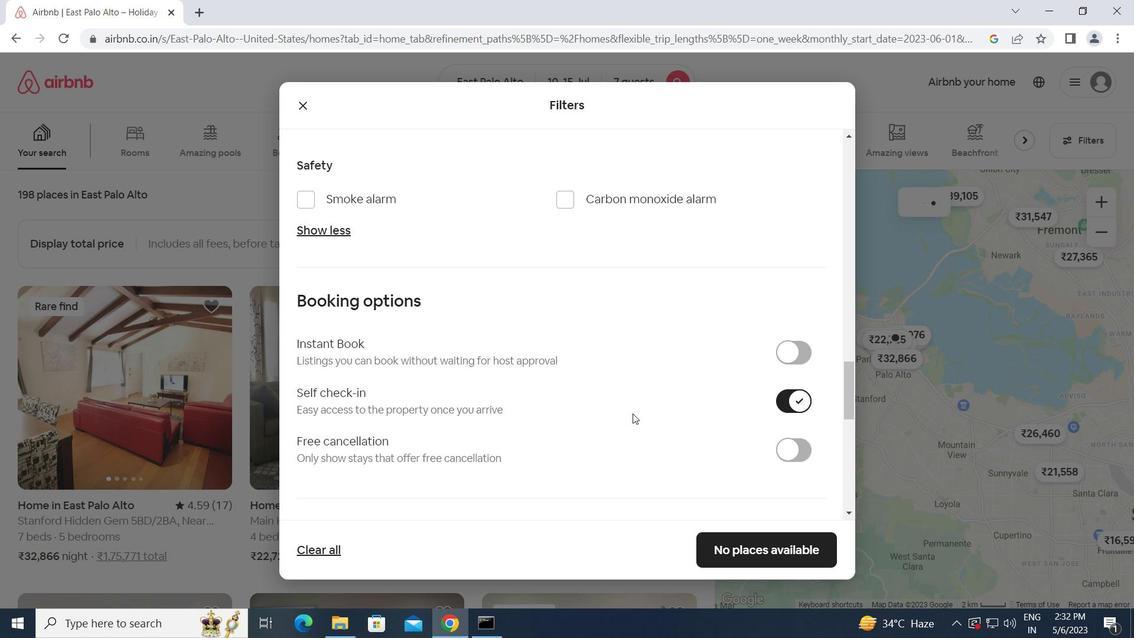 
Action: Mouse scrolled (632, 413) with delta (0, 0)
Screenshot: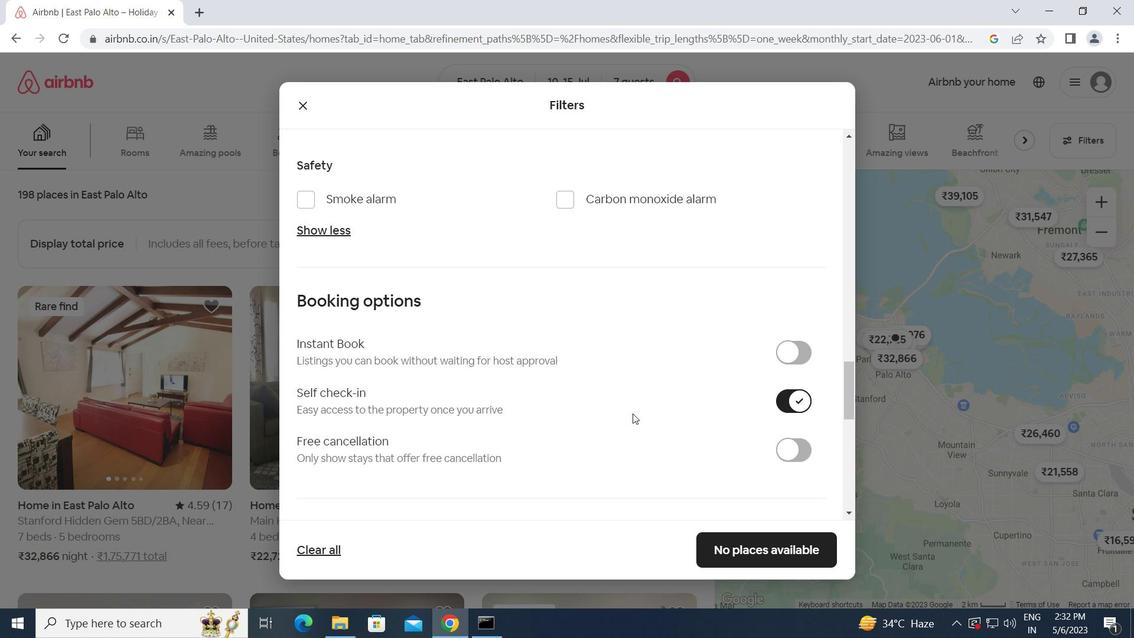 
Action: Mouse scrolled (632, 413) with delta (0, 0)
Screenshot: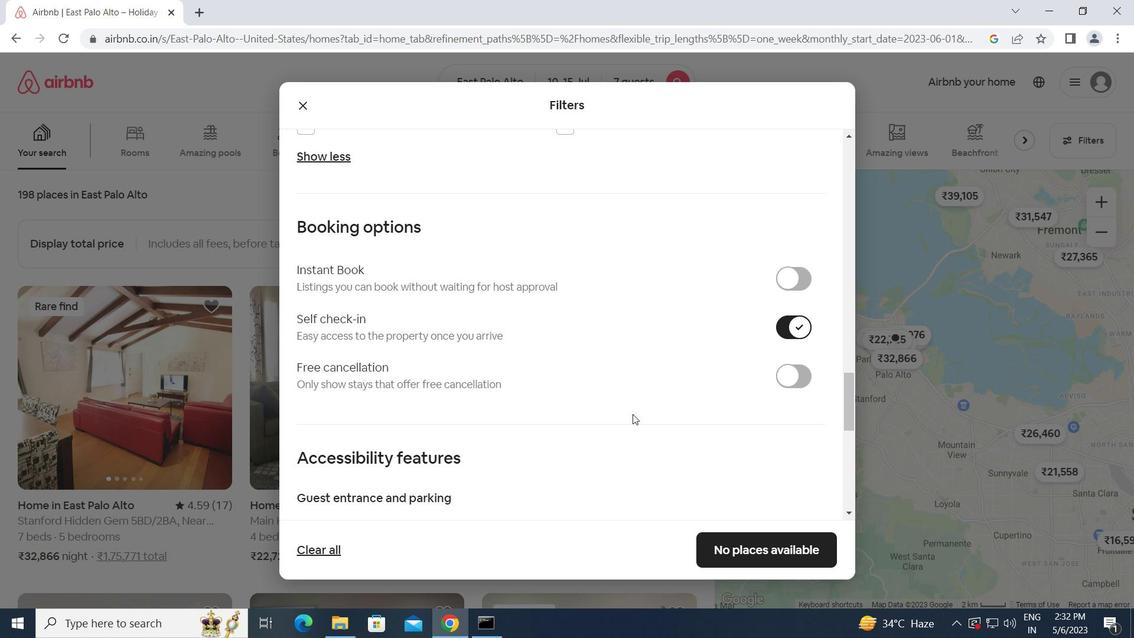 
Action: Mouse scrolled (632, 413) with delta (0, 0)
Screenshot: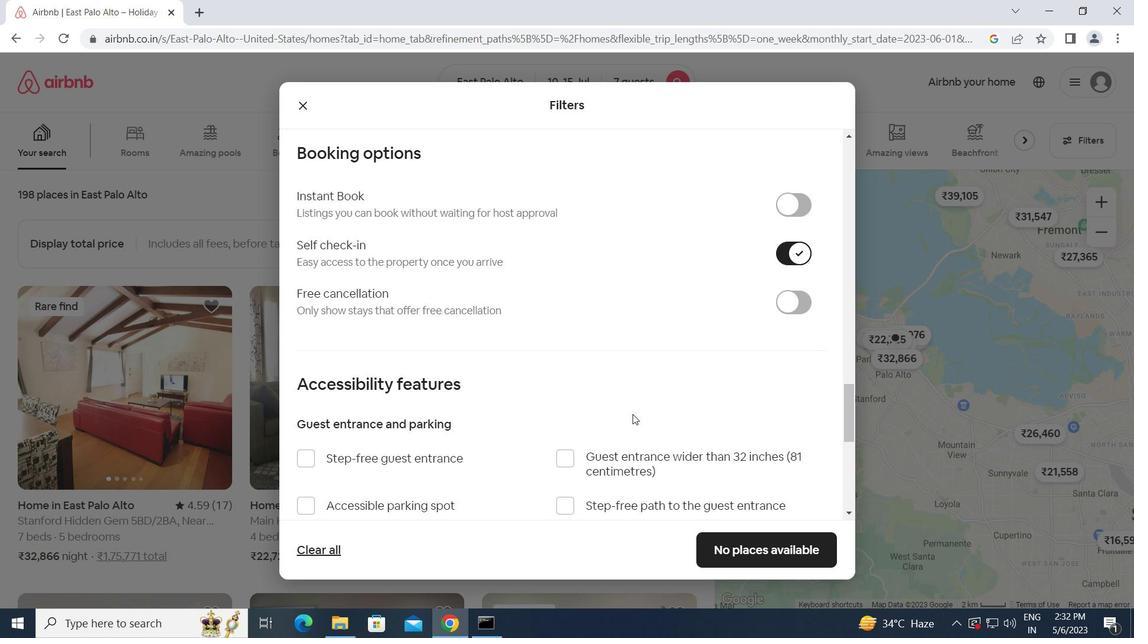 
Action: Mouse scrolled (632, 413) with delta (0, 0)
Screenshot: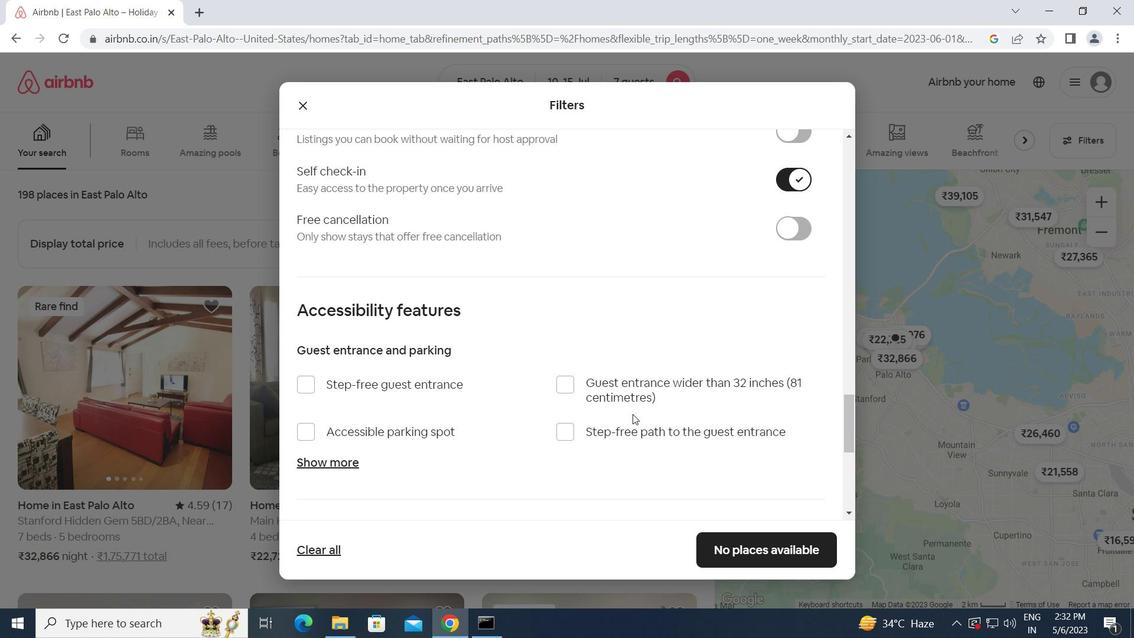 
Action: Mouse scrolled (632, 413) with delta (0, 0)
Screenshot: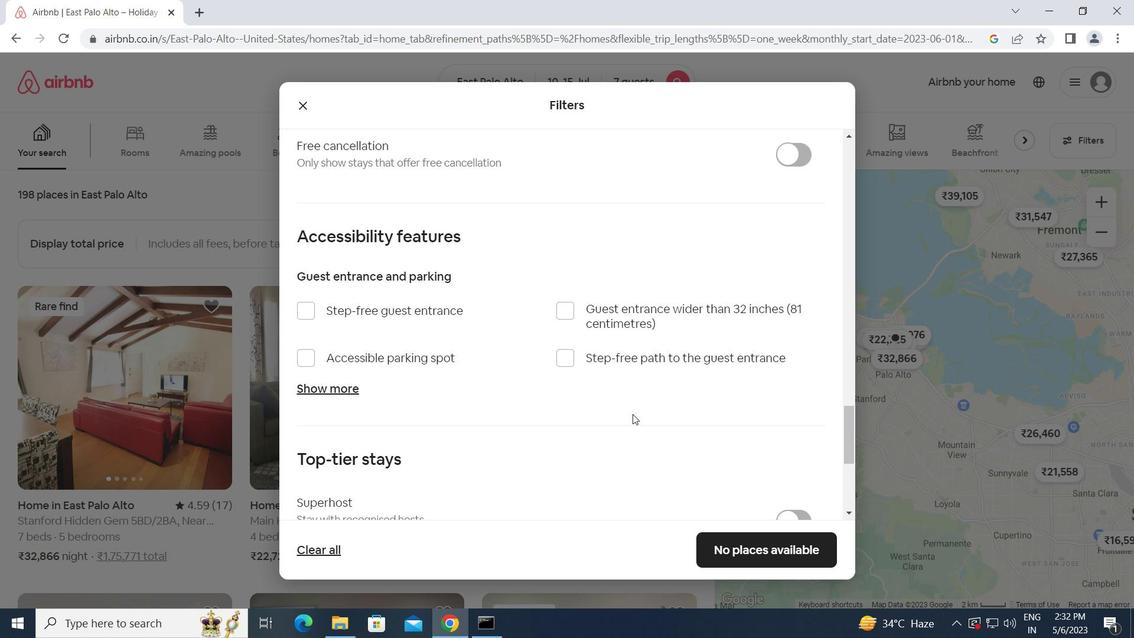 
Action: Mouse scrolled (632, 413) with delta (0, 0)
Screenshot: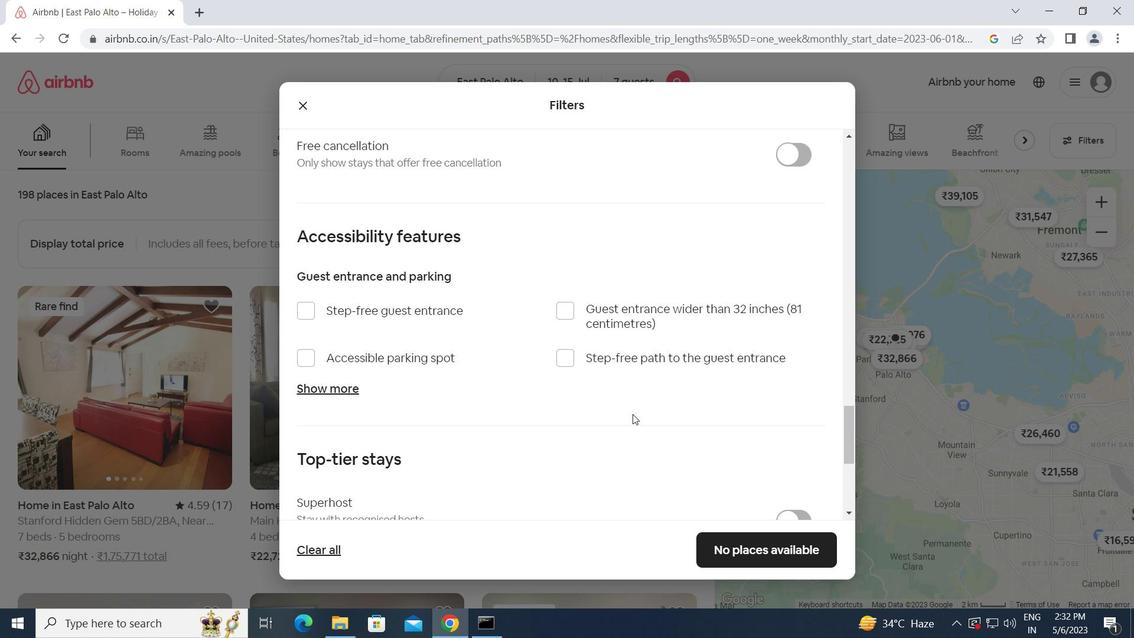 
Action: Mouse scrolled (632, 413) with delta (0, 0)
Screenshot: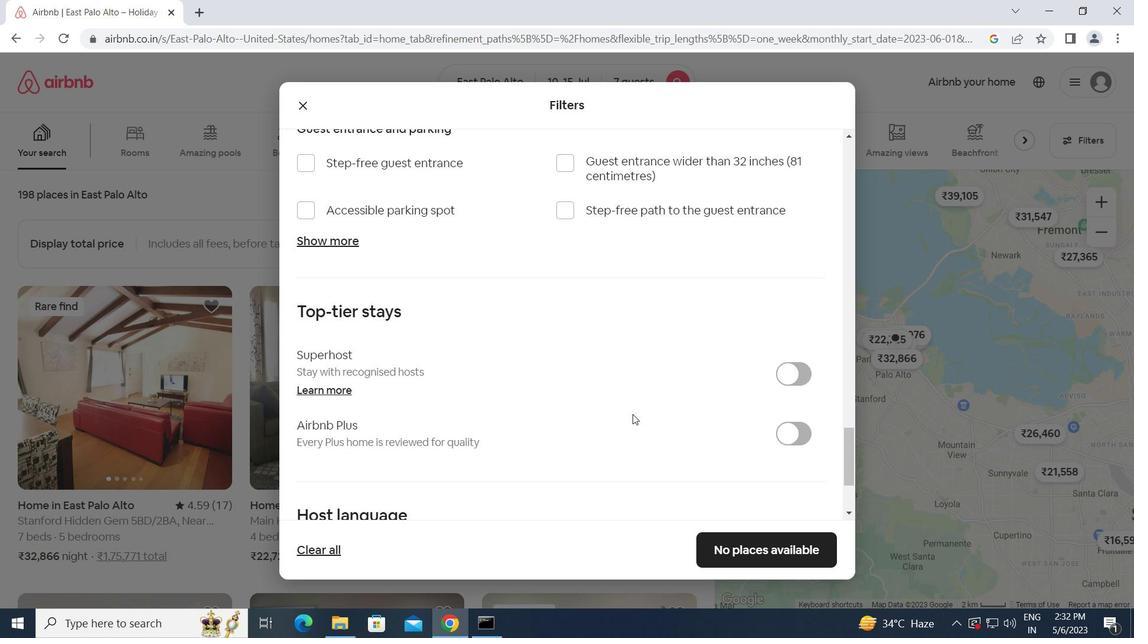 
Action: Mouse scrolled (632, 413) with delta (0, 0)
Screenshot: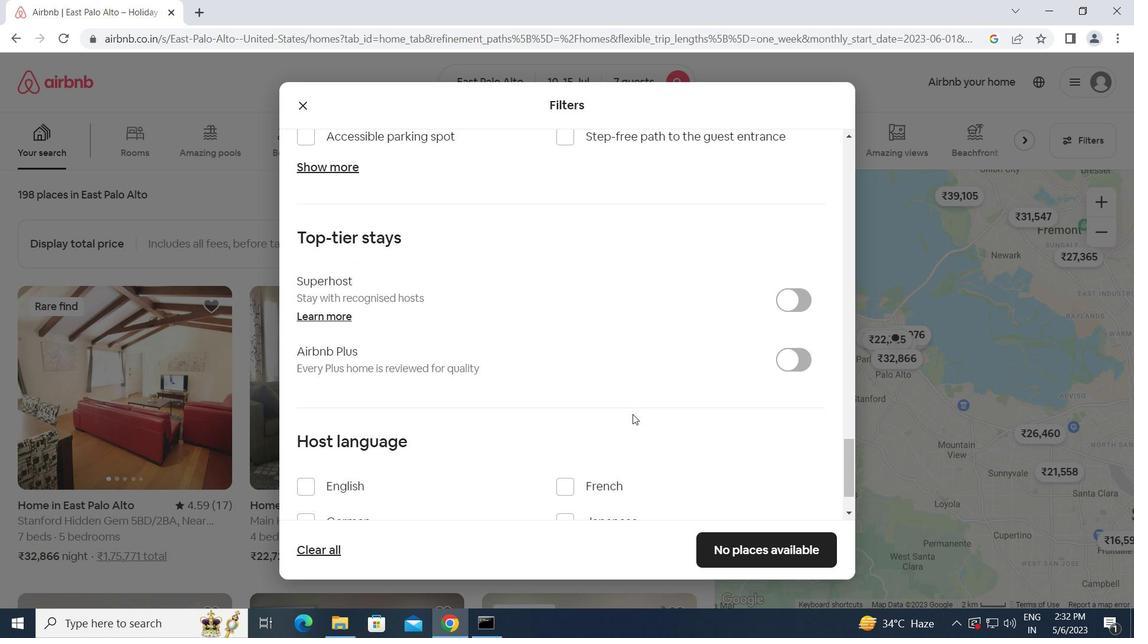 
Action: Mouse scrolled (632, 413) with delta (0, 0)
Screenshot: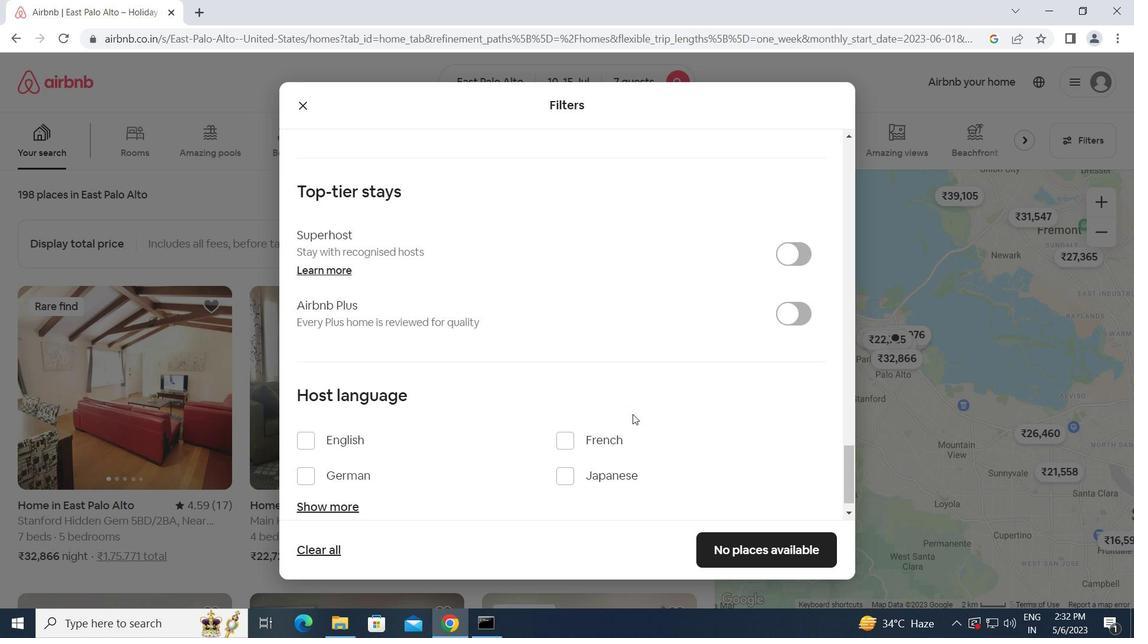 
Action: Mouse moved to (309, 410)
Screenshot: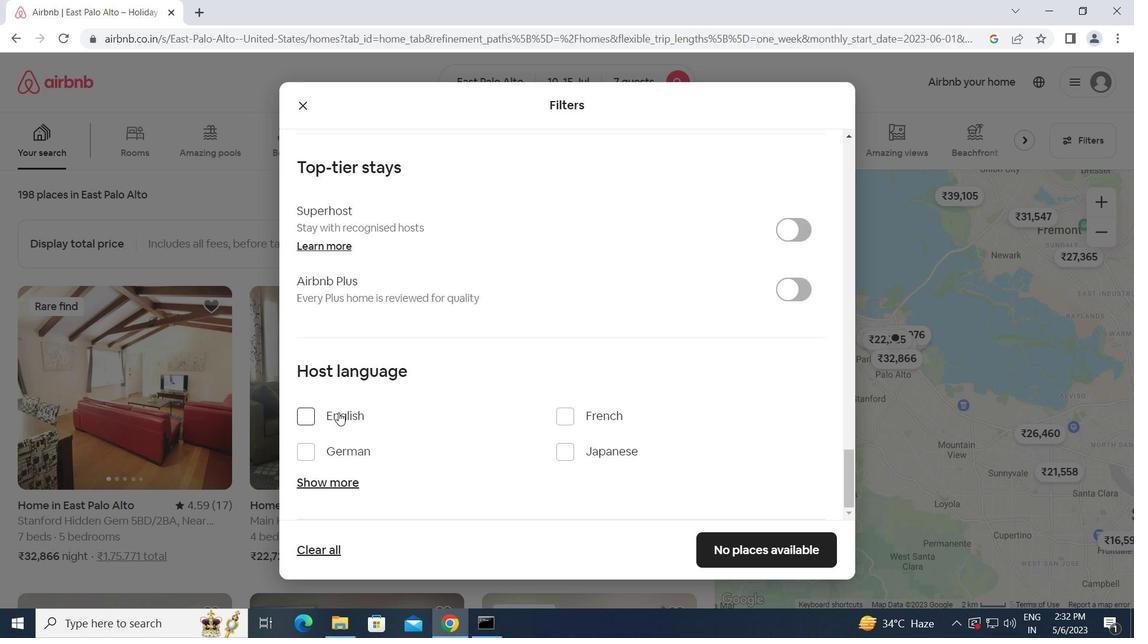 
Action: Mouse pressed left at (309, 410)
Screenshot: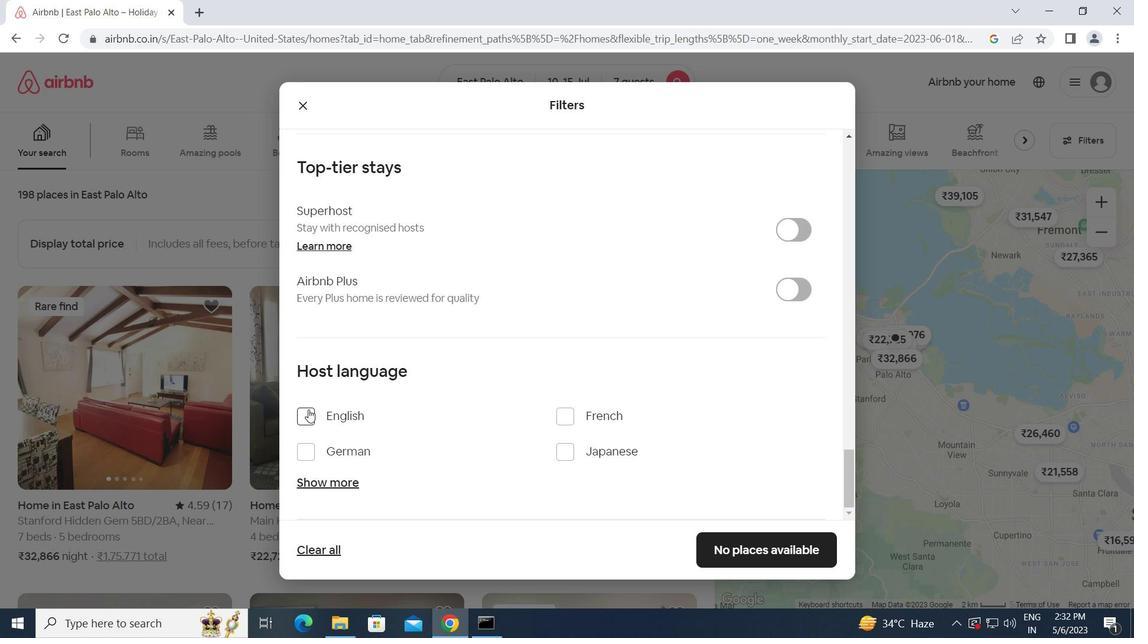 
Action: Mouse moved to (776, 554)
Screenshot: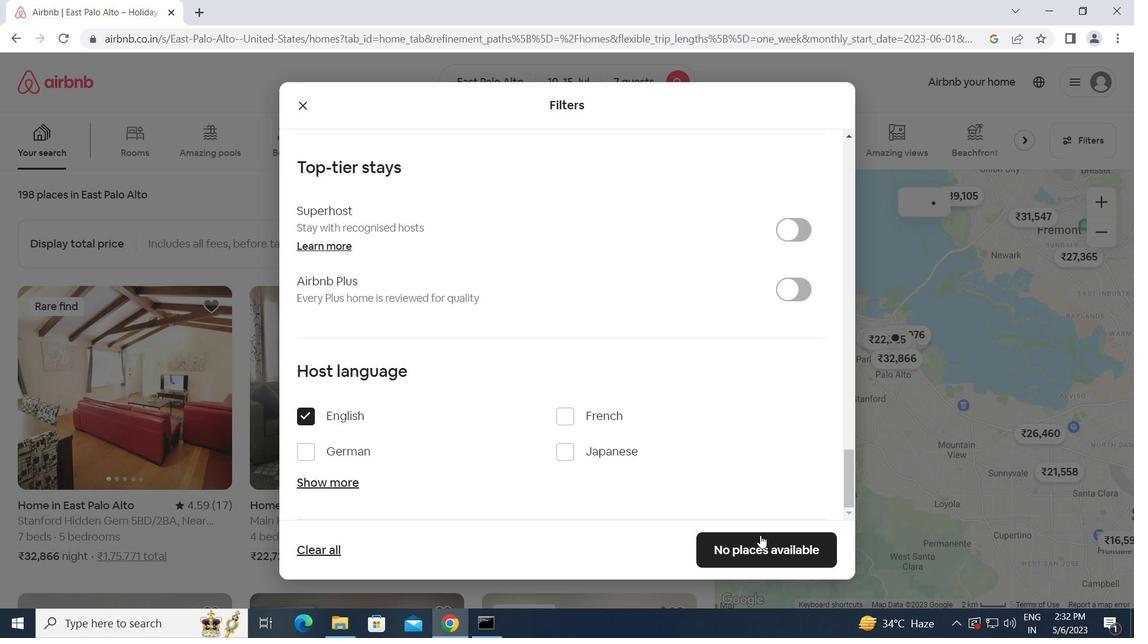 
Action: Mouse pressed left at (776, 554)
Screenshot: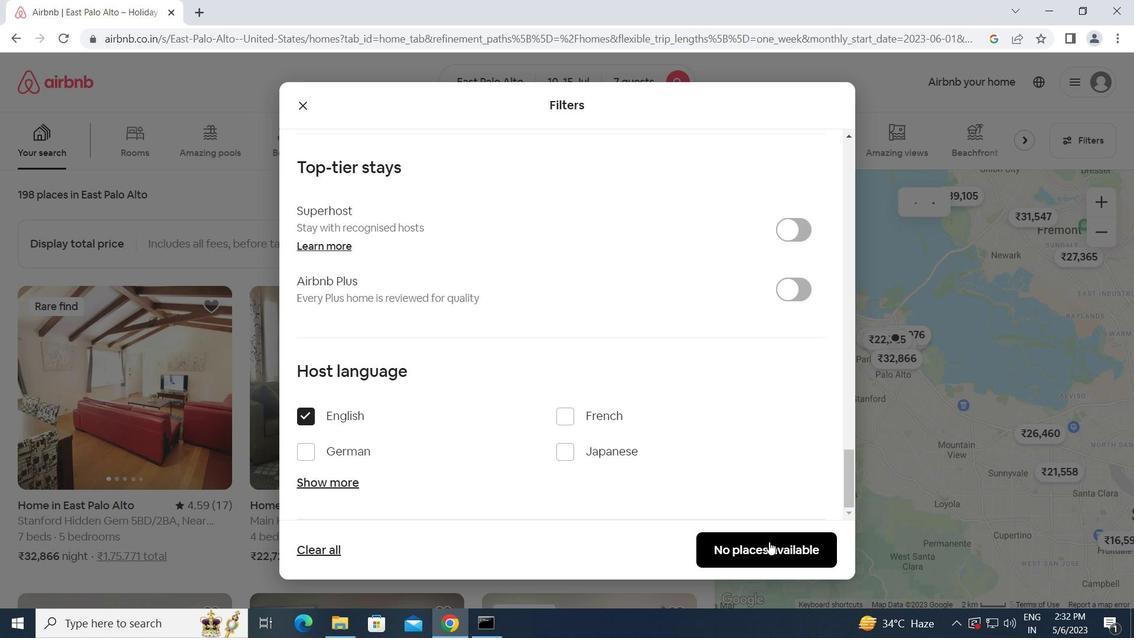 
Action: Mouse moved to (611, 525)
Screenshot: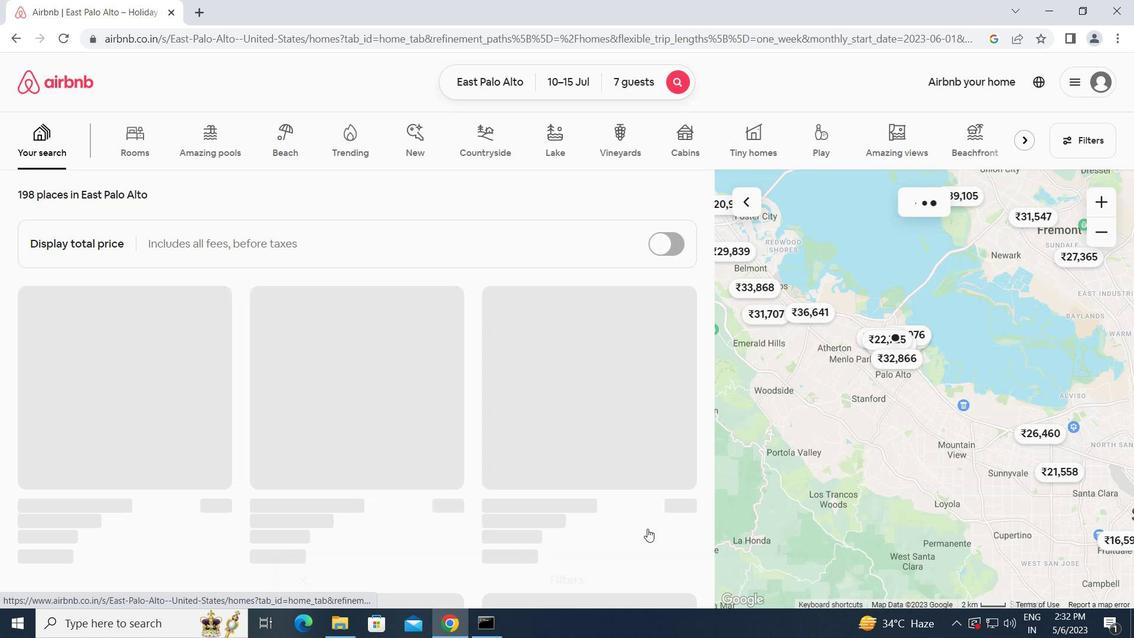 
